 Task: Look for space in Requena, Spain from 4th June, 2023 to 15th June, 2023 for 2 adults in price range Rs.10000 to Rs.15000. Place can be entire place with 1  bedroom having 1 bed and 1 bathroom. Property type can be house, flat, guest house, hotel. Booking option can be shelf check-in. Required host language is English.
Action: Mouse moved to (367, 177)
Screenshot: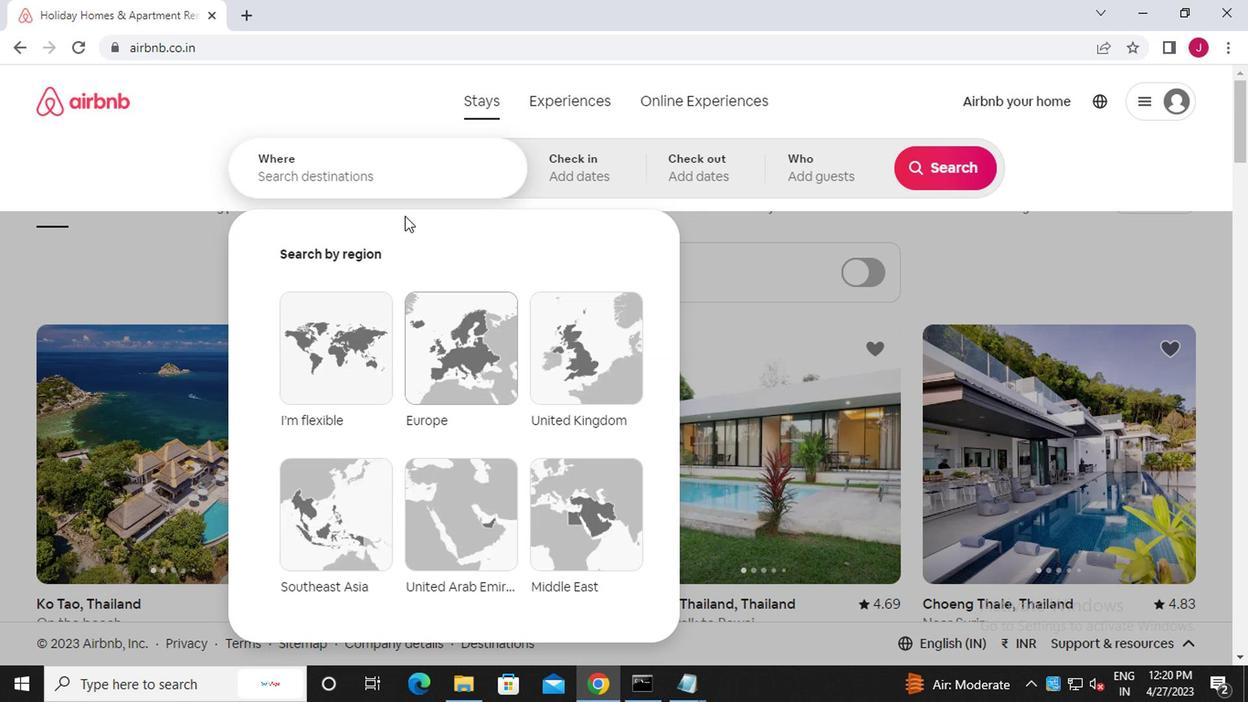 
Action: Mouse pressed left at (367, 177)
Screenshot: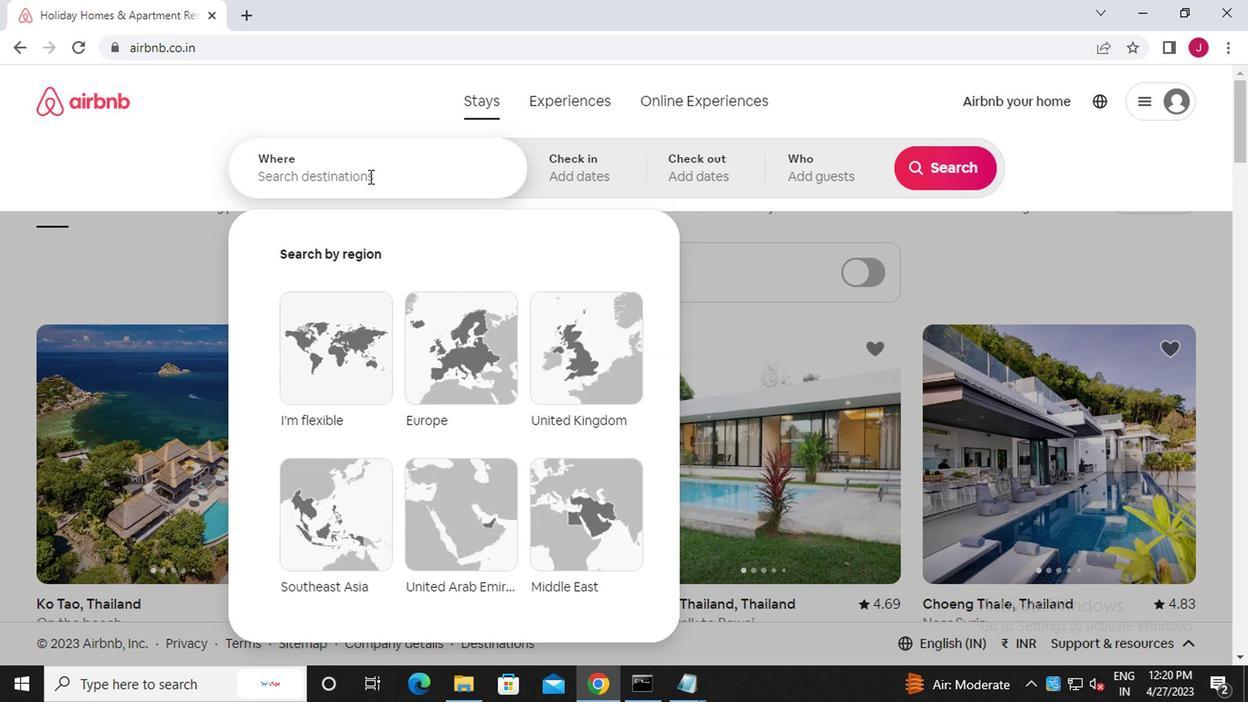 
Action: Mouse moved to (367, 177)
Screenshot: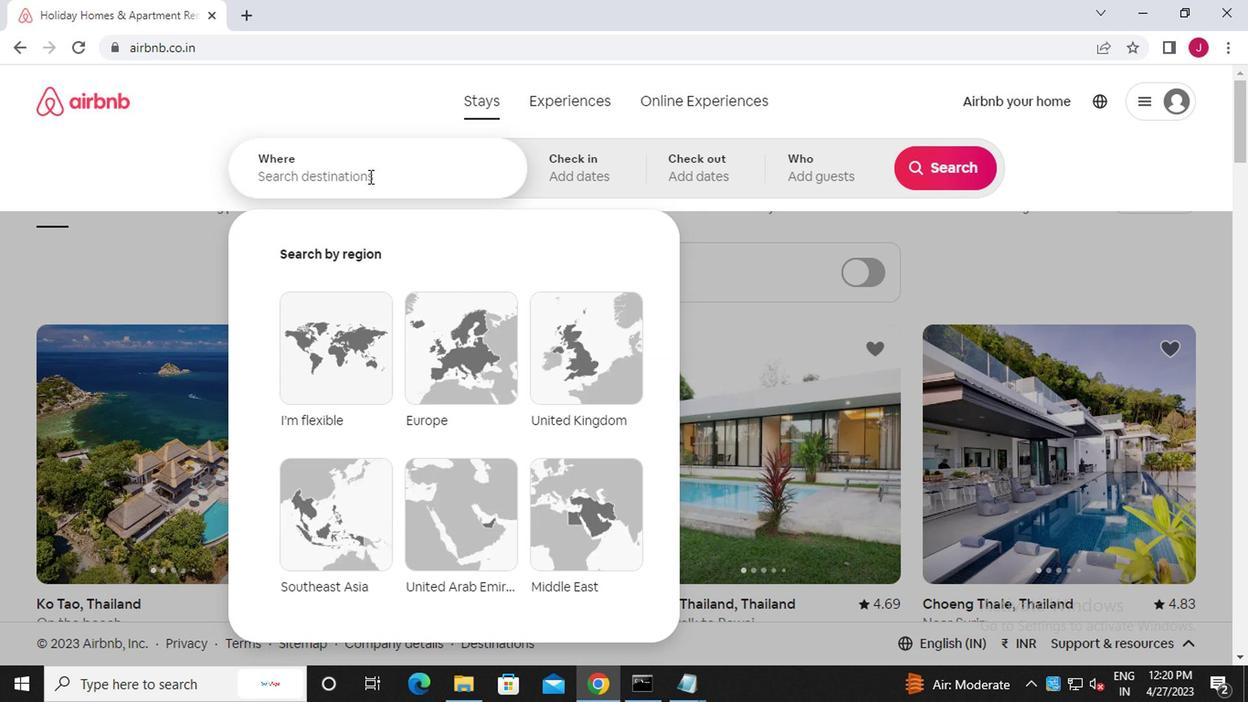 
Action: Key pressed r<Key.caps_lock>equens
Screenshot: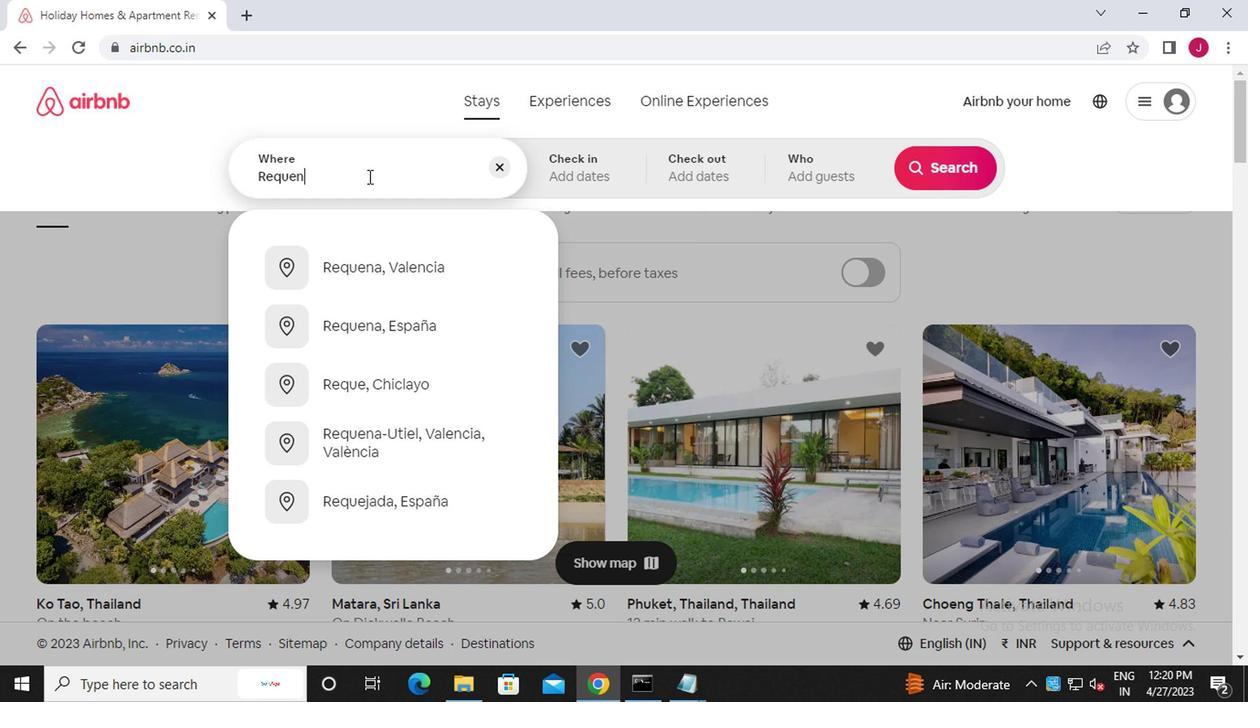 
Action: Mouse moved to (368, 181)
Screenshot: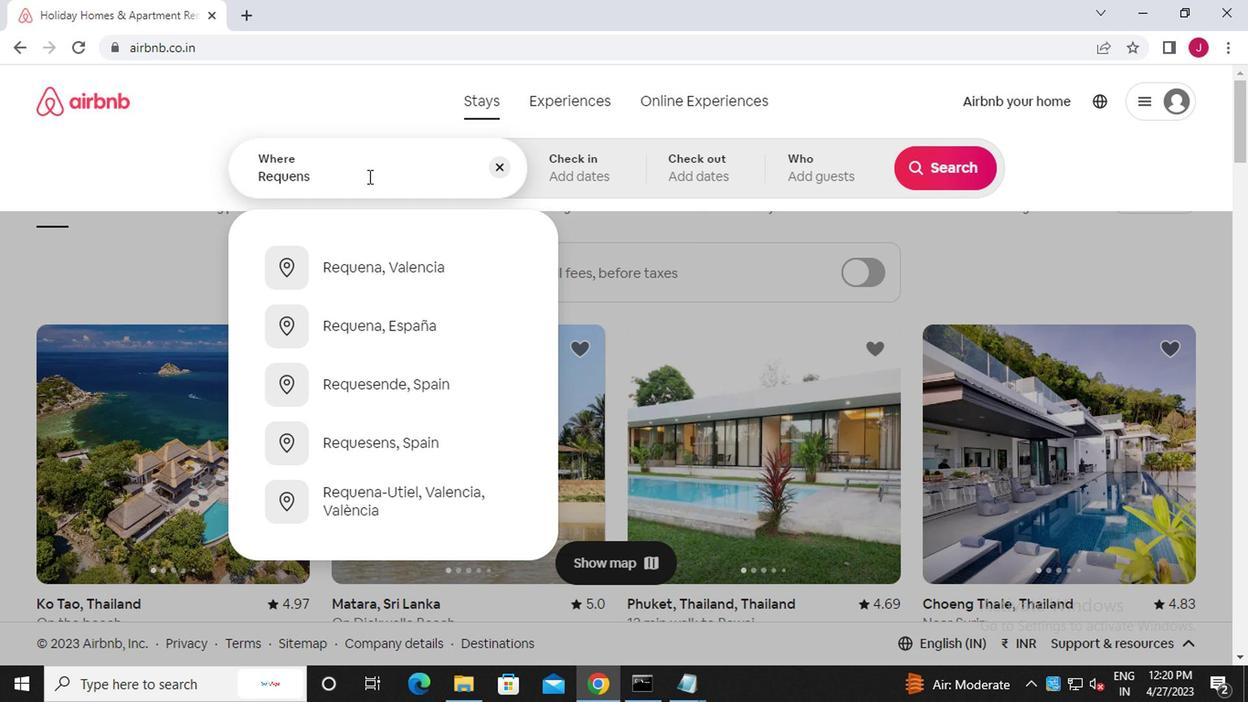 
Action: Key pressed ,spain
Screenshot: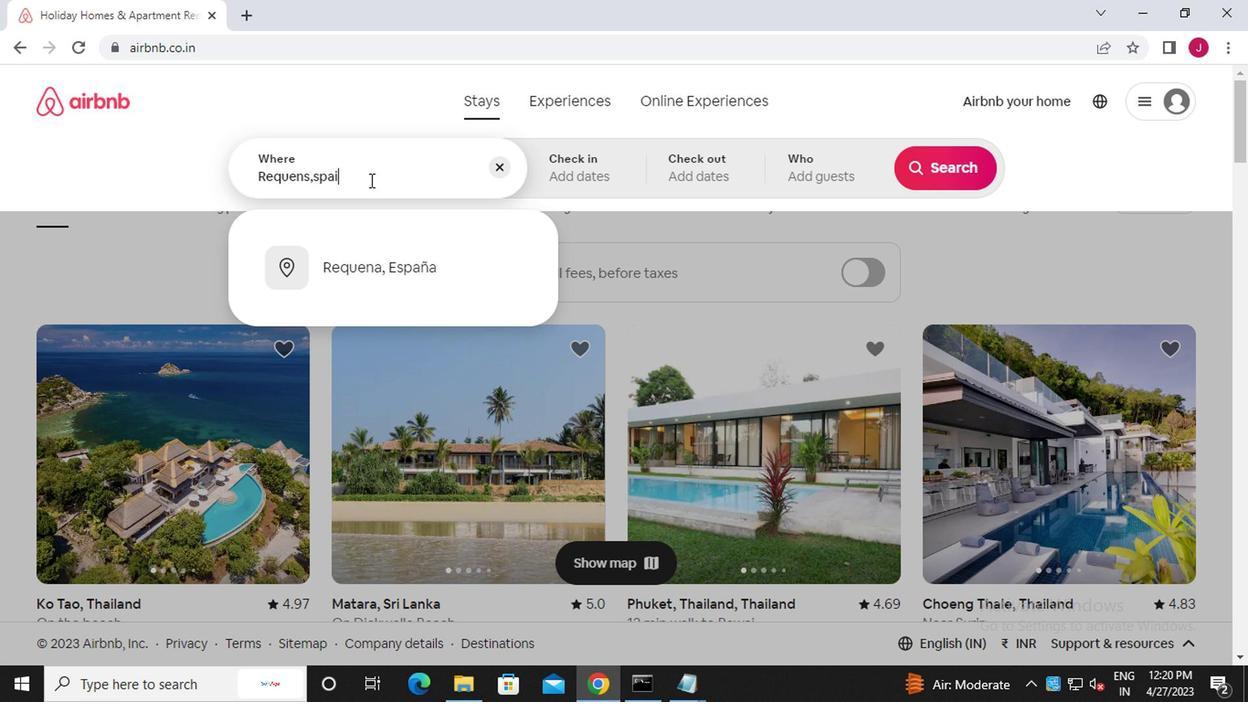 
Action: Mouse moved to (393, 269)
Screenshot: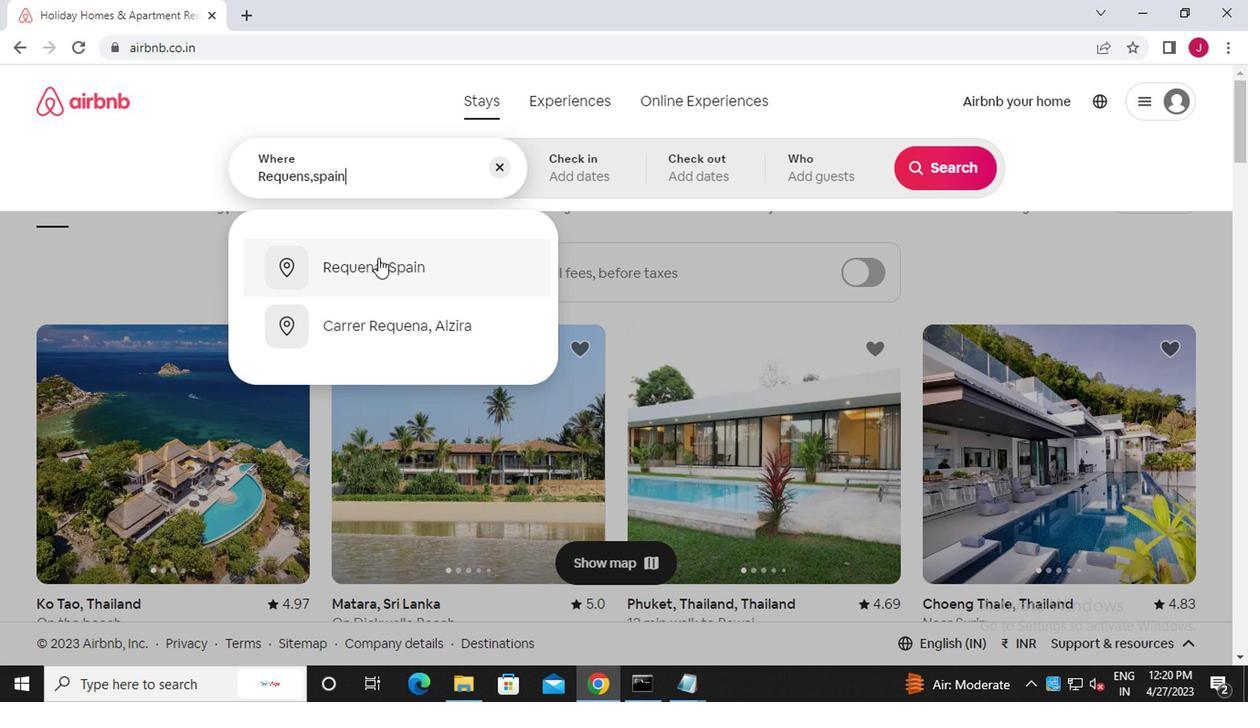 
Action: Mouse pressed left at (393, 269)
Screenshot: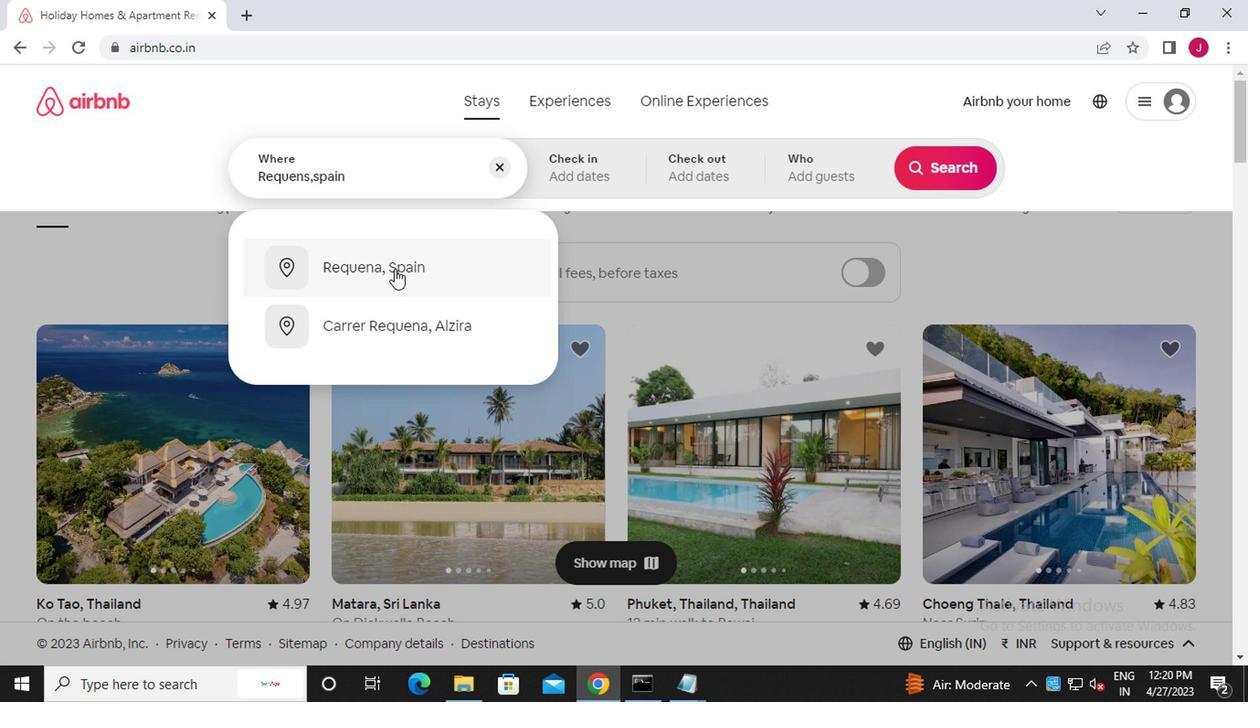 
Action: Mouse moved to (923, 306)
Screenshot: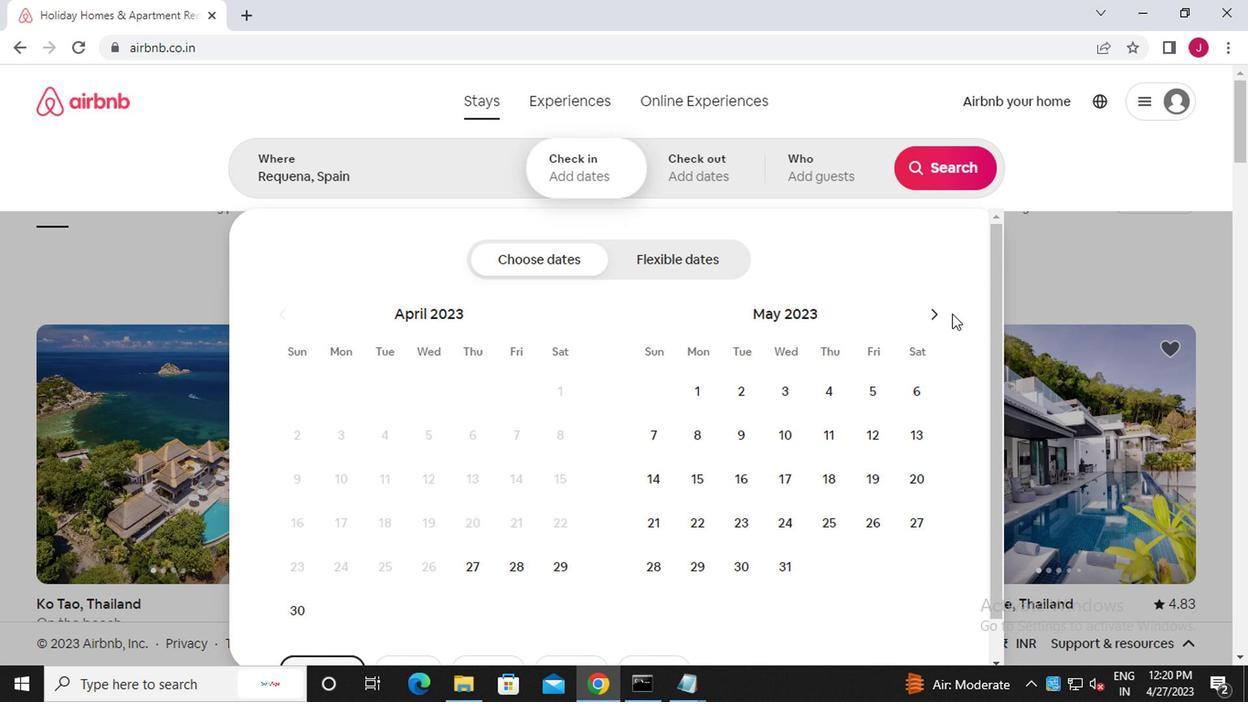 
Action: Mouse pressed left at (923, 306)
Screenshot: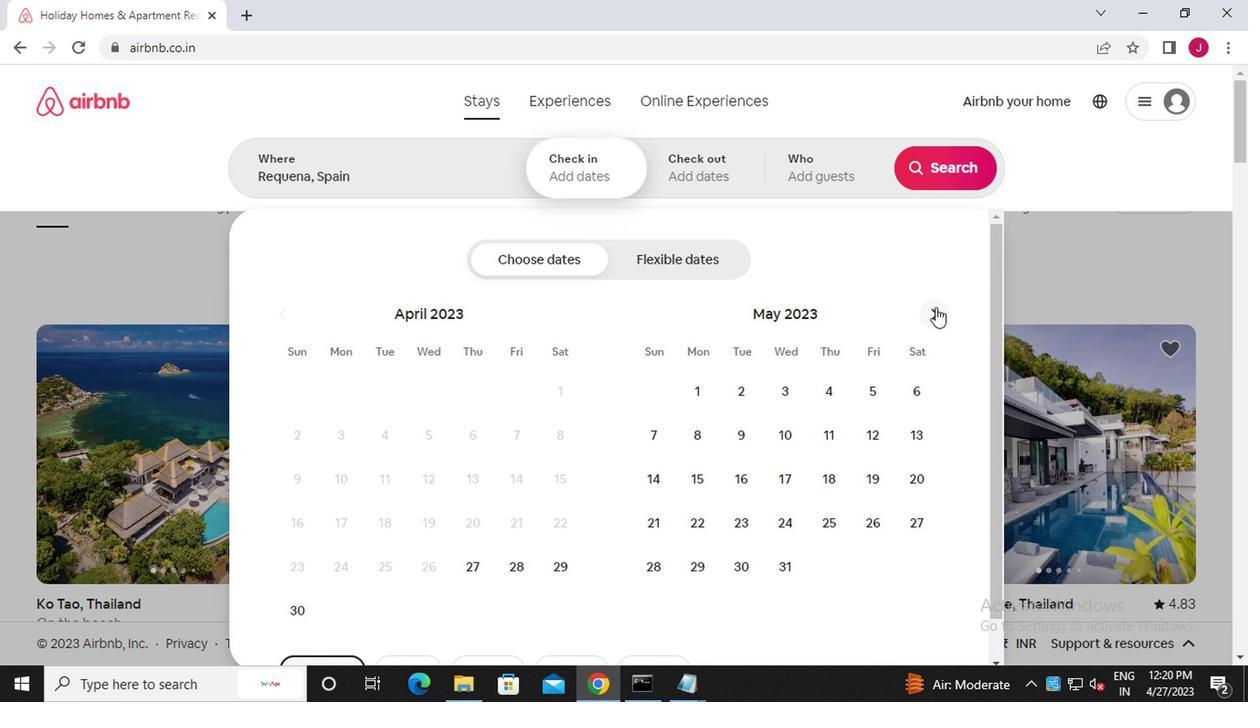 
Action: Mouse moved to (647, 431)
Screenshot: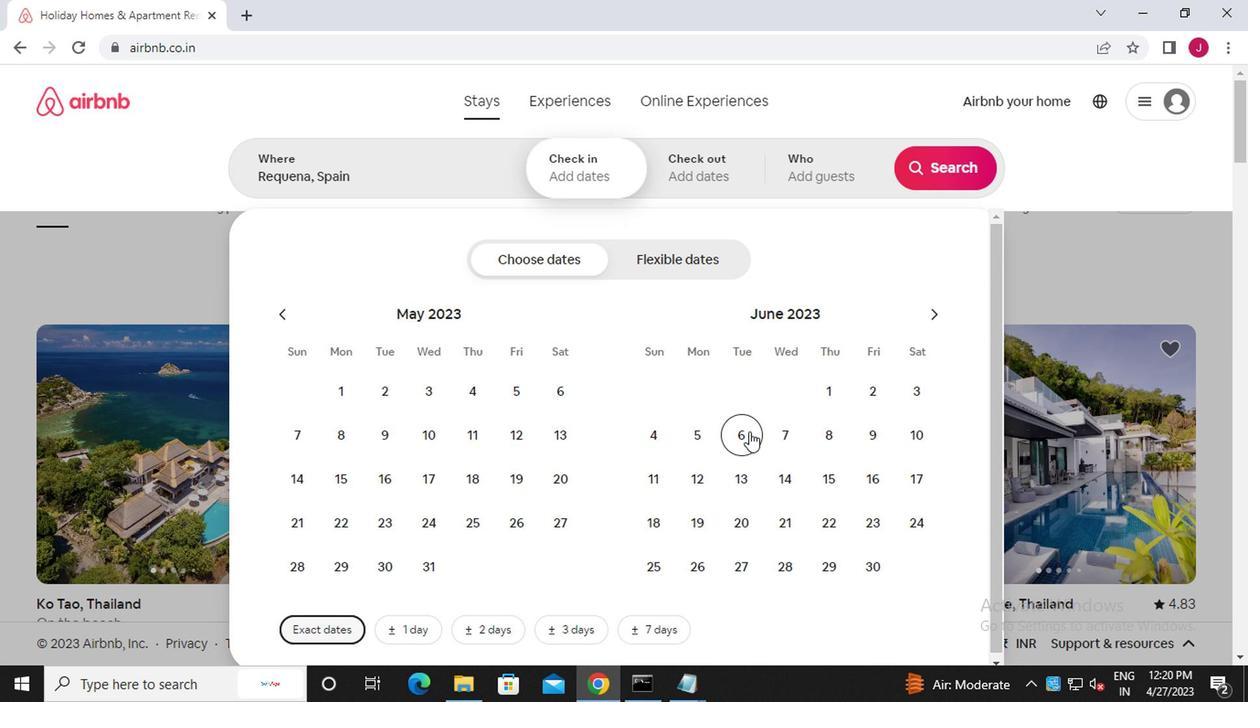 
Action: Mouse pressed left at (647, 431)
Screenshot: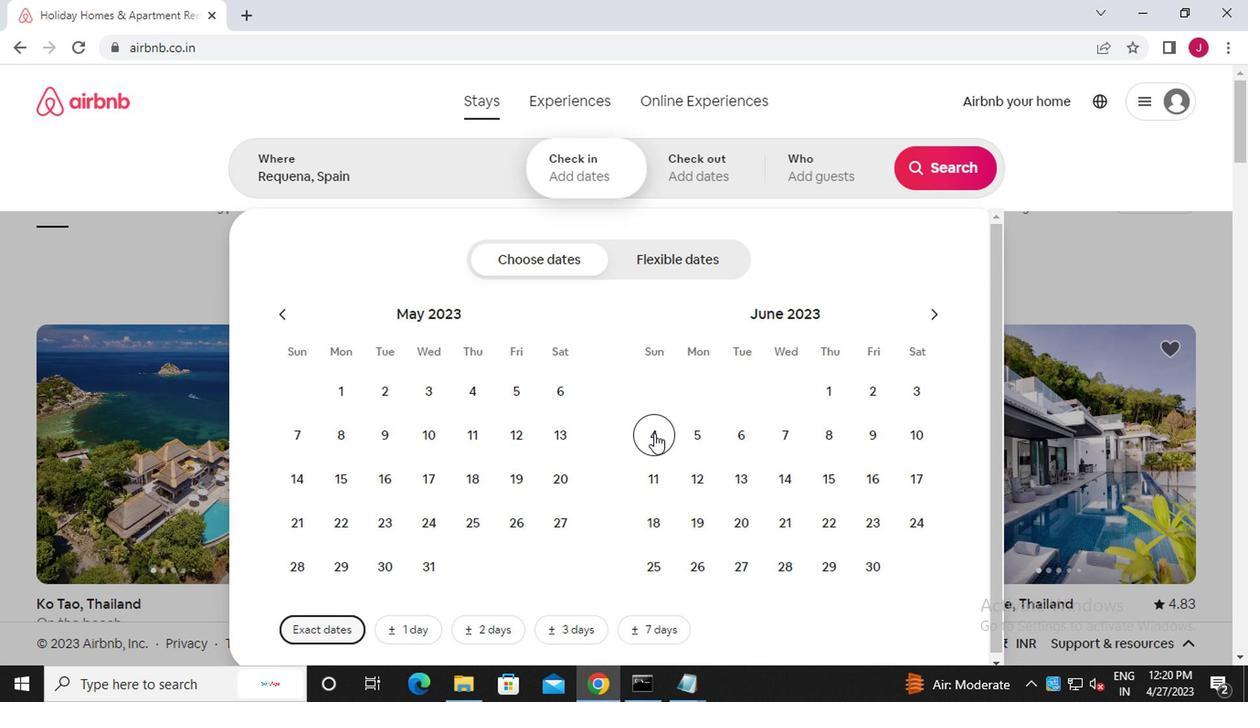
Action: Mouse moved to (821, 481)
Screenshot: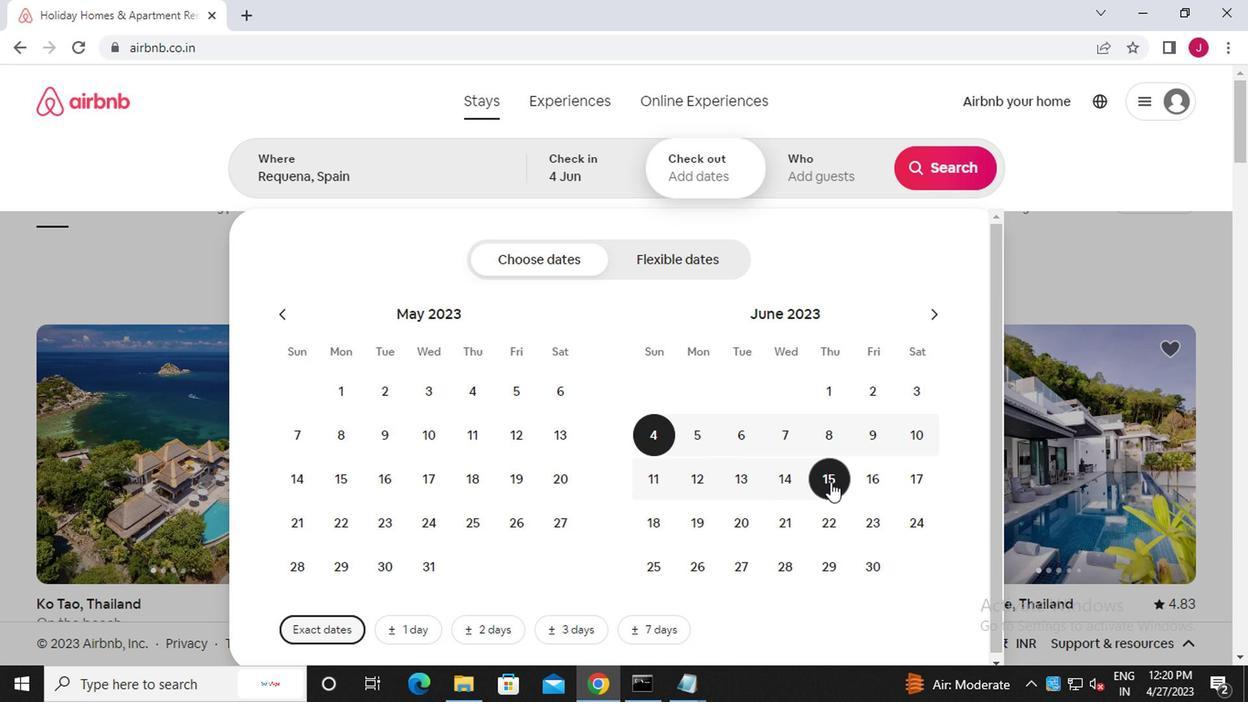 
Action: Mouse pressed left at (821, 481)
Screenshot: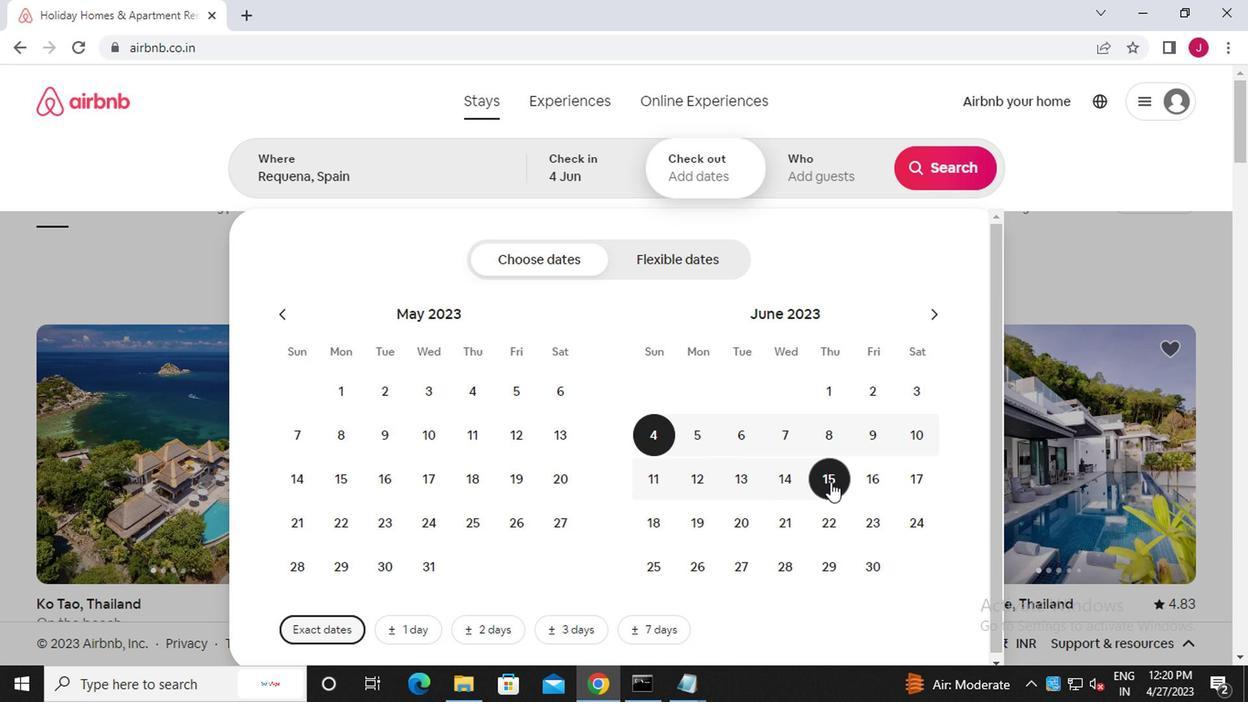 
Action: Mouse moved to (831, 165)
Screenshot: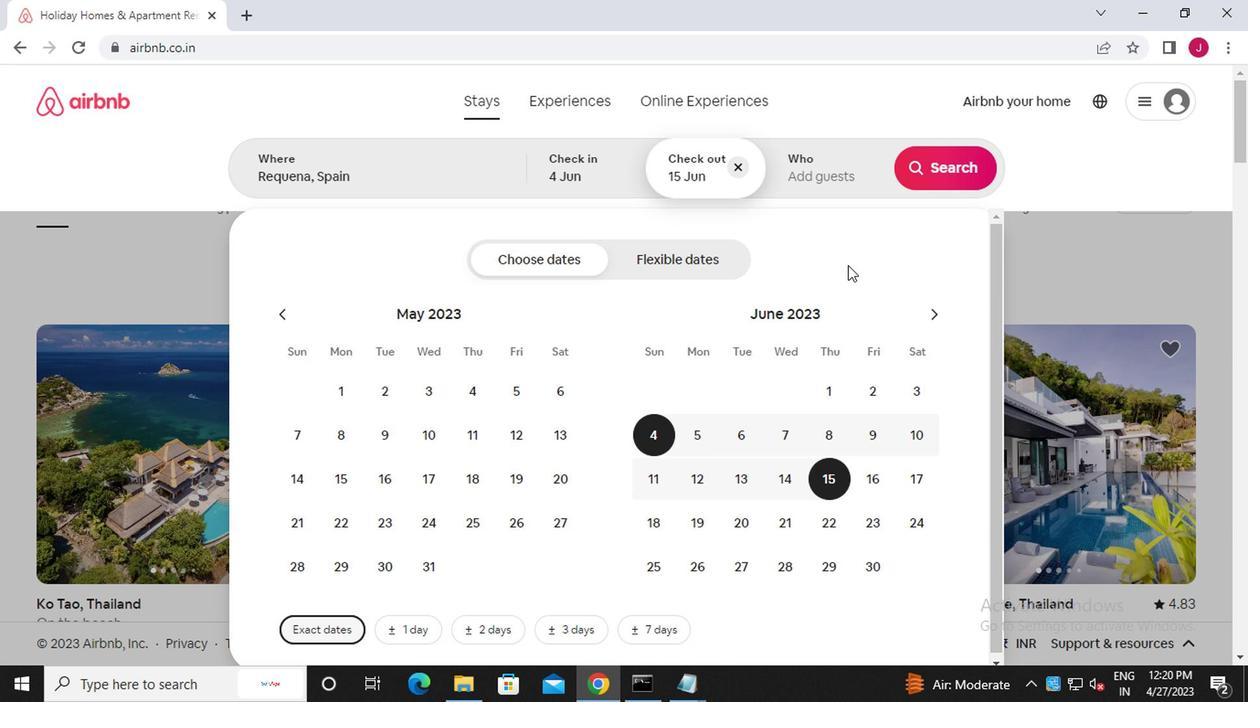 
Action: Mouse pressed left at (831, 165)
Screenshot: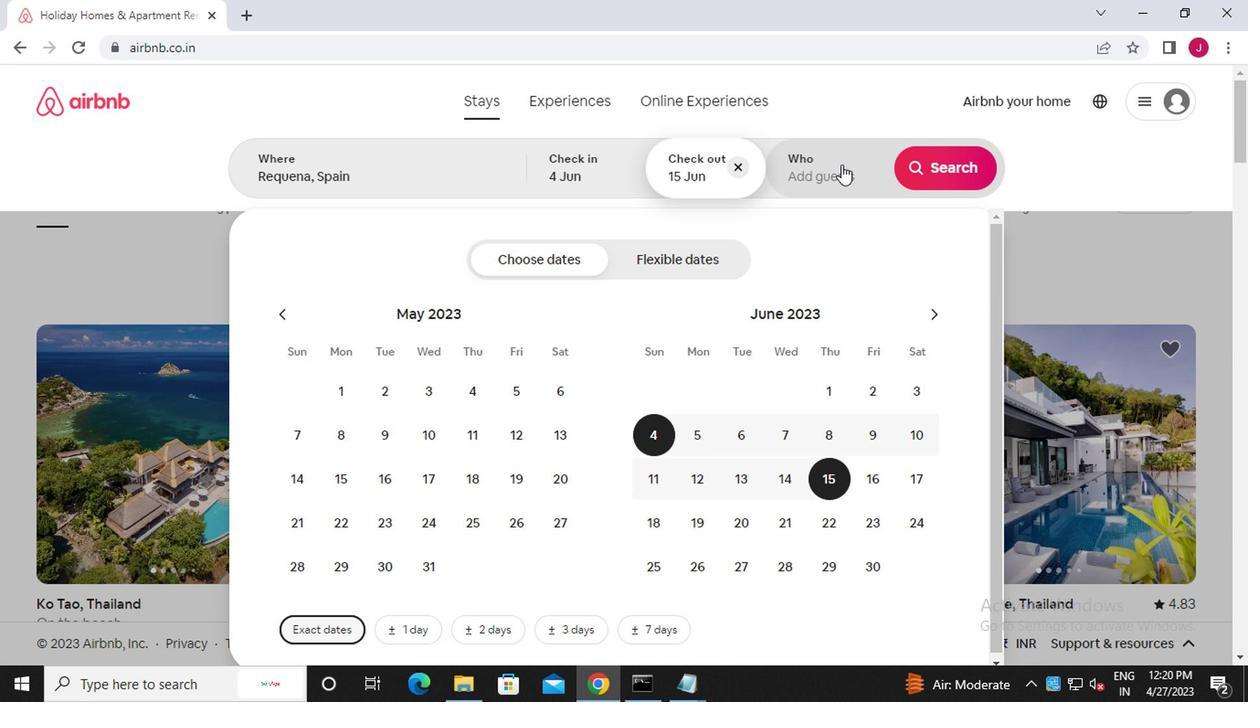 
Action: Mouse moved to (940, 267)
Screenshot: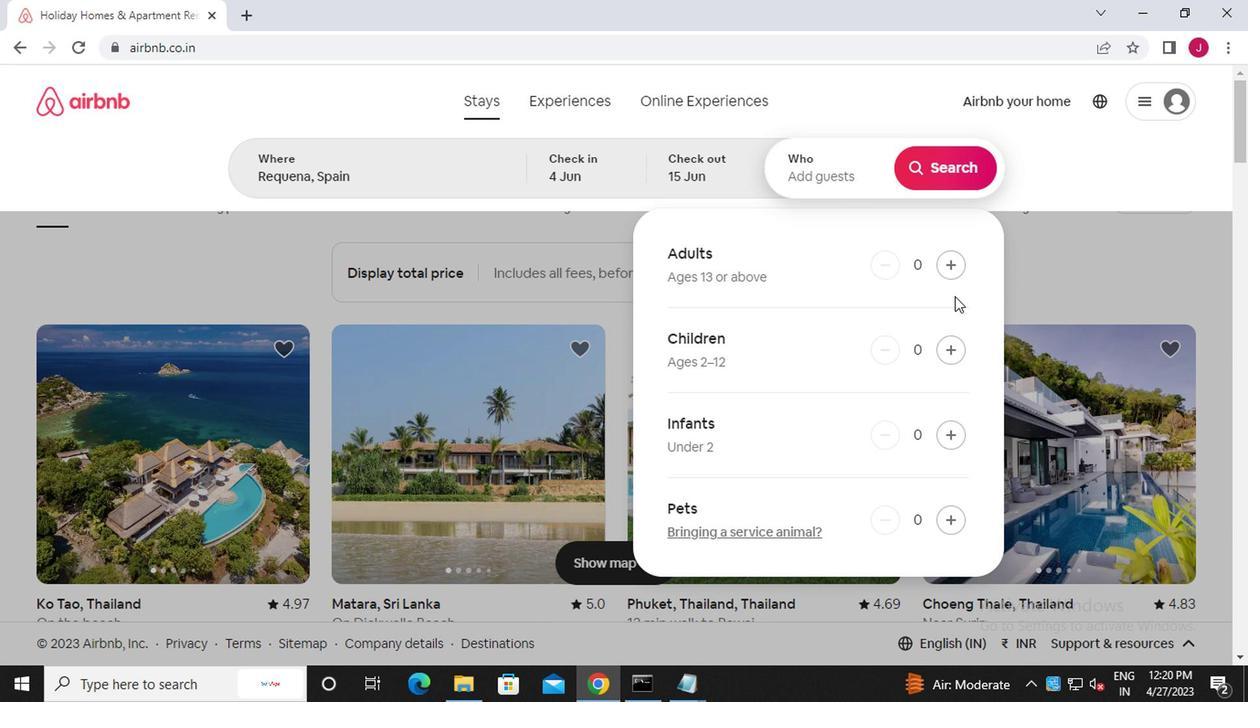
Action: Mouse pressed left at (940, 267)
Screenshot: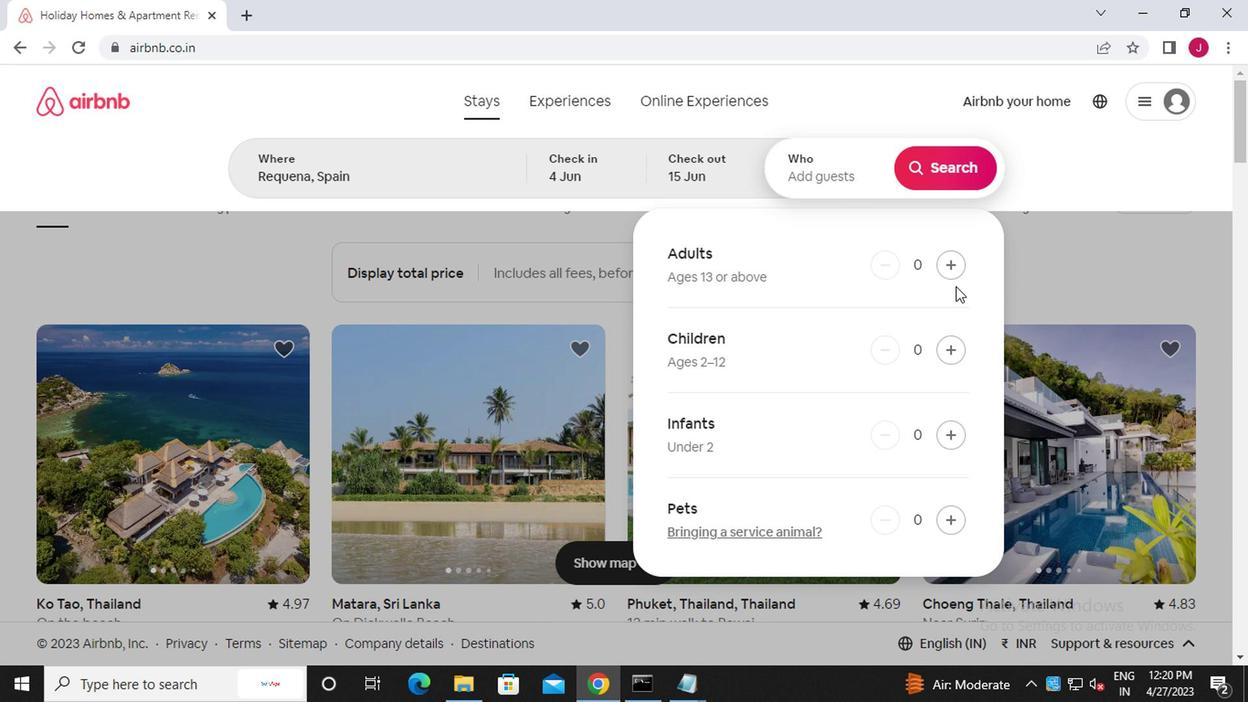 
Action: Mouse pressed left at (940, 267)
Screenshot: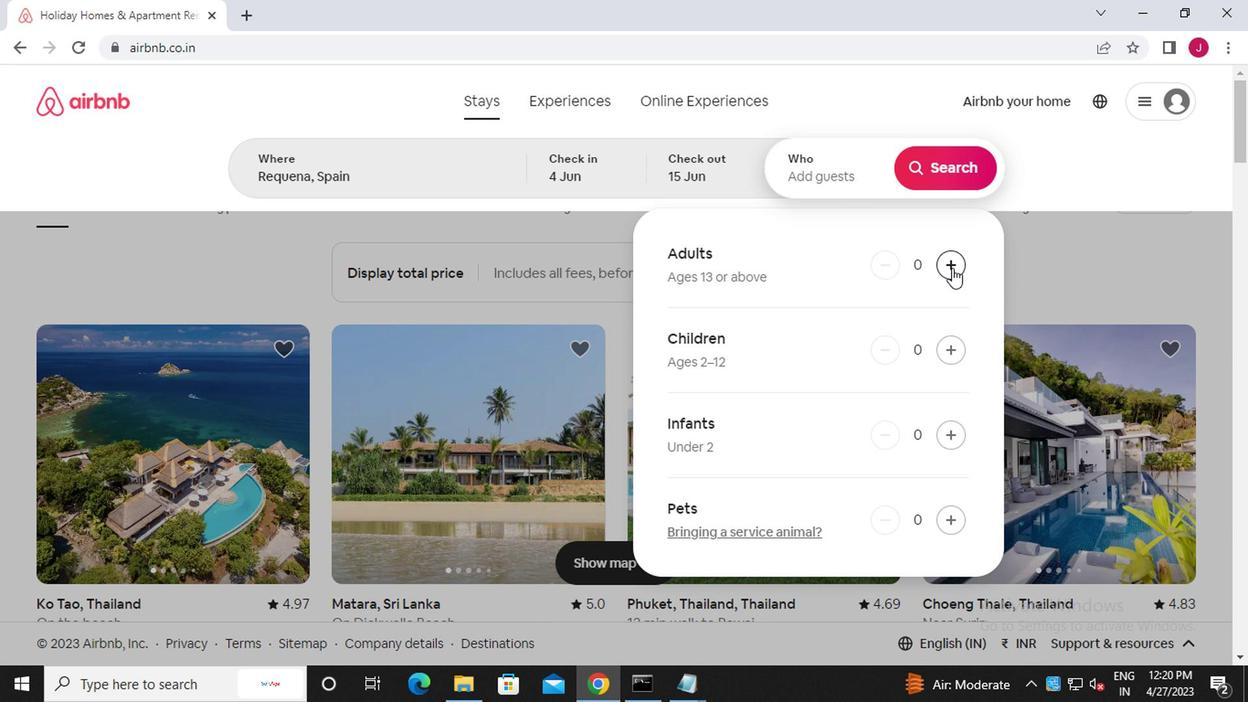 
Action: Mouse moved to (934, 161)
Screenshot: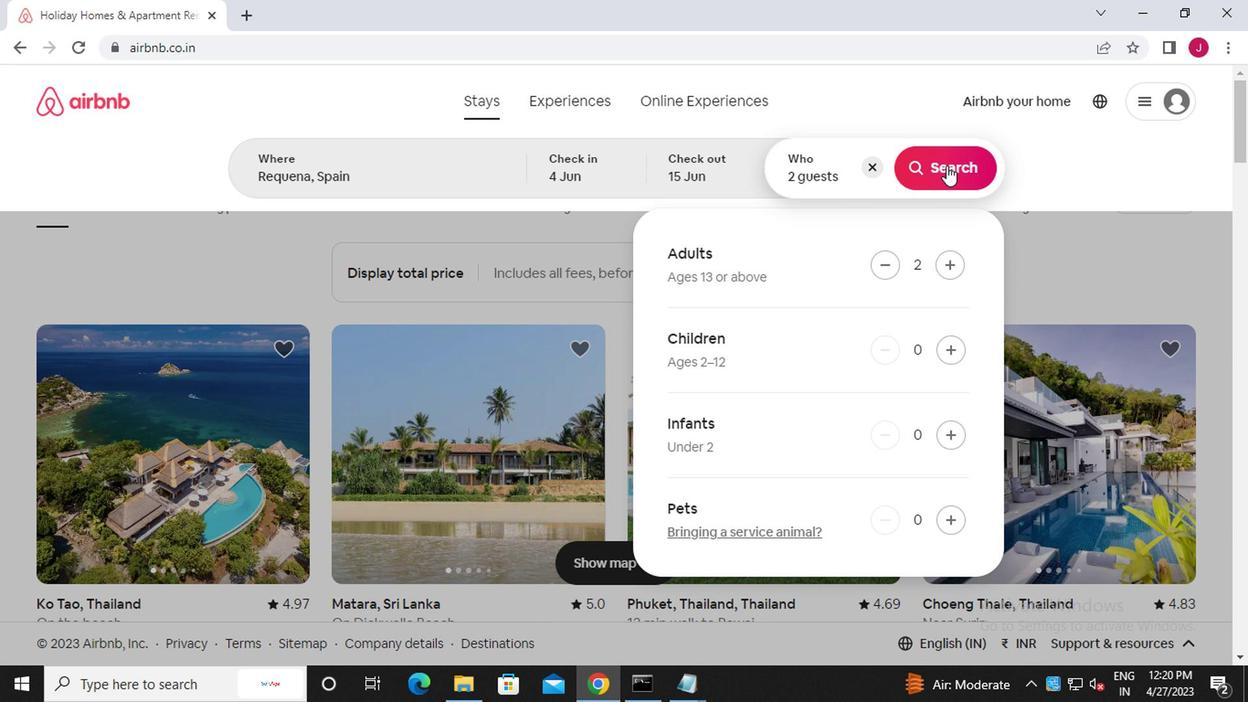 
Action: Mouse pressed left at (934, 161)
Screenshot: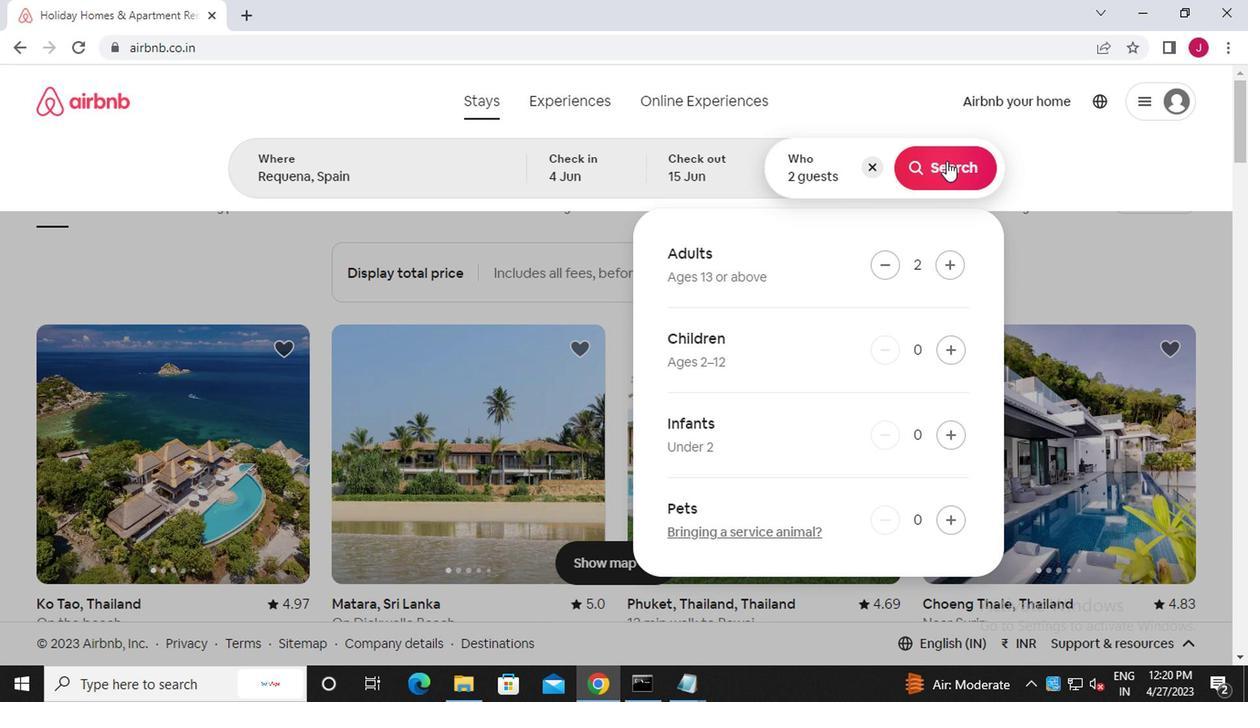 
Action: Mouse moved to (1162, 177)
Screenshot: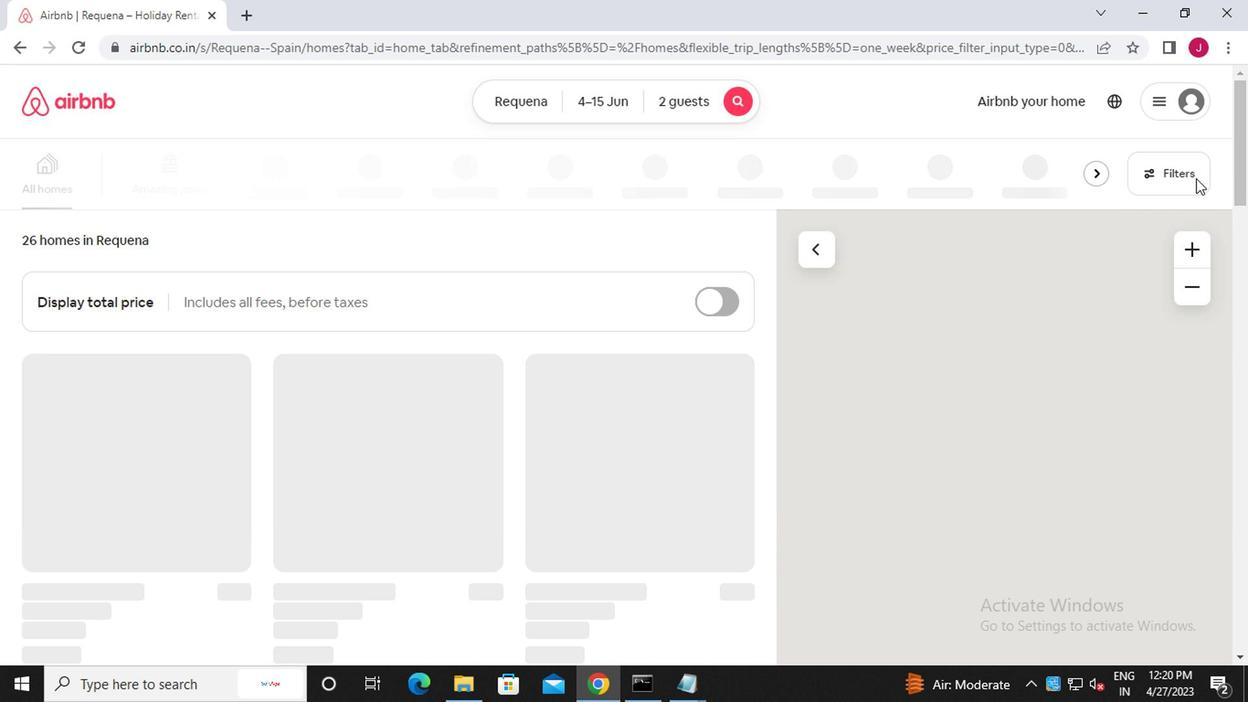 
Action: Mouse pressed left at (1162, 177)
Screenshot: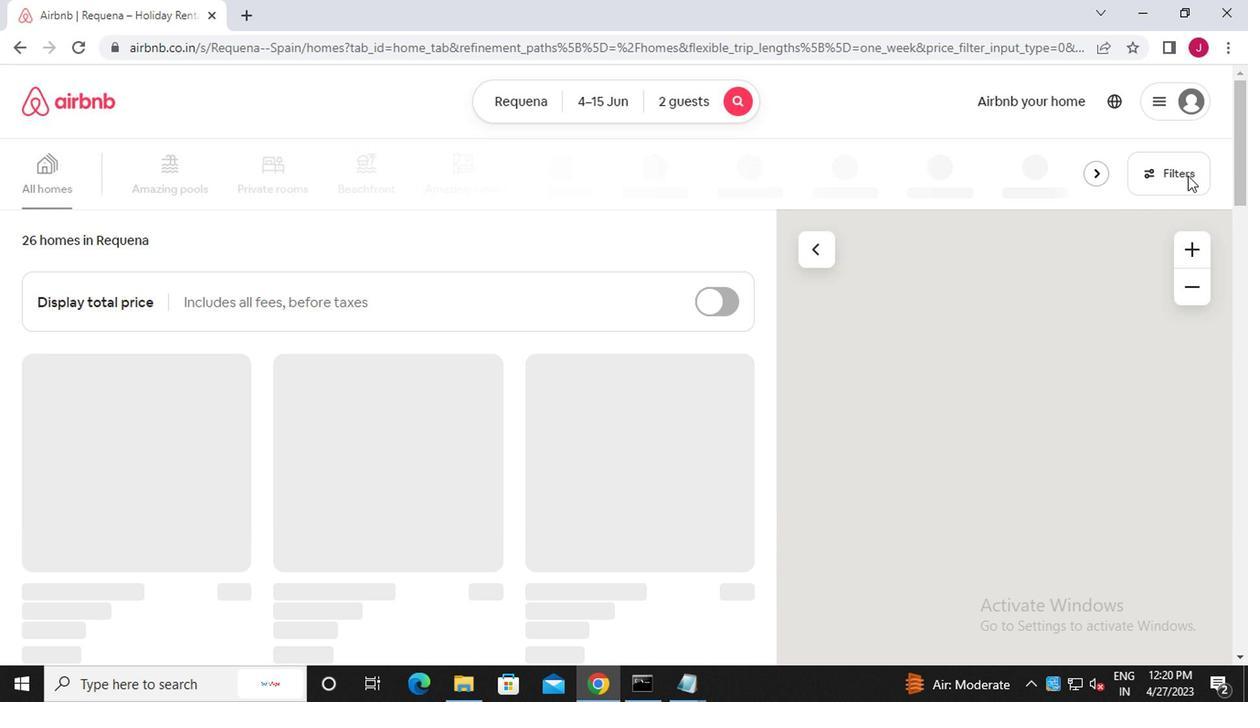 
Action: Mouse moved to (418, 408)
Screenshot: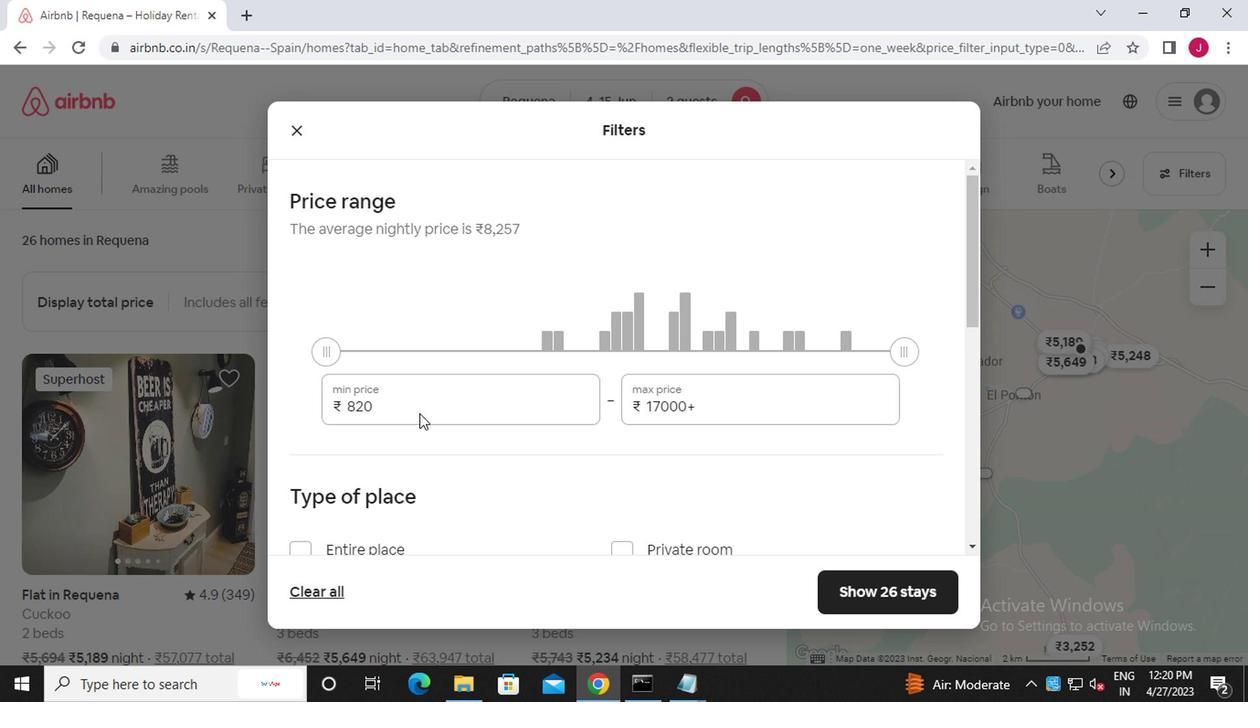 
Action: Mouse pressed left at (418, 408)
Screenshot: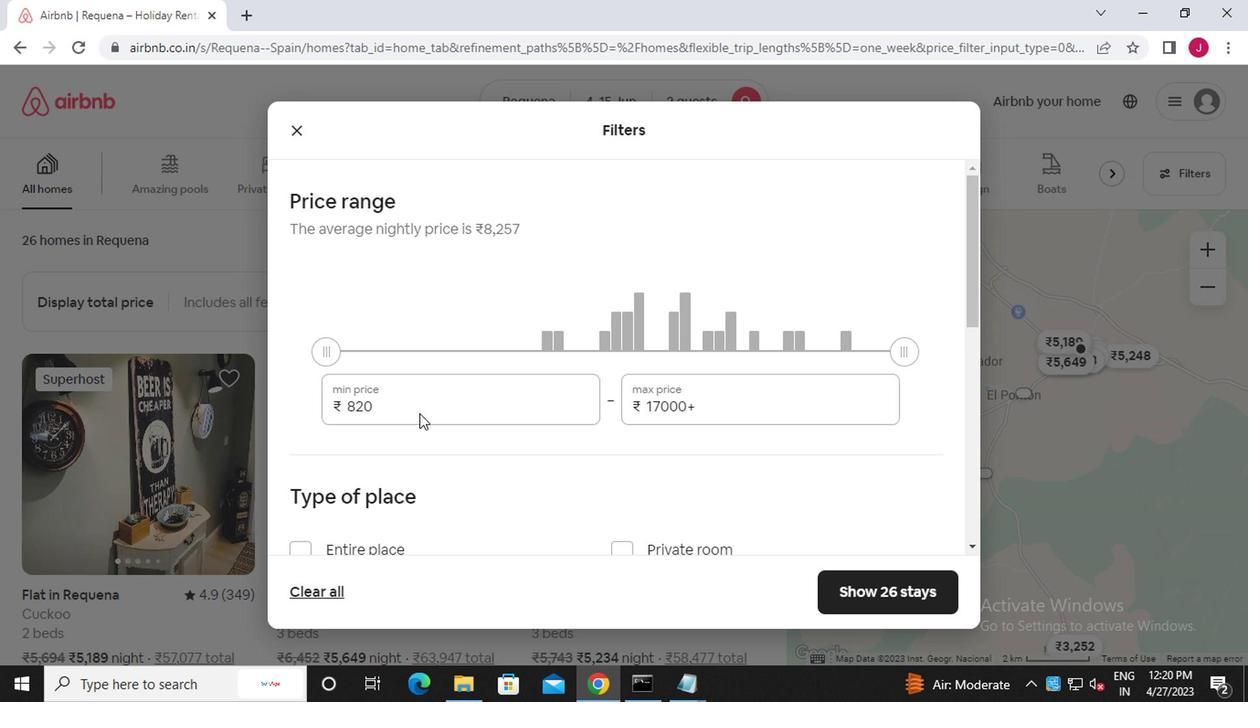 
Action: Mouse moved to (417, 405)
Screenshot: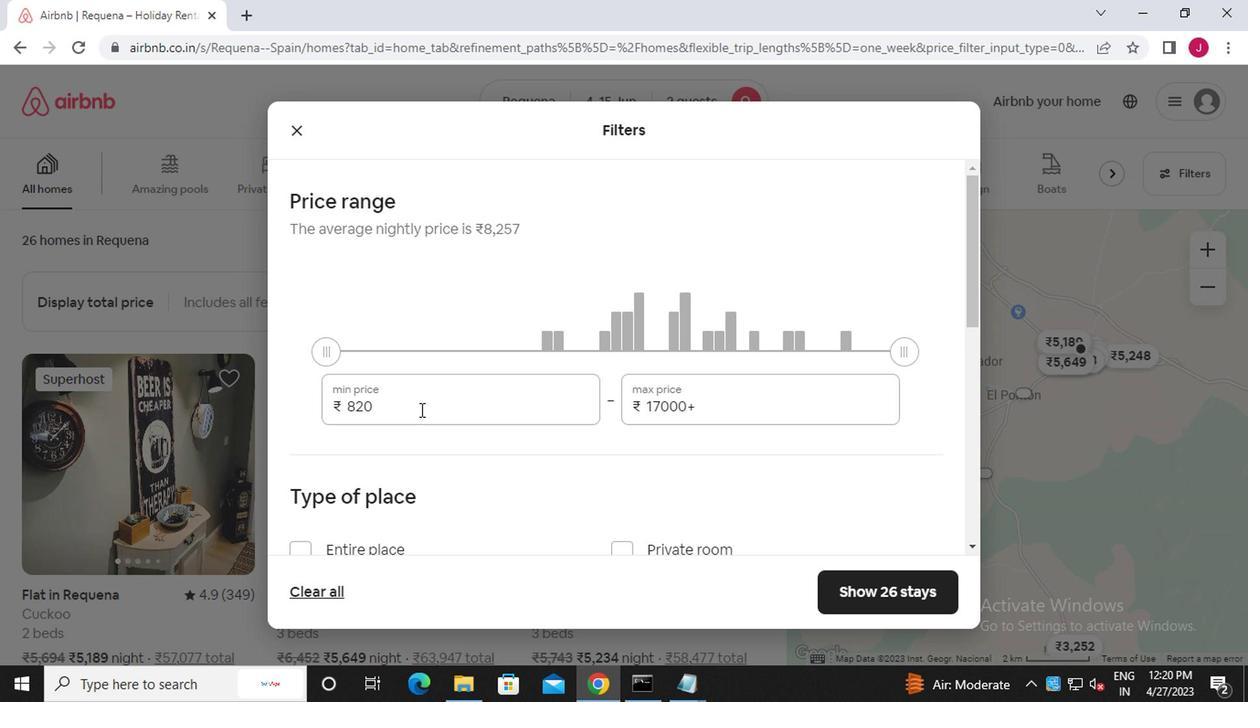 
Action: Key pressed <Key.backspace><Key.backspace><Key.backspace><<97>><<96>><<96>><<96>><<96>>
Screenshot: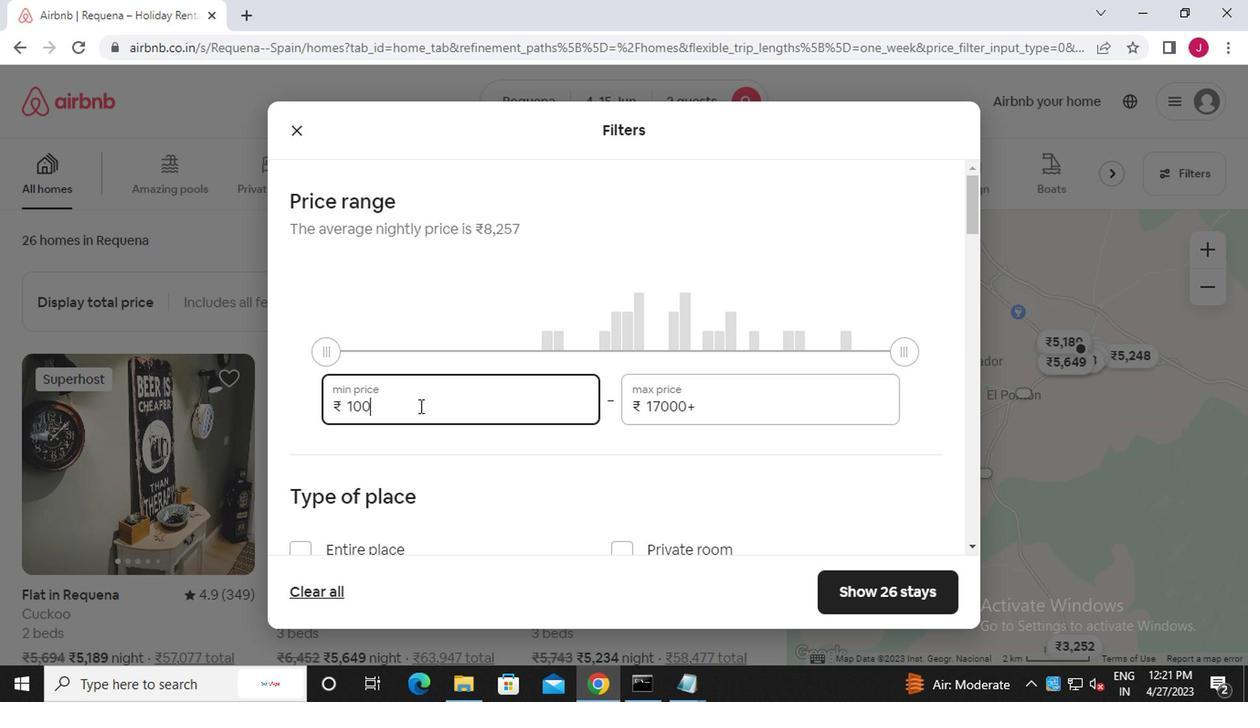 
Action: Mouse moved to (782, 409)
Screenshot: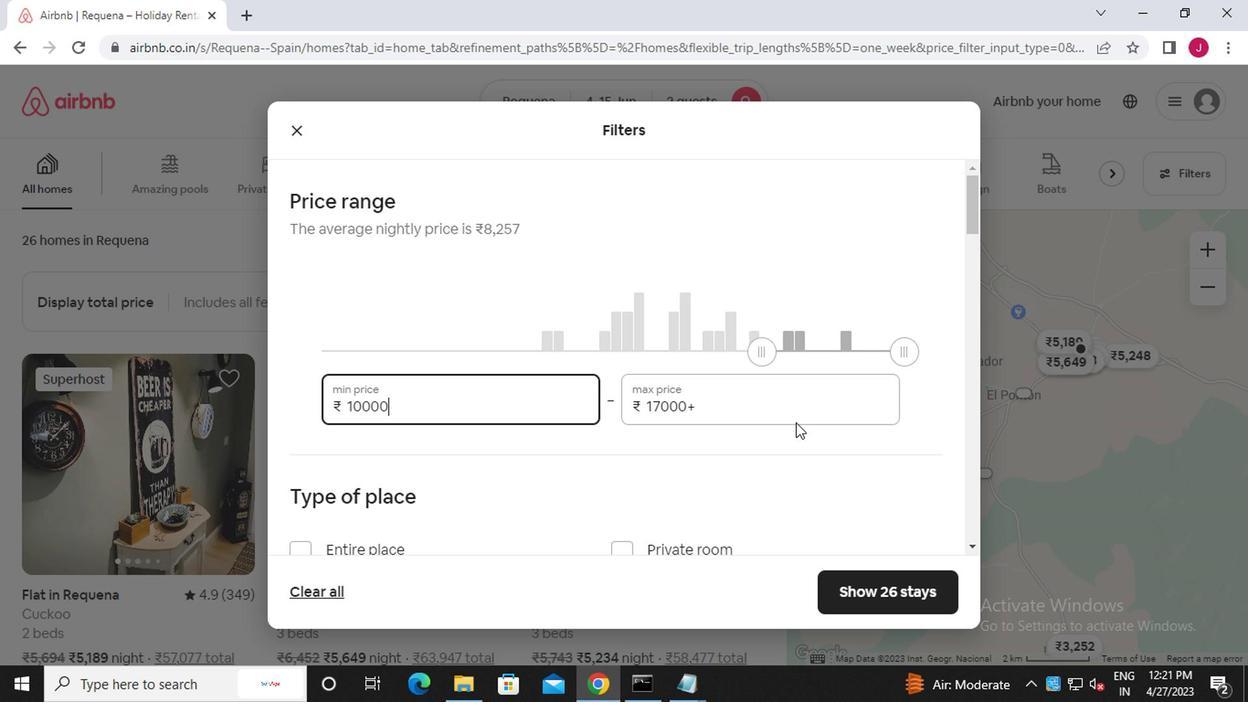 
Action: Mouse pressed left at (782, 409)
Screenshot: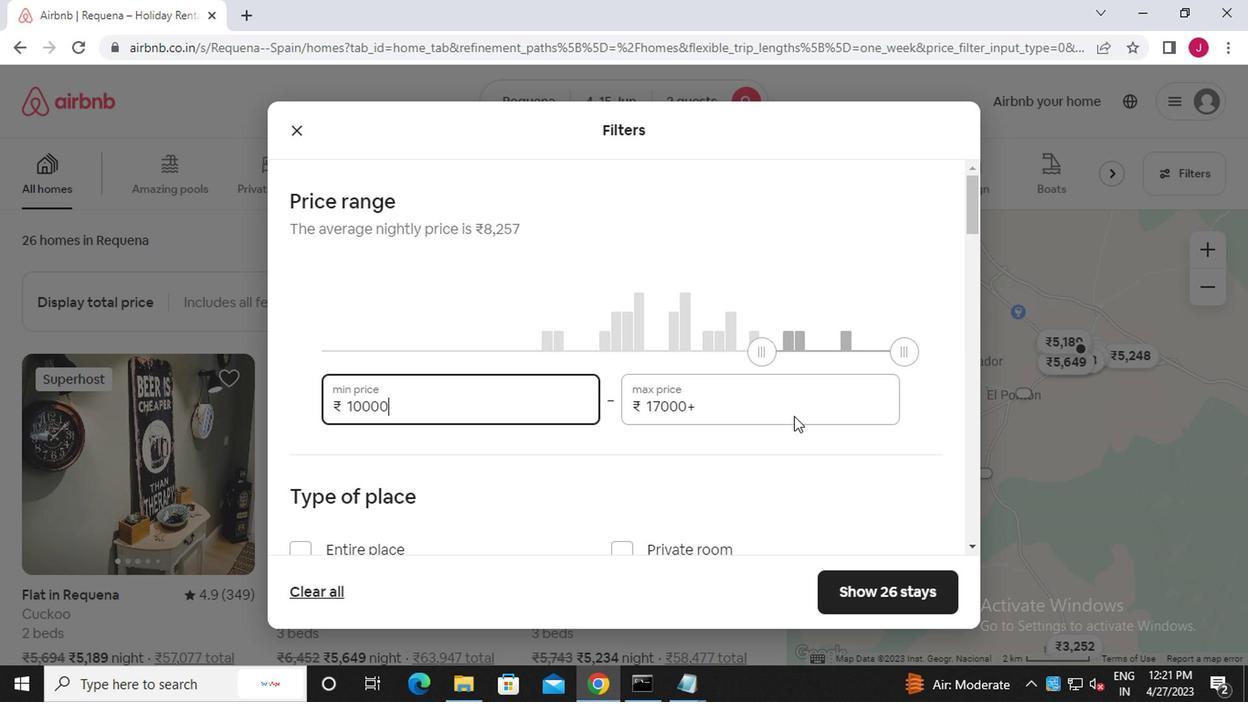 
Action: Mouse moved to (782, 409)
Screenshot: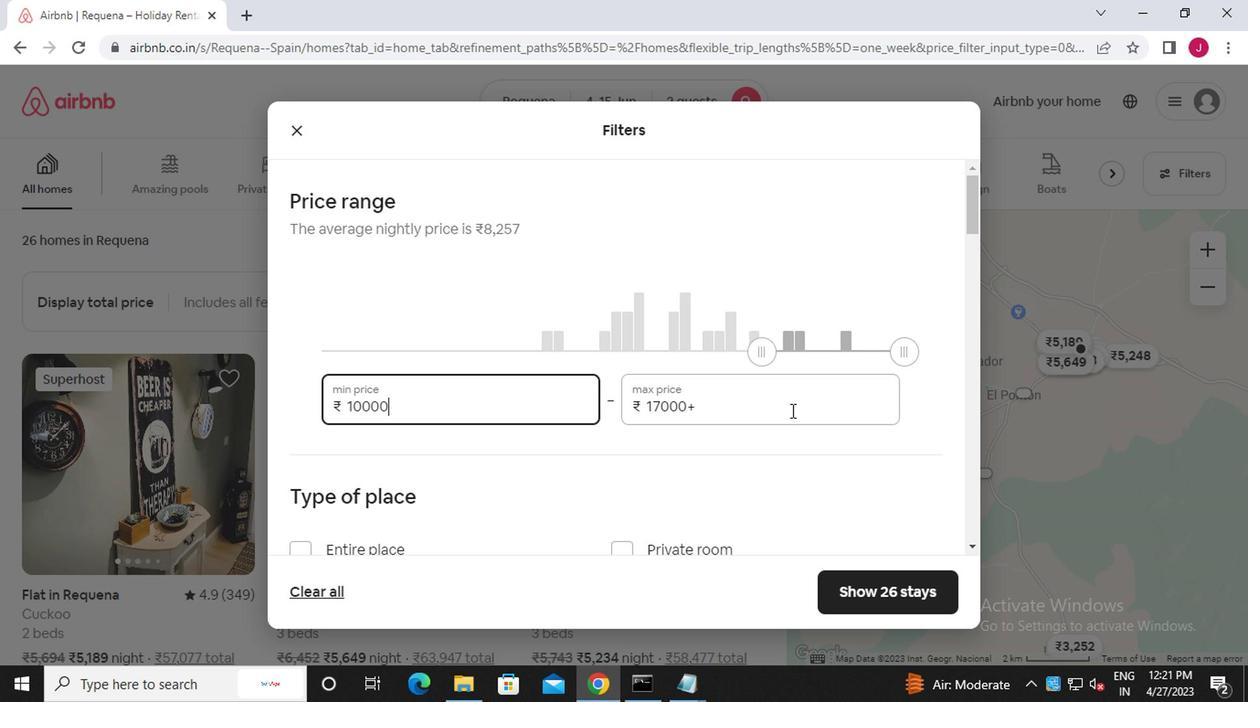 
Action: Key pressed <Key.backspace><Key.backspace><Key.backspace><Key.backspace><Key.backspace><Key.backspace><Key.backspace><Key.backspace><Key.backspace><Key.backspace><Key.backspace><<97>><<101>><<96>><<96>><<96>>
Screenshot: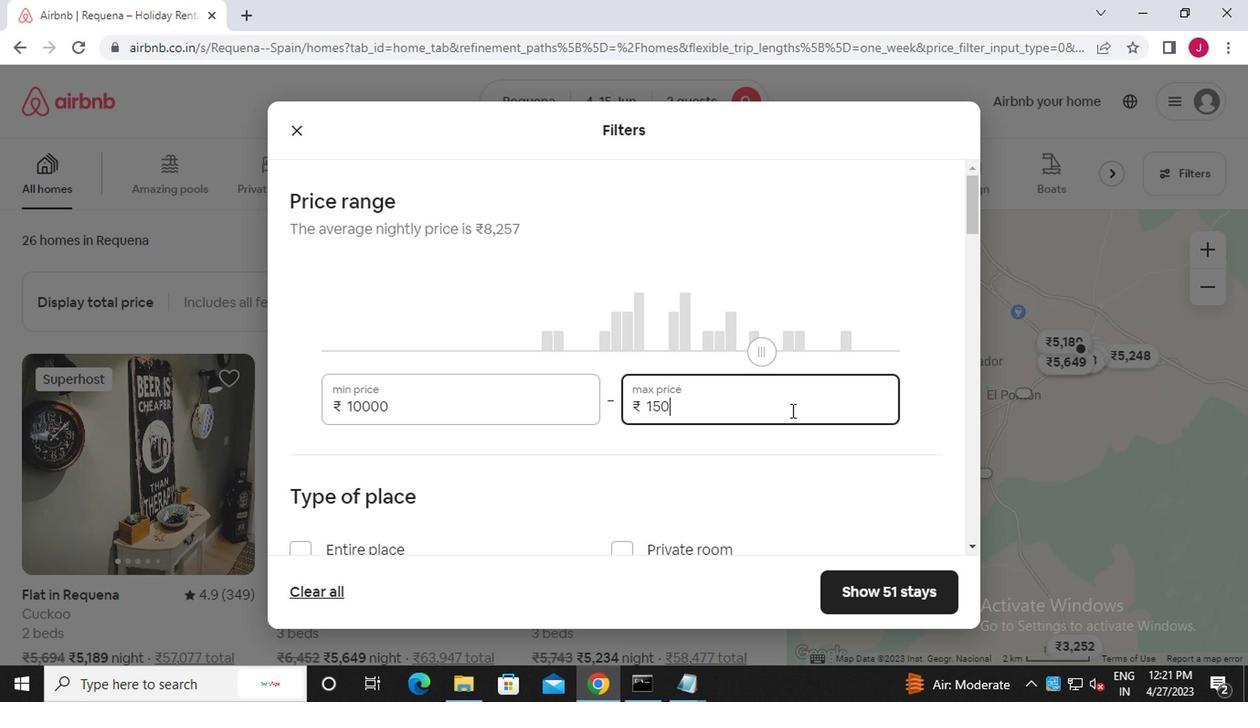 
Action: Mouse scrolled (782, 408) with delta (0, -1)
Screenshot: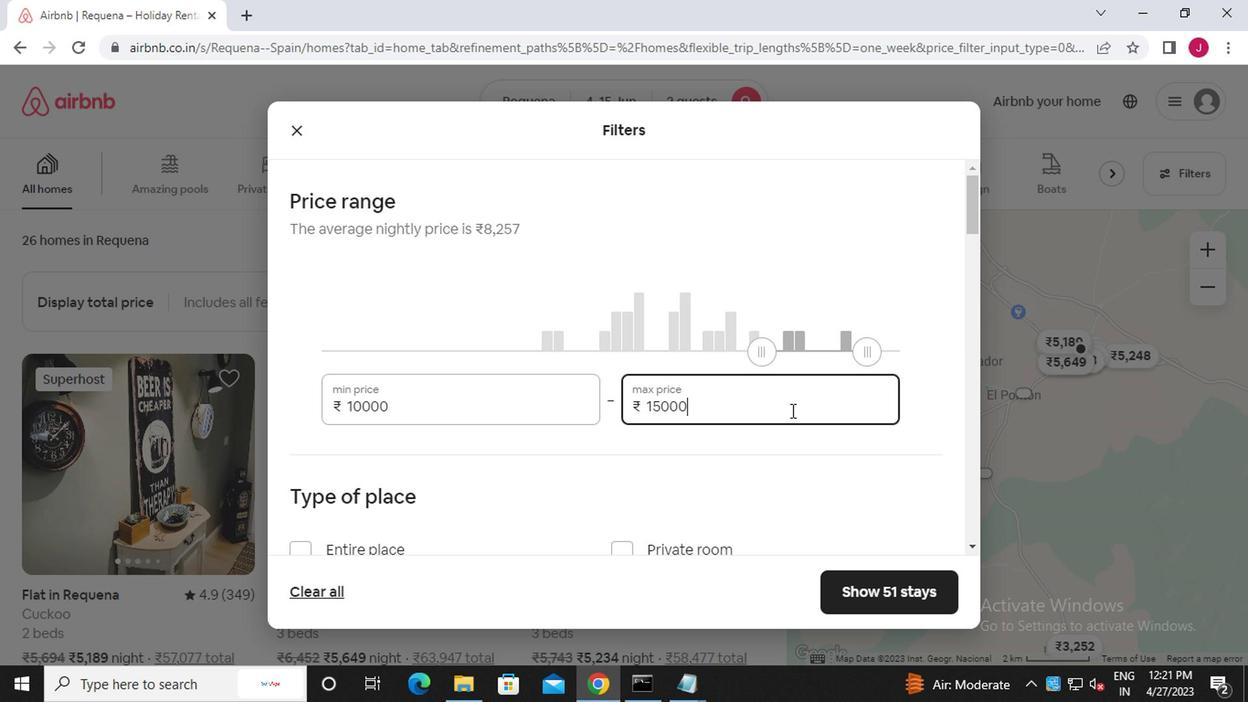 
Action: Mouse scrolled (782, 408) with delta (0, -1)
Screenshot: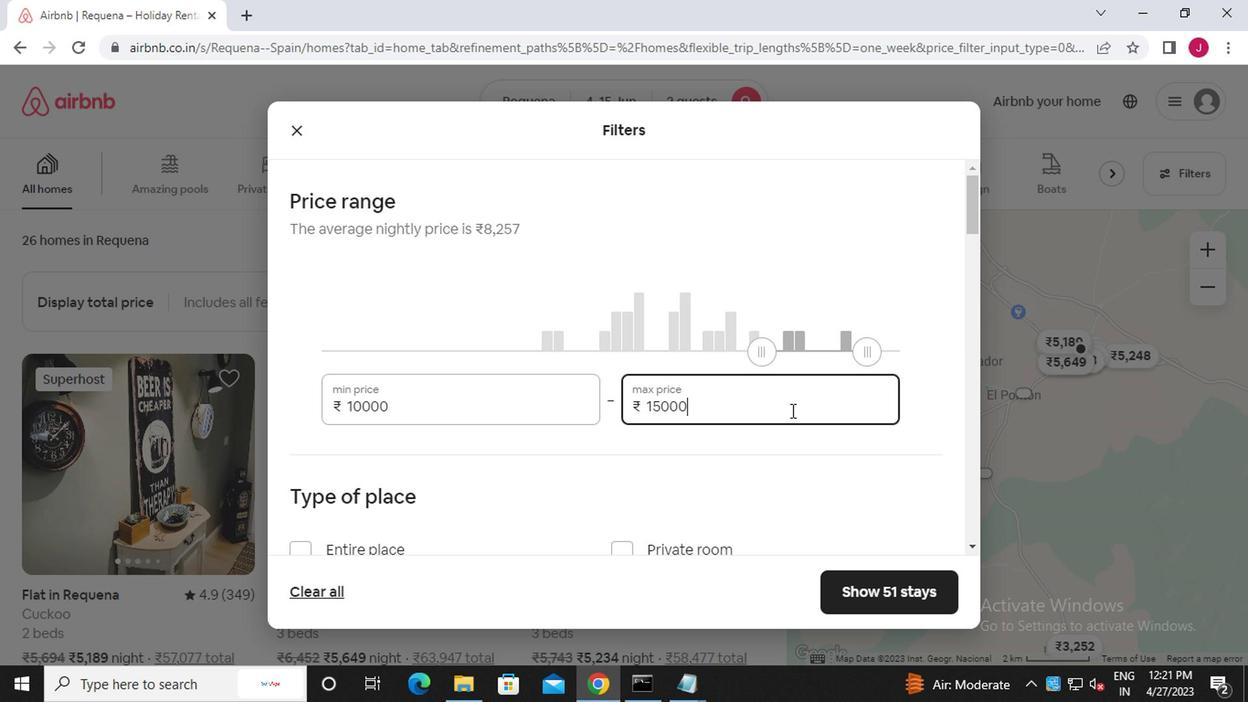 
Action: Mouse moved to (295, 366)
Screenshot: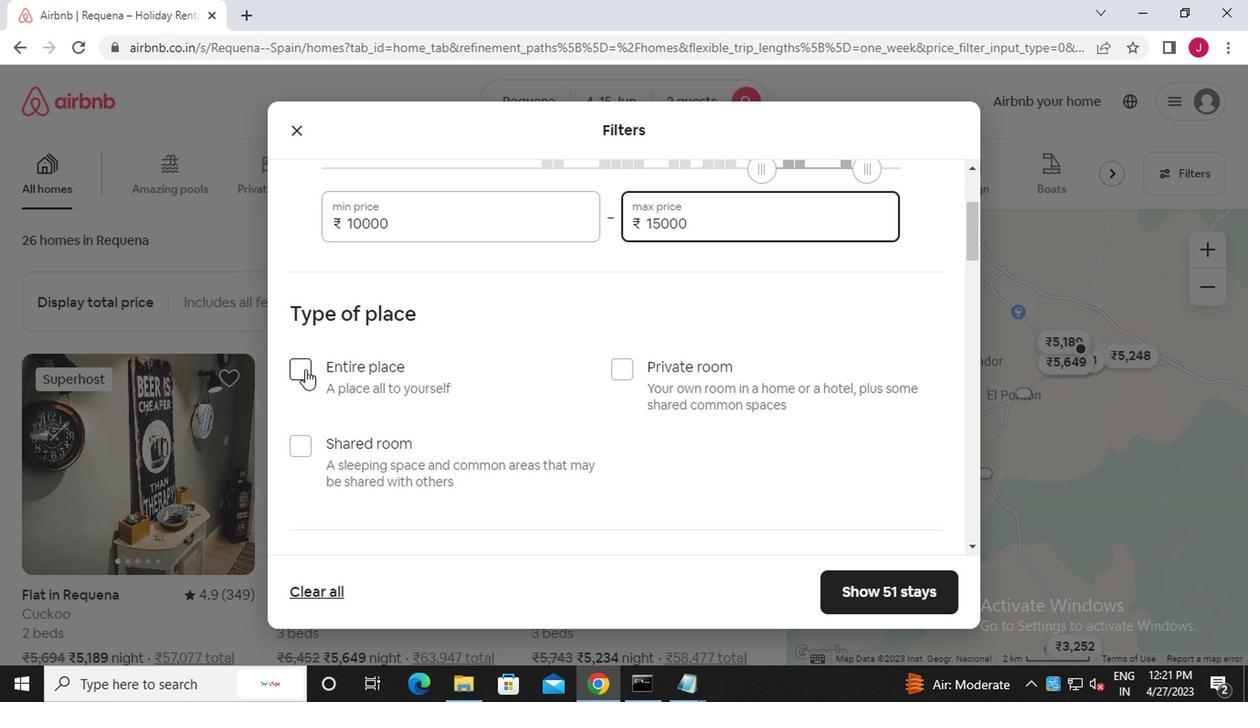 
Action: Mouse pressed left at (295, 366)
Screenshot: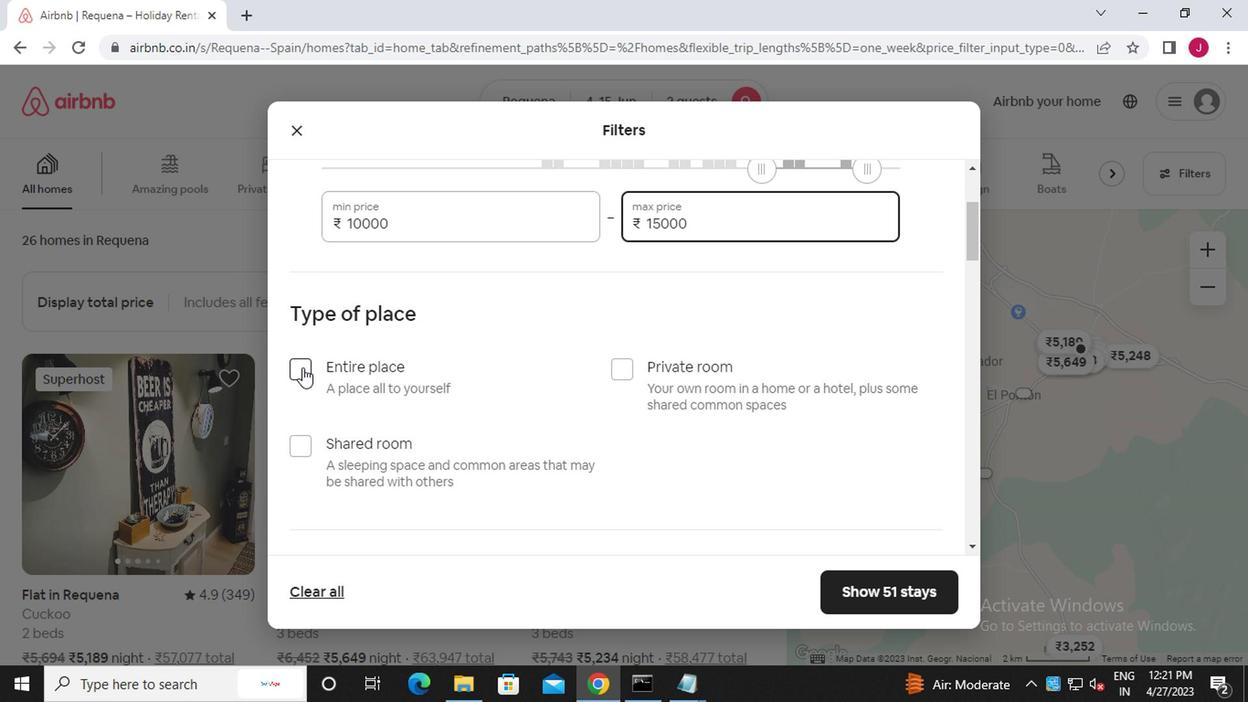 
Action: Mouse moved to (420, 397)
Screenshot: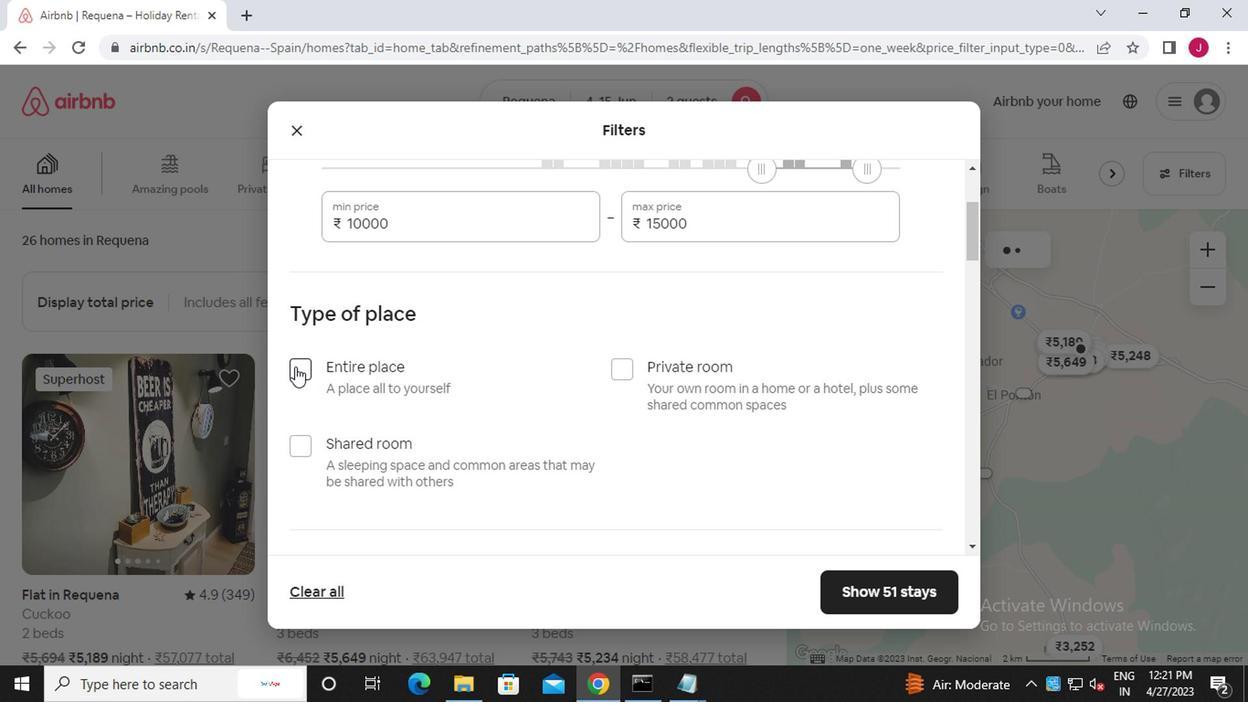 
Action: Mouse scrolled (420, 396) with delta (0, 0)
Screenshot: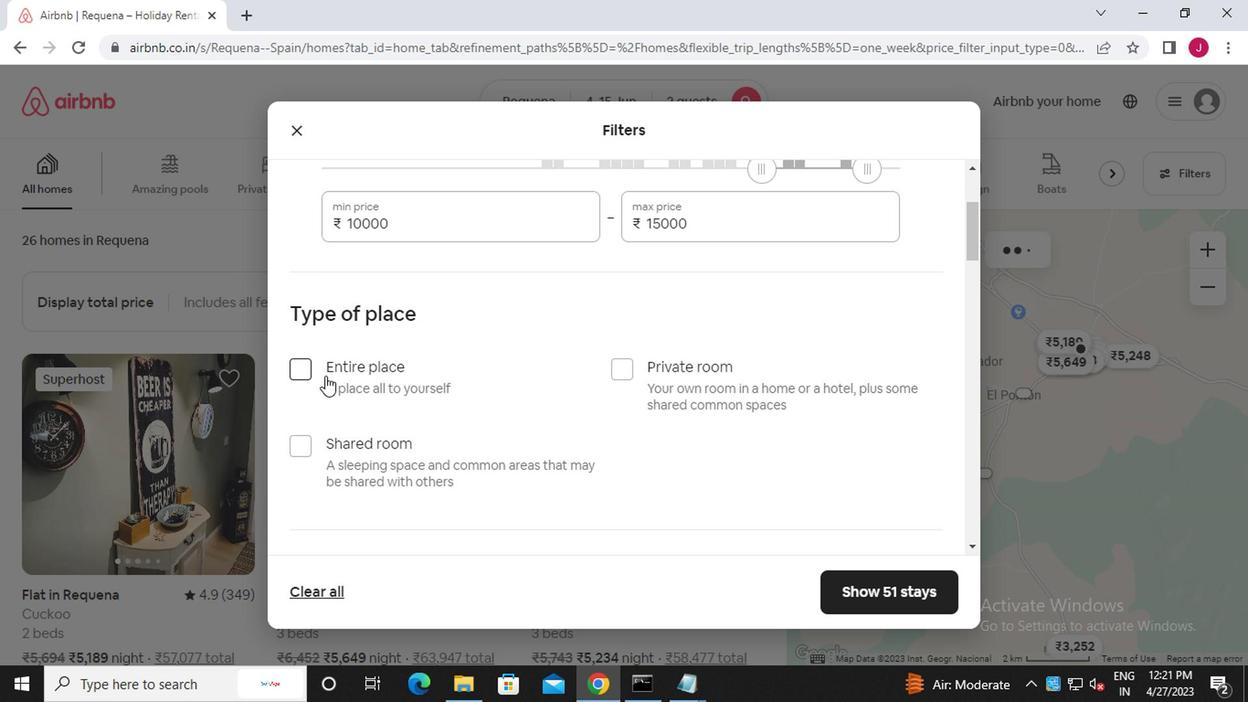 
Action: Mouse moved to (420, 397)
Screenshot: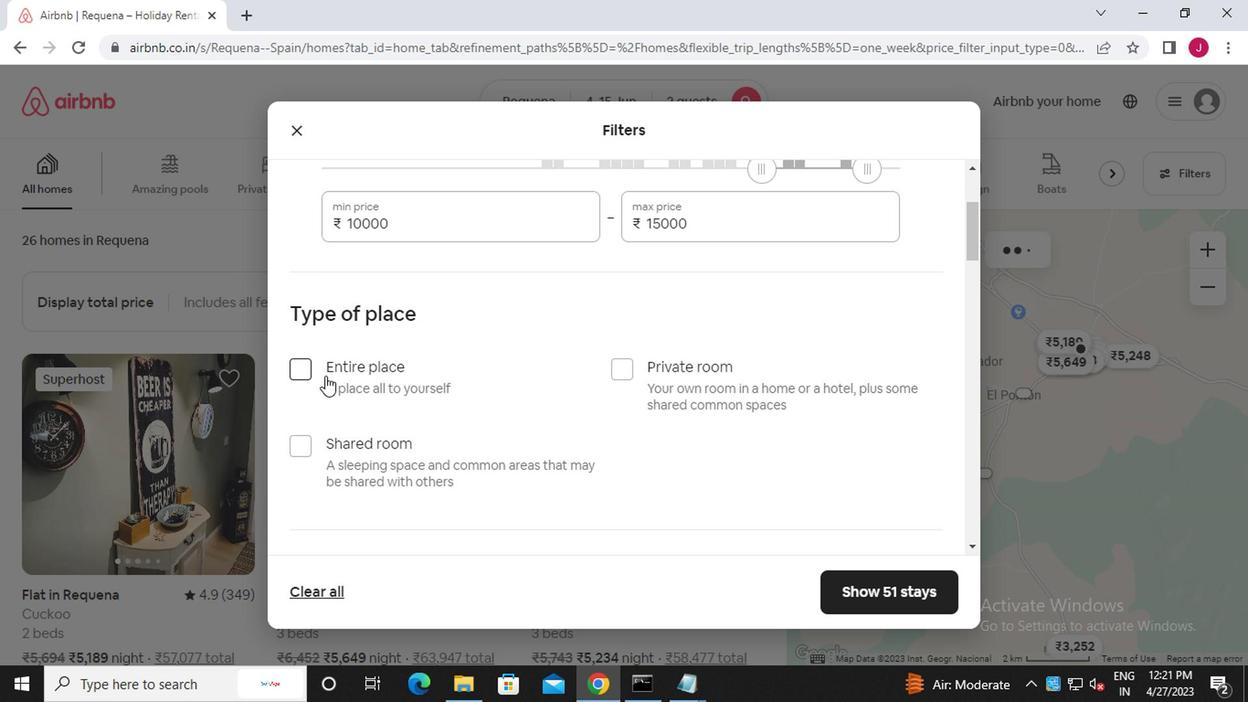 
Action: Mouse scrolled (420, 396) with delta (0, 0)
Screenshot: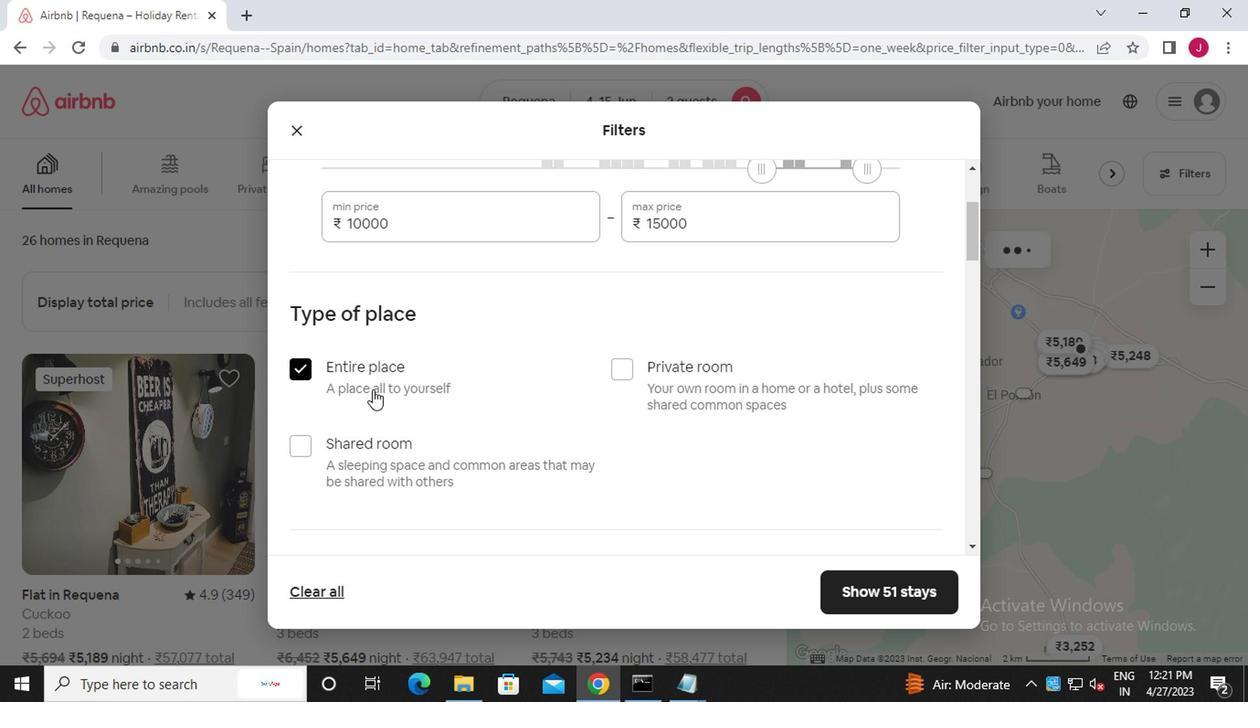
Action: Mouse scrolled (420, 396) with delta (0, 0)
Screenshot: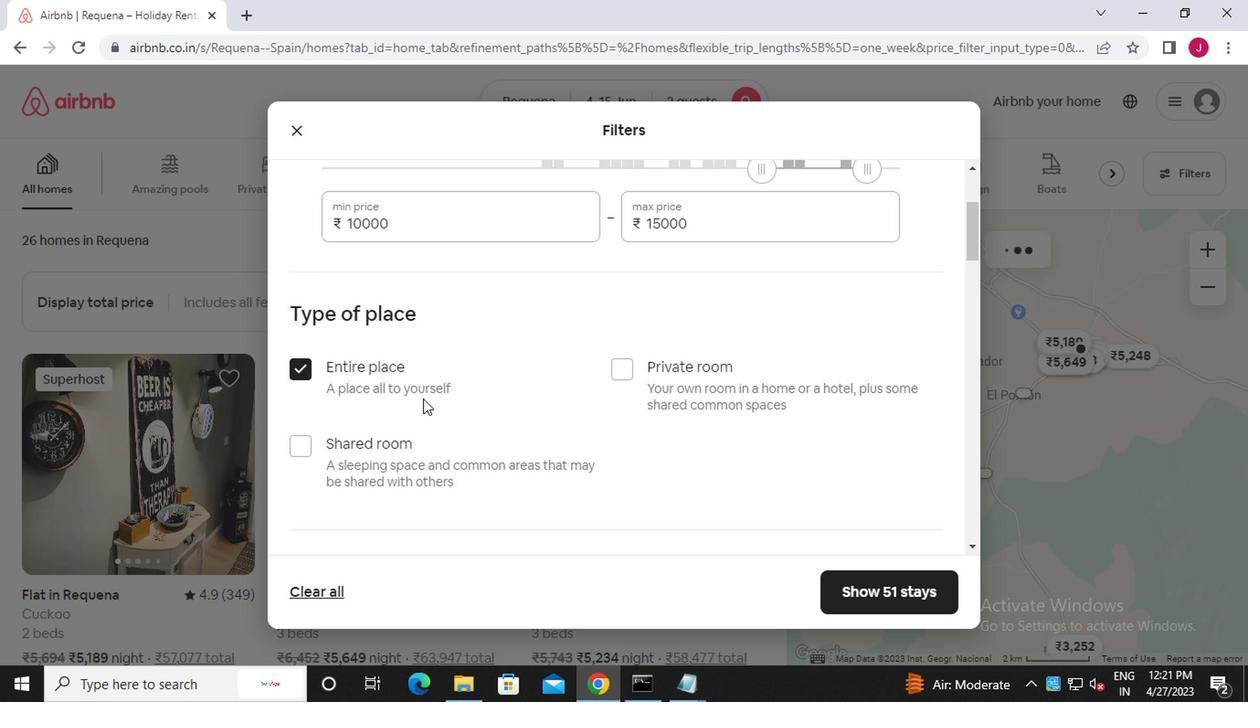 
Action: Mouse moved to (390, 393)
Screenshot: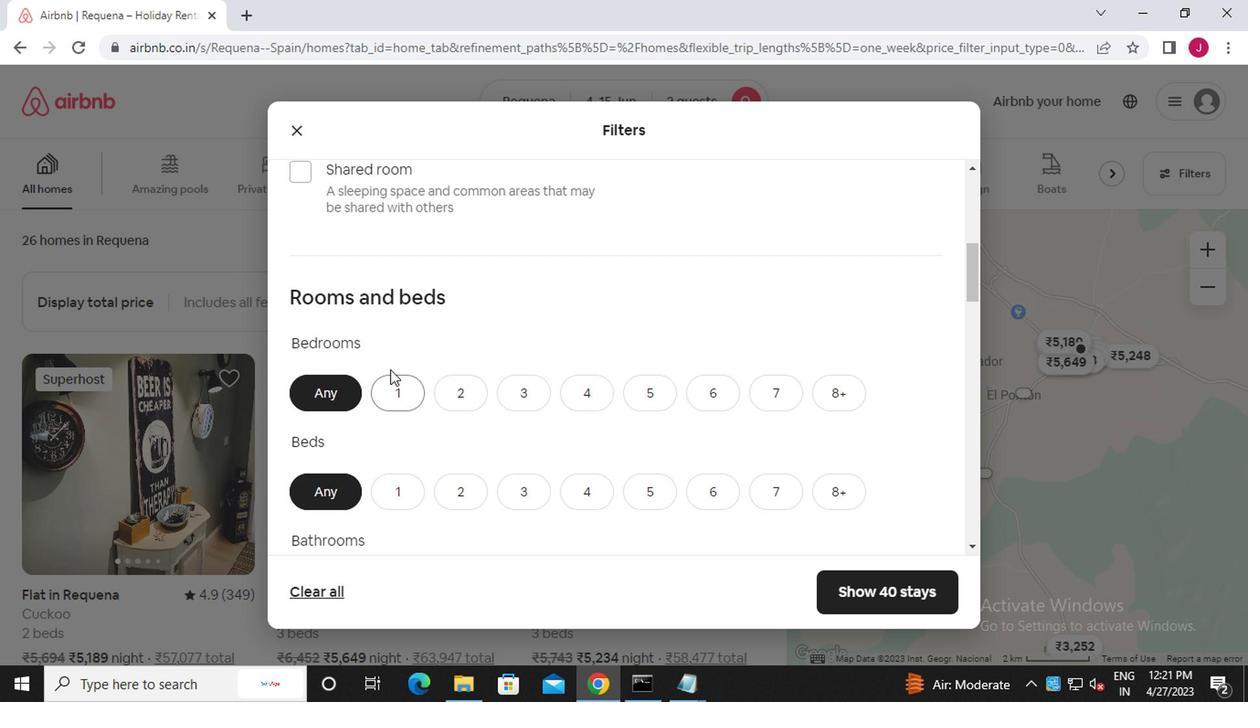
Action: Mouse pressed left at (390, 393)
Screenshot: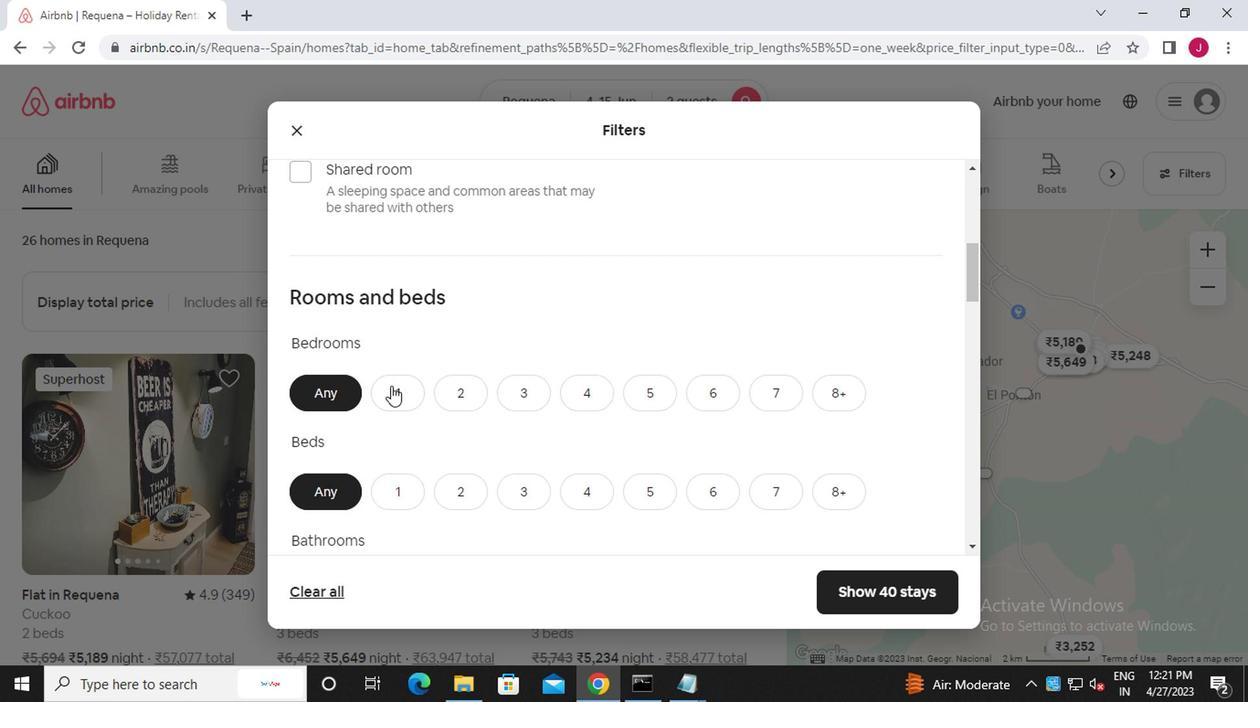 
Action: Mouse moved to (405, 484)
Screenshot: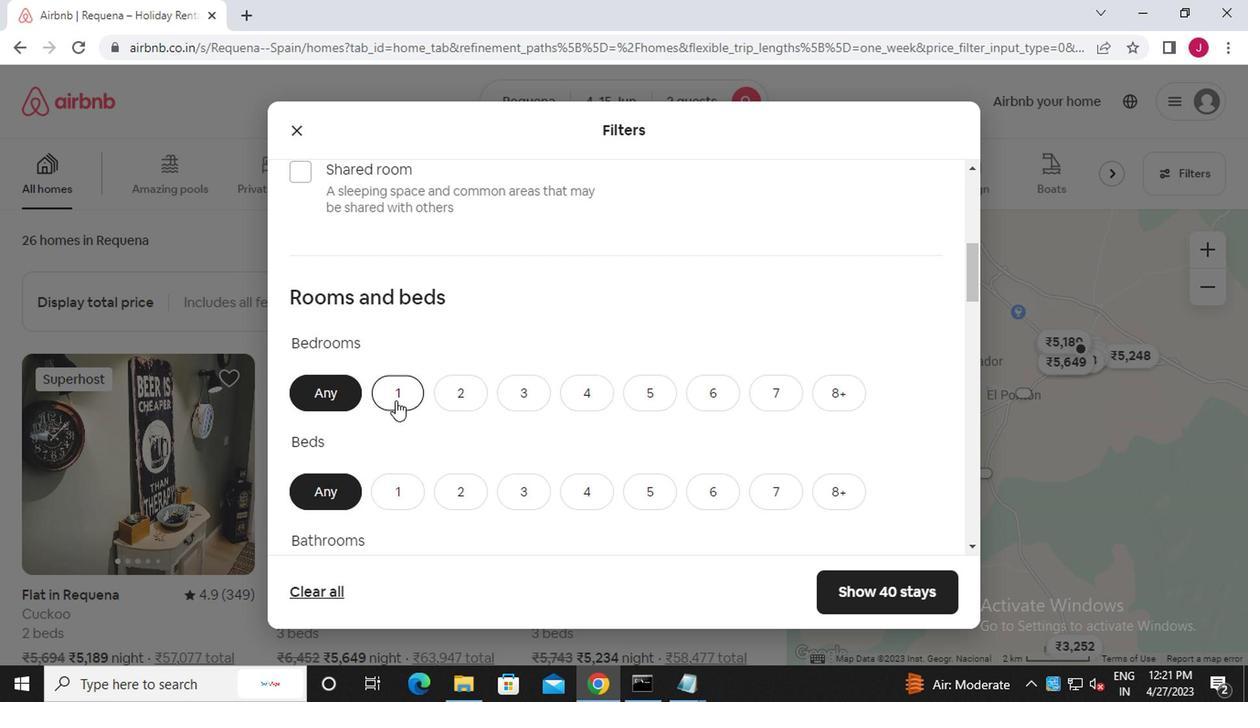 
Action: Mouse pressed left at (405, 484)
Screenshot: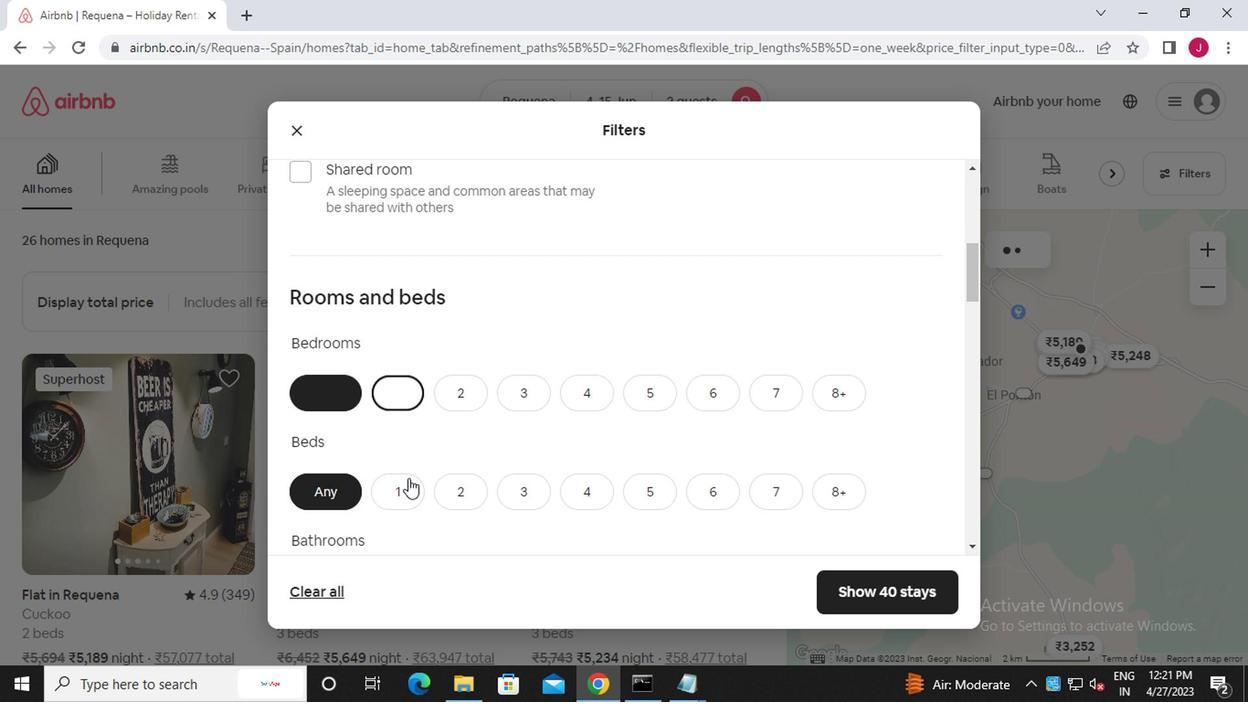 
Action: Mouse moved to (412, 483)
Screenshot: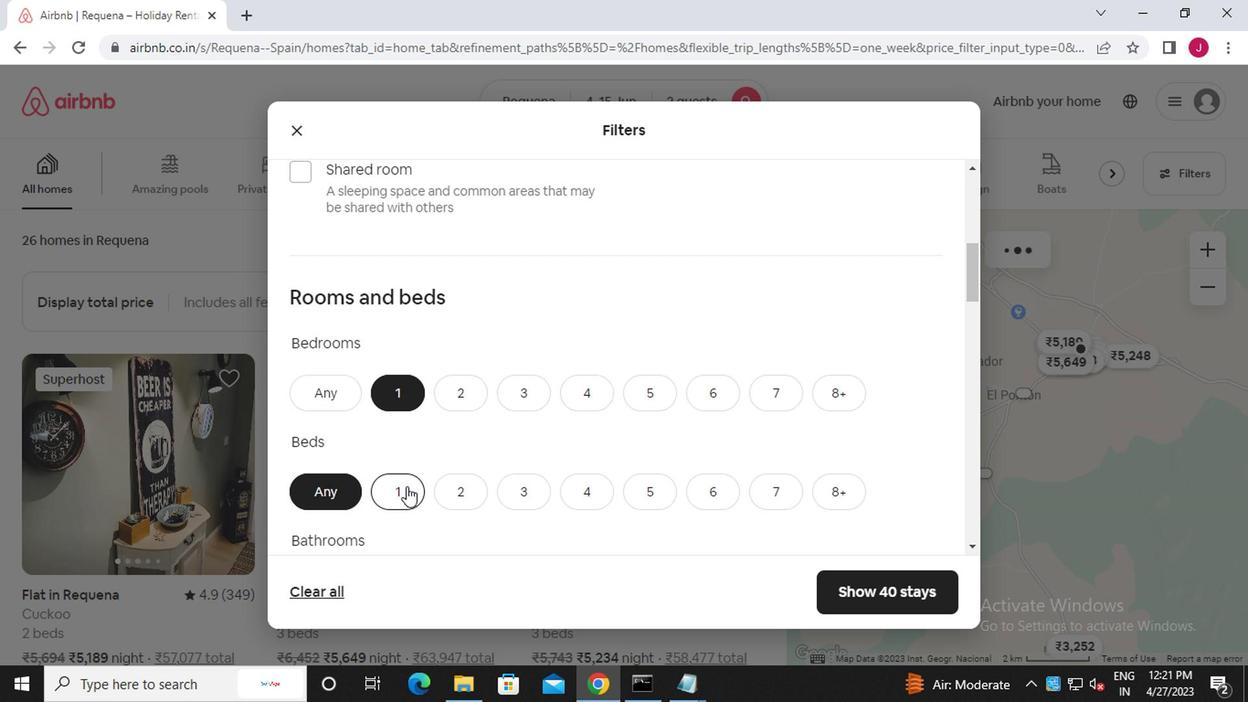 
Action: Mouse scrolled (412, 482) with delta (0, -1)
Screenshot: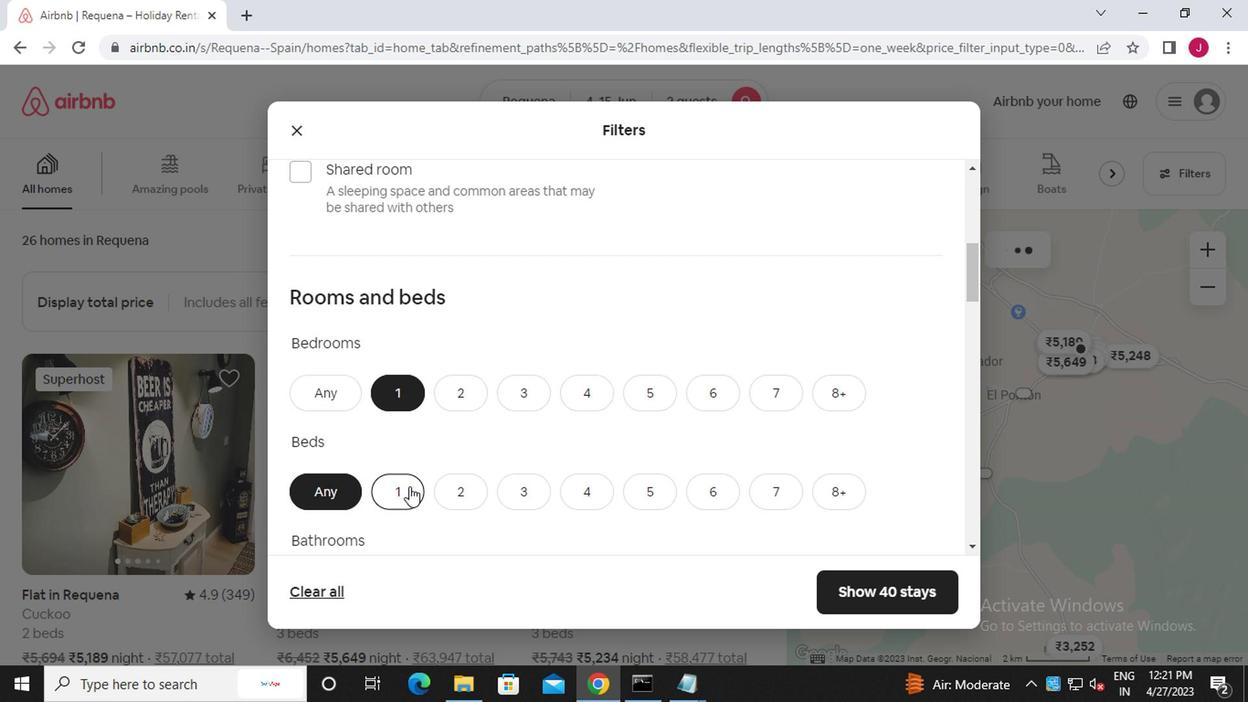 
Action: Mouse scrolled (412, 482) with delta (0, -1)
Screenshot: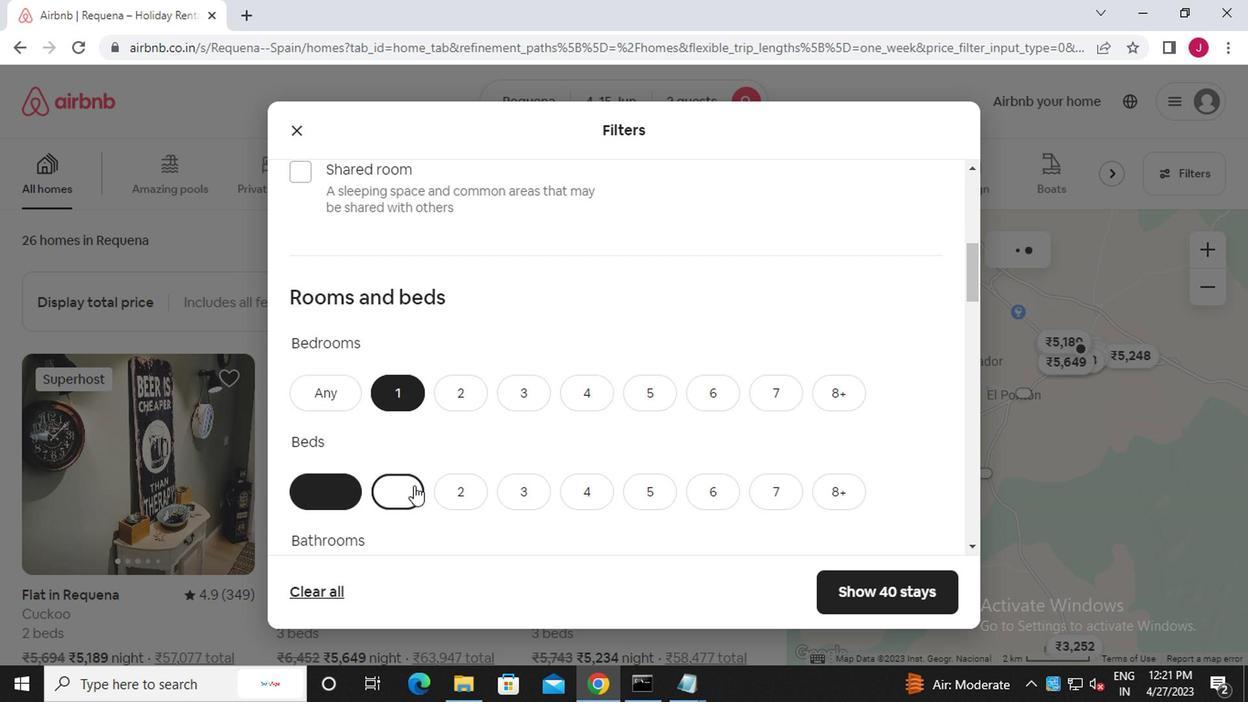 
Action: Mouse moved to (400, 409)
Screenshot: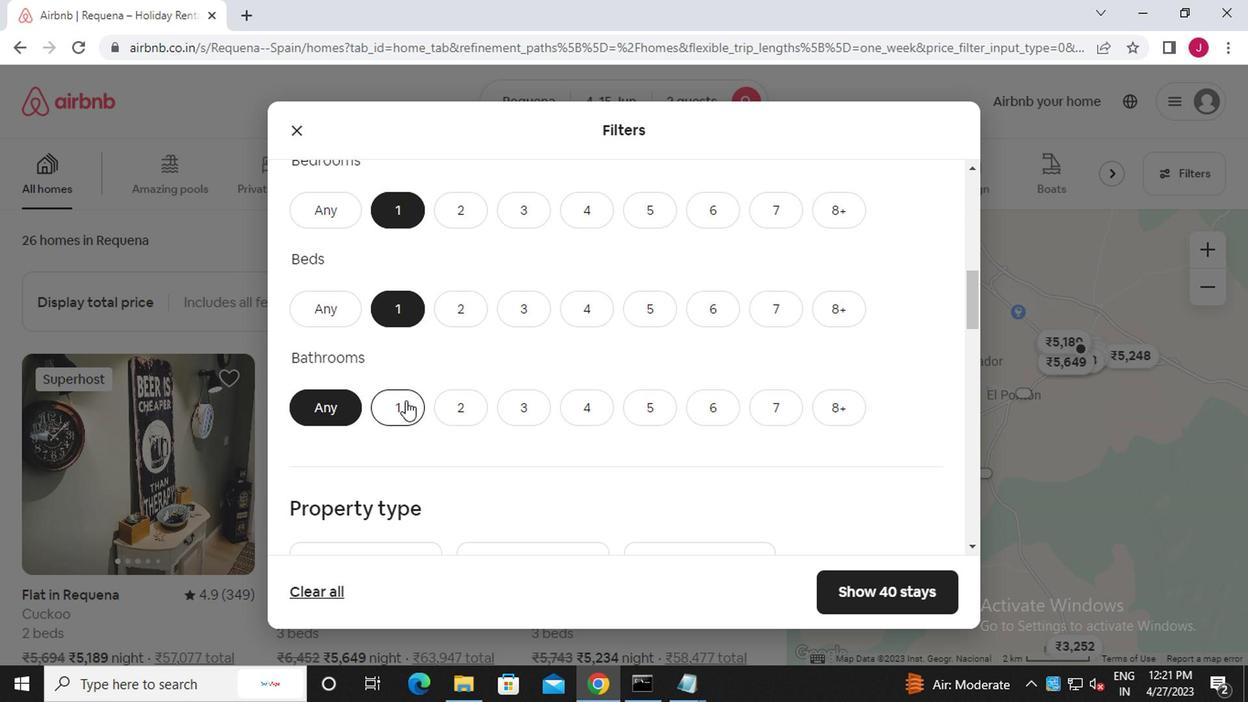 
Action: Mouse pressed left at (400, 409)
Screenshot: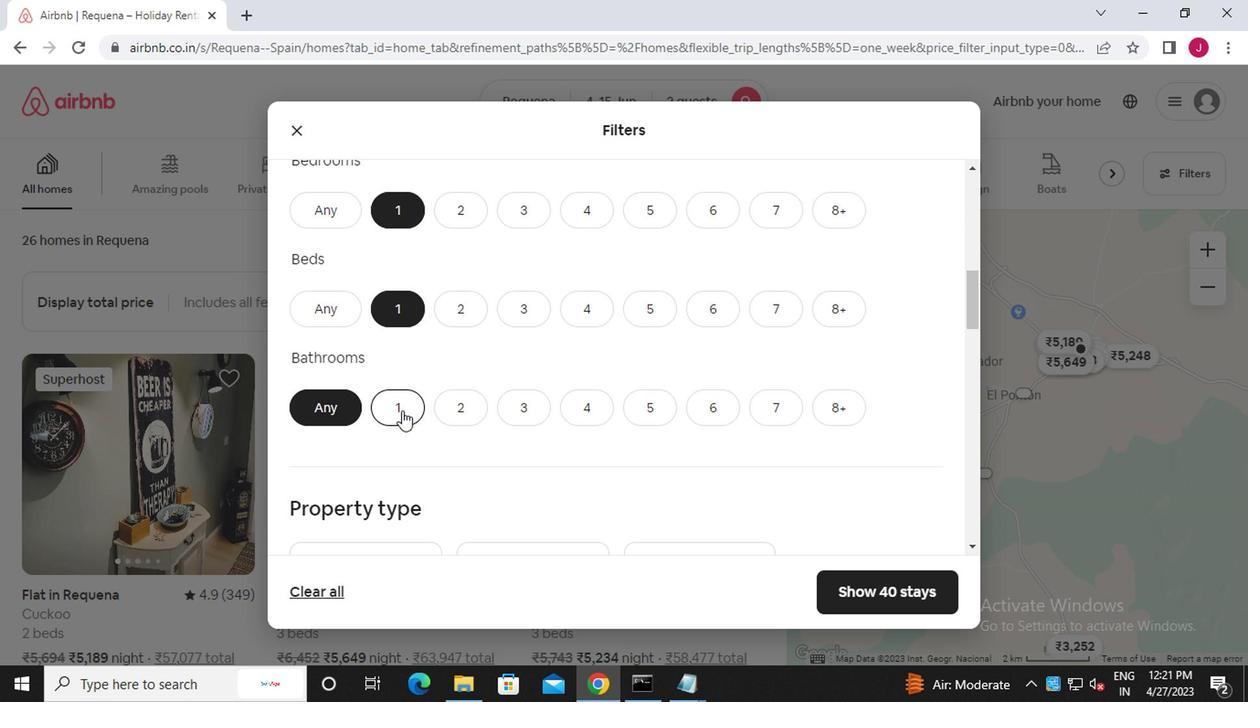 
Action: Mouse moved to (471, 431)
Screenshot: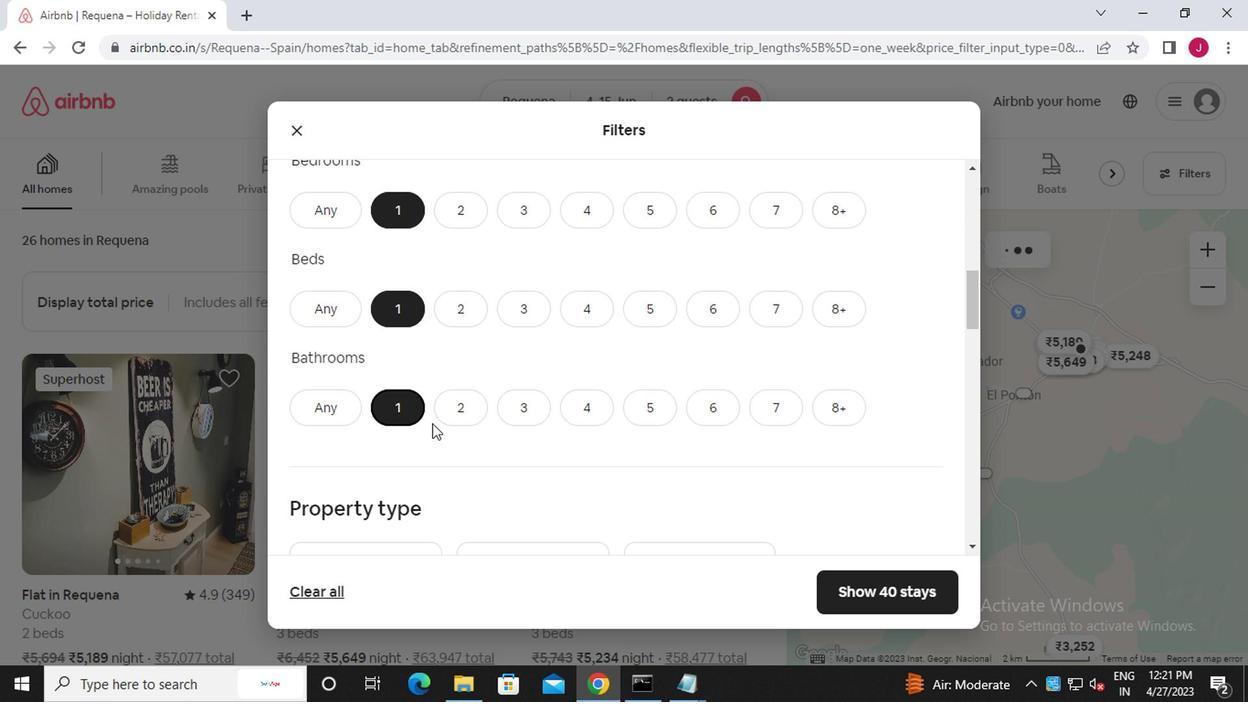 
Action: Mouse scrolled (471, 430) with delta (0, 0)
Screenshot: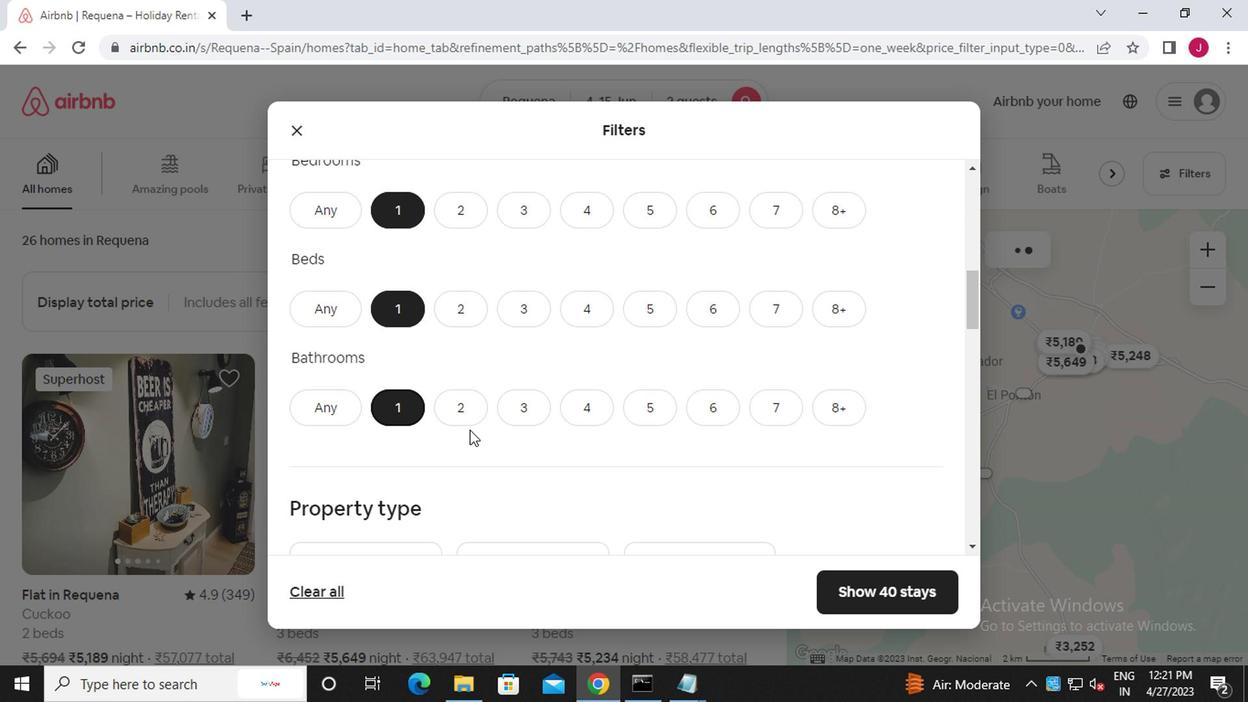 
Action: Mouse scrolled (471, 430) with delta (0, 0)
Screenshot: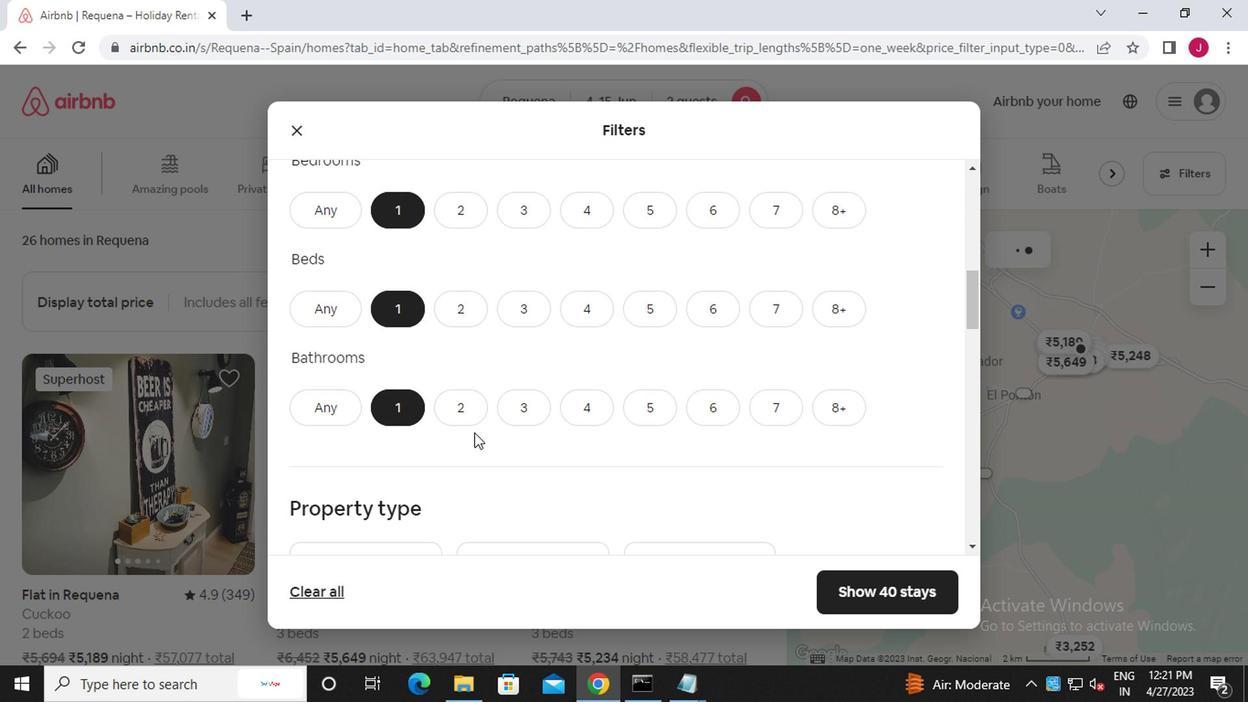 
Action: Mouse moved to (356, 416)
Screenshot: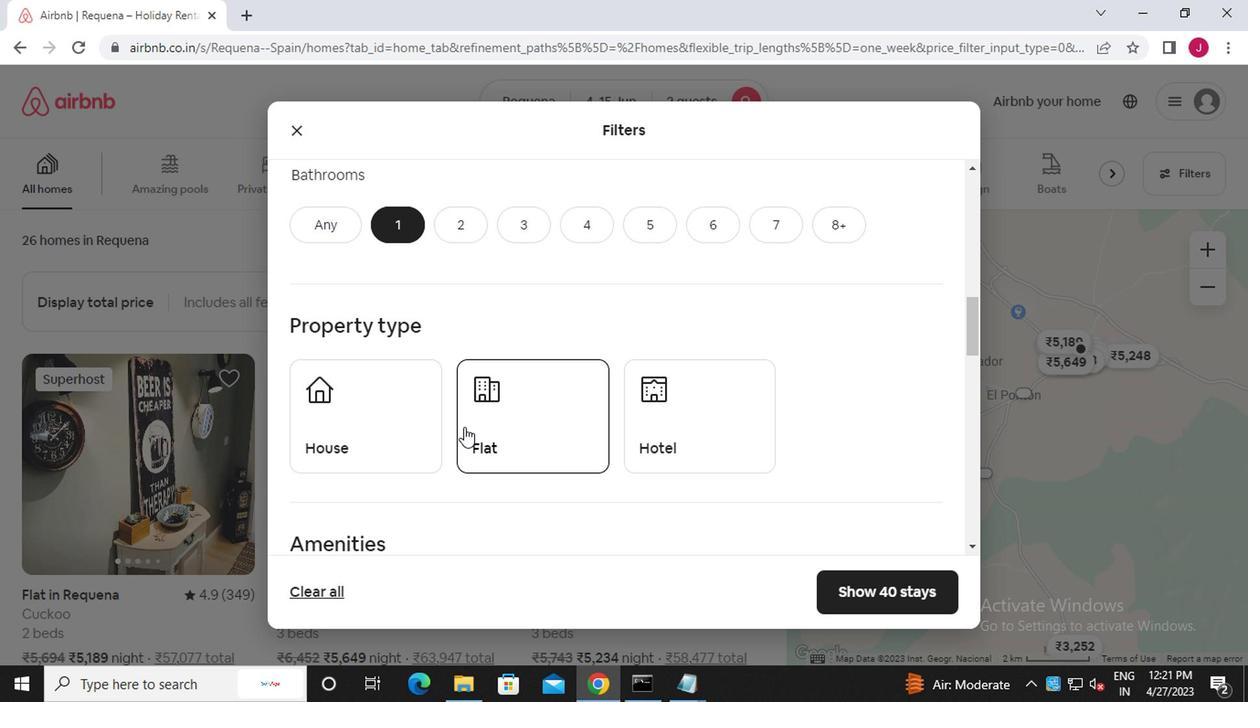 
Action: Mouse pressed left at (356, 416)
Screenshot: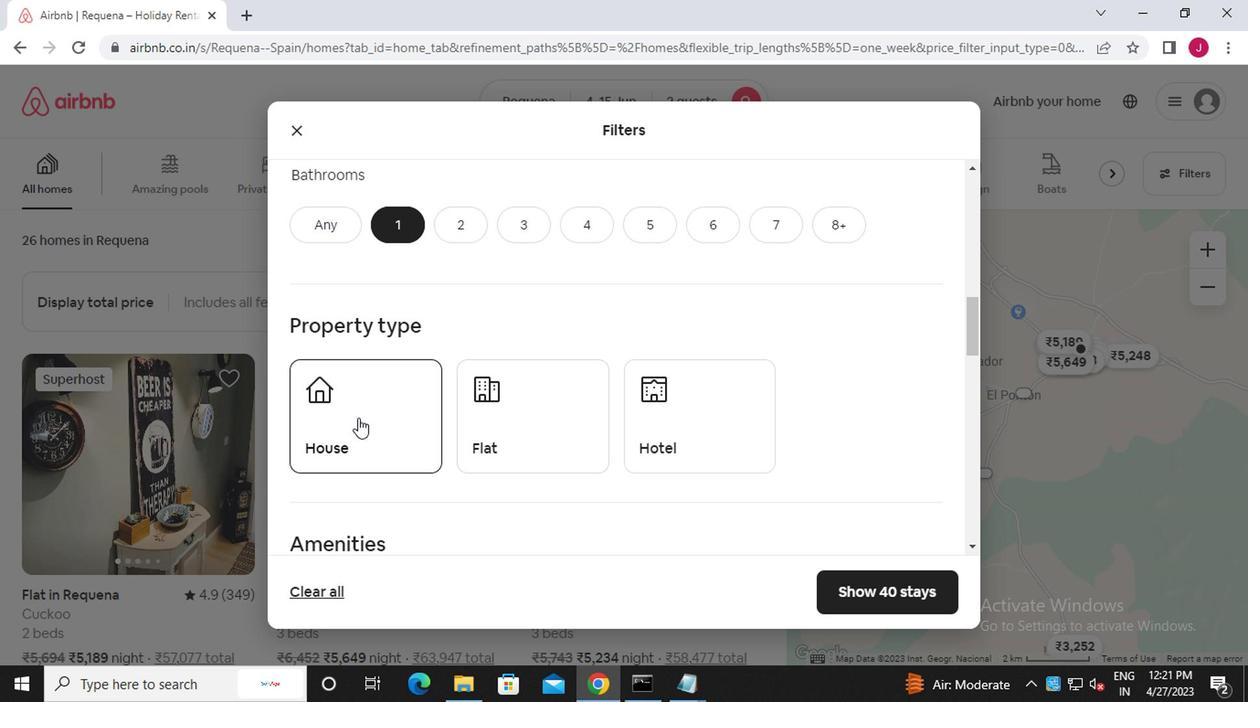 
Action: Mouse moved to (496, 434)
Screenshot: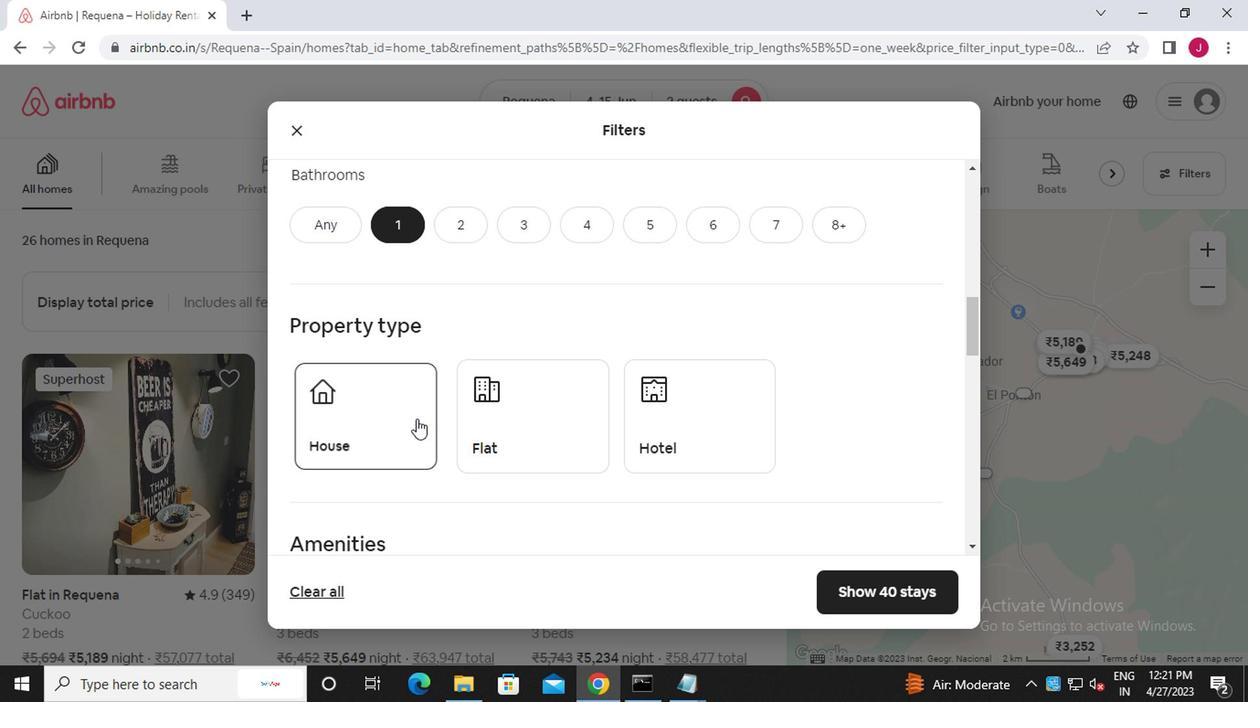 
Action: Mouse pressed left at (496, 434)
Screenshot: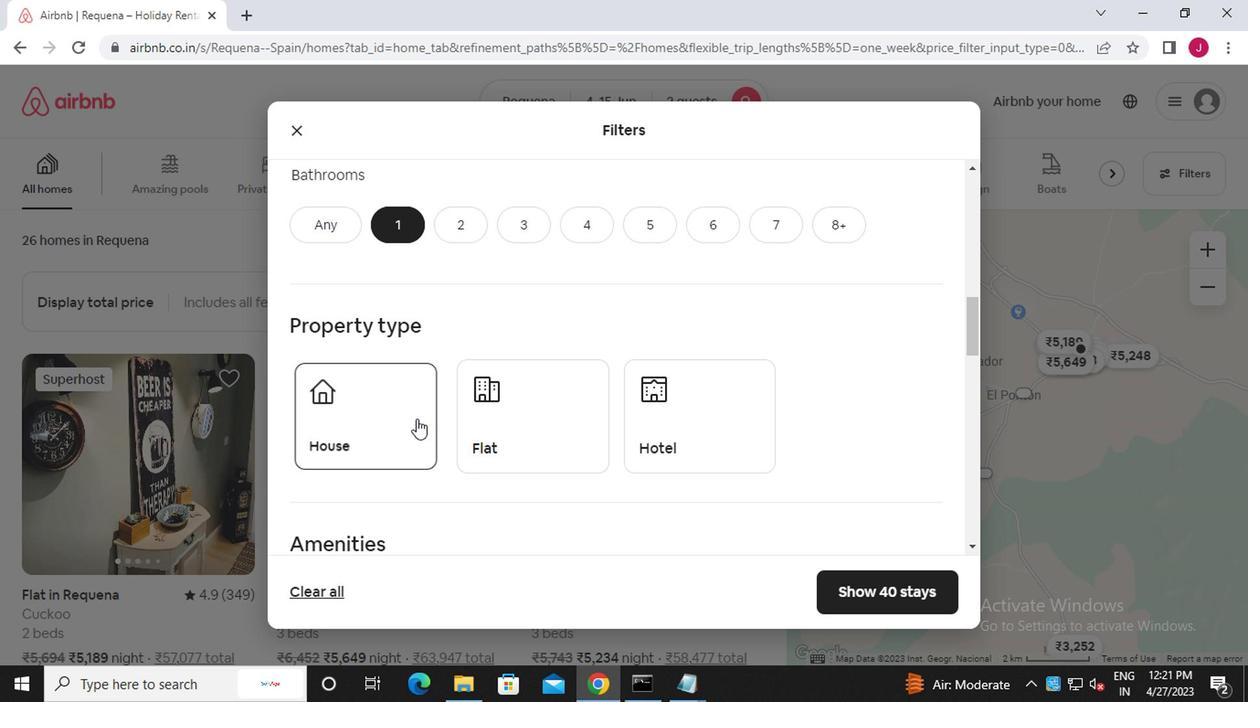 
Action: Mouse moved to (655, 434)
Screenshot: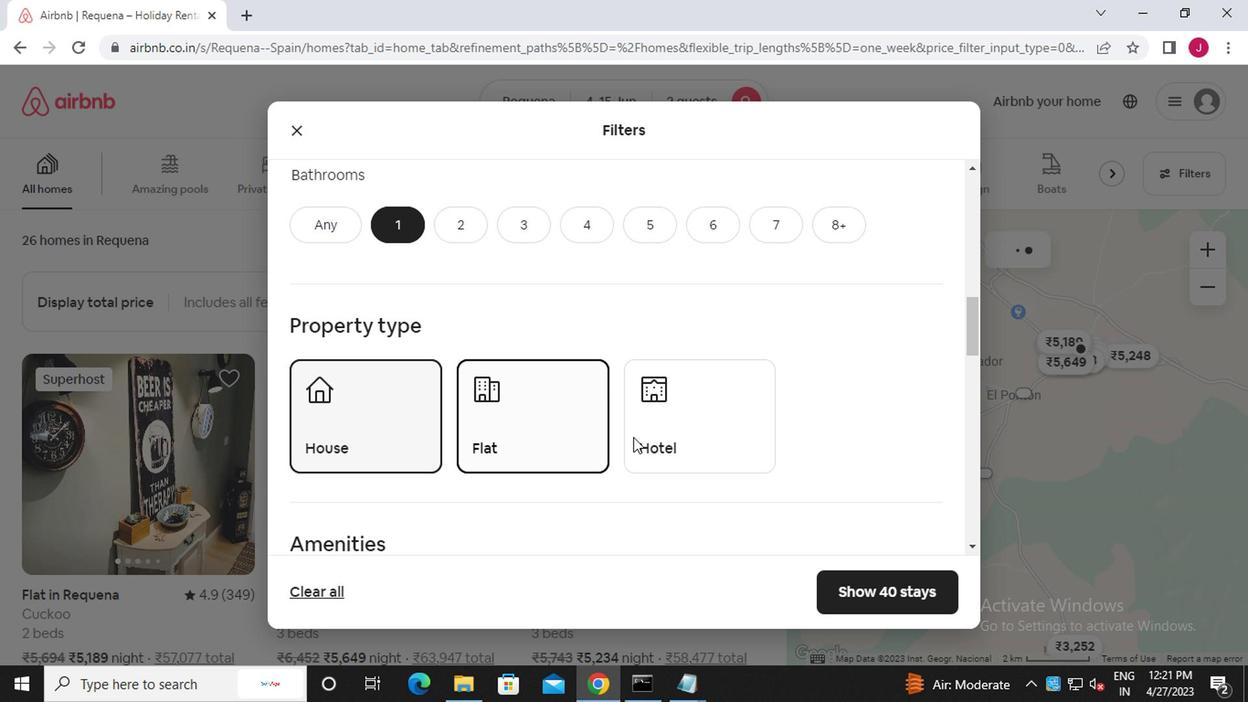 
Action: Mouse pressed left at (655, 434)
Screenshot: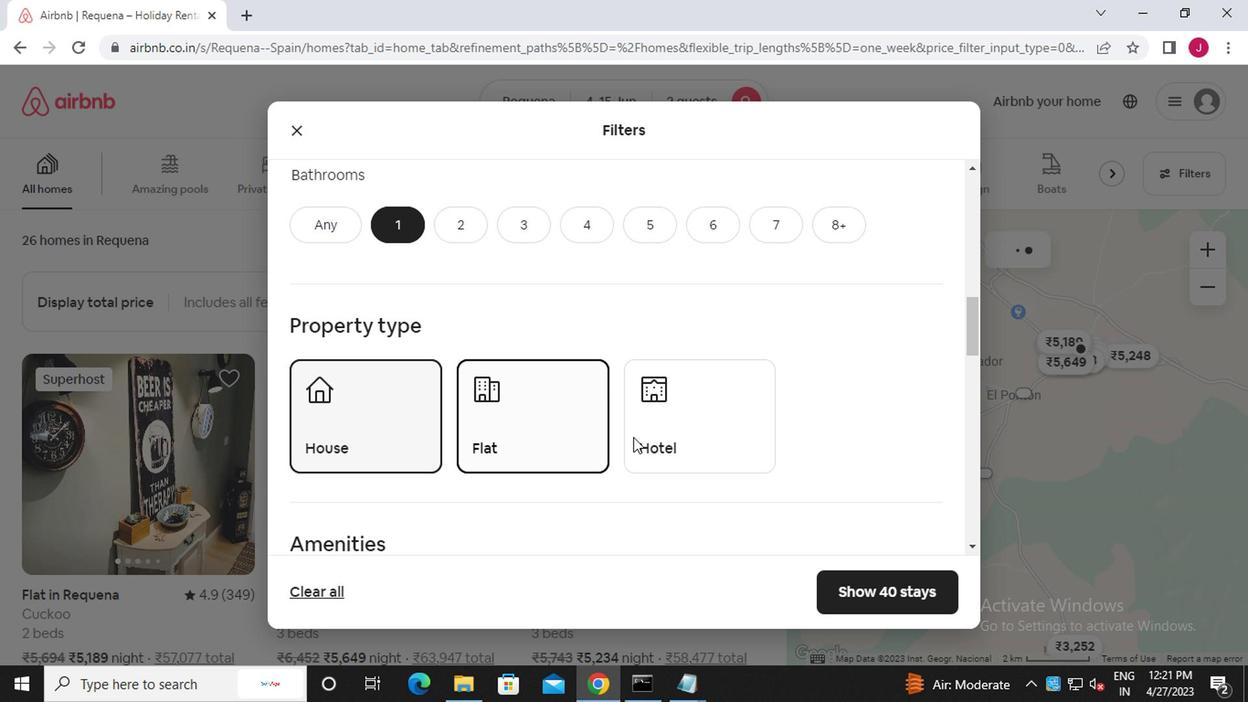 
Action: Mouse moved to (657, 440)
Screenshot: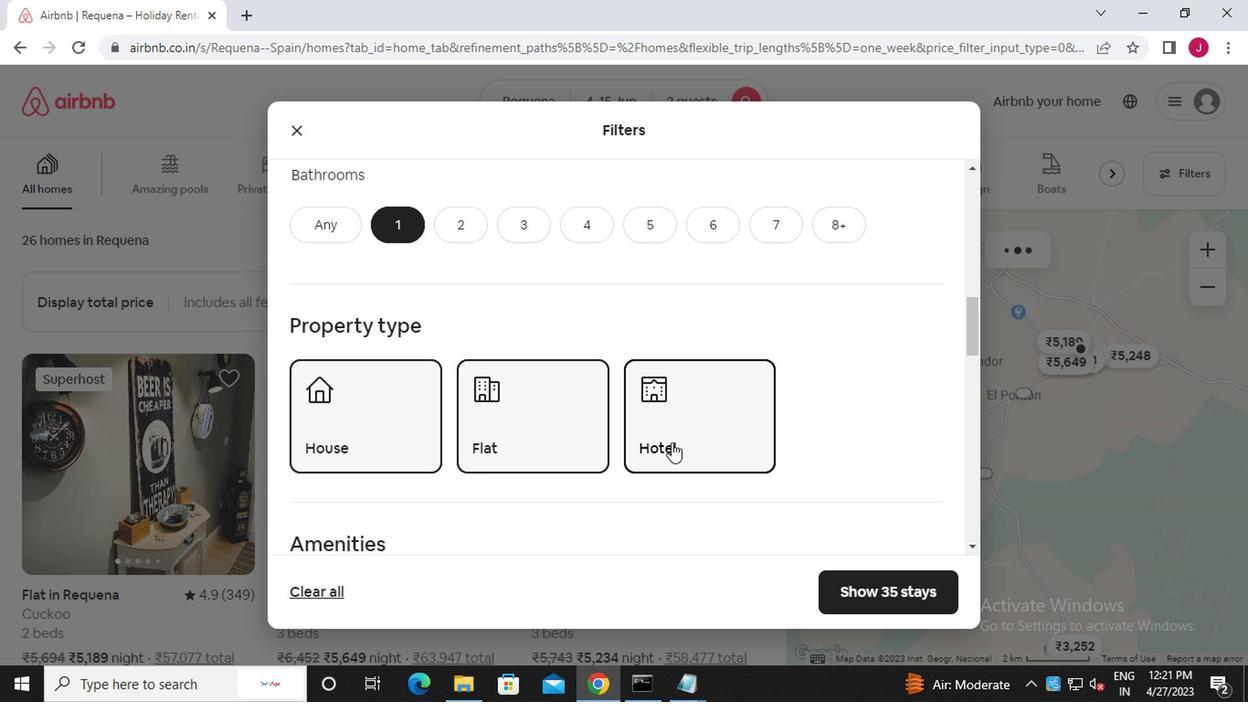 
Action: Mouse scrolled (657, 440) with delta (0, 0)
Screenshot: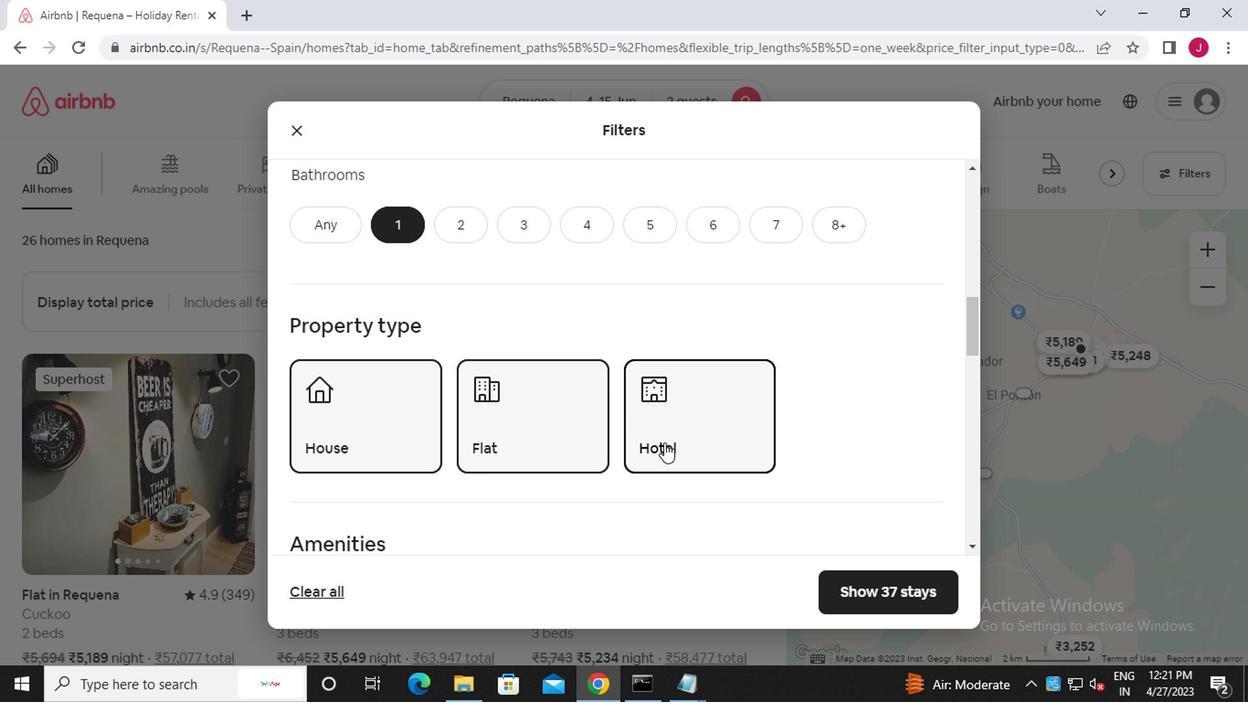 
Action: Mouse scrolled (657, 440) with delta (0, 0)
Screenshot: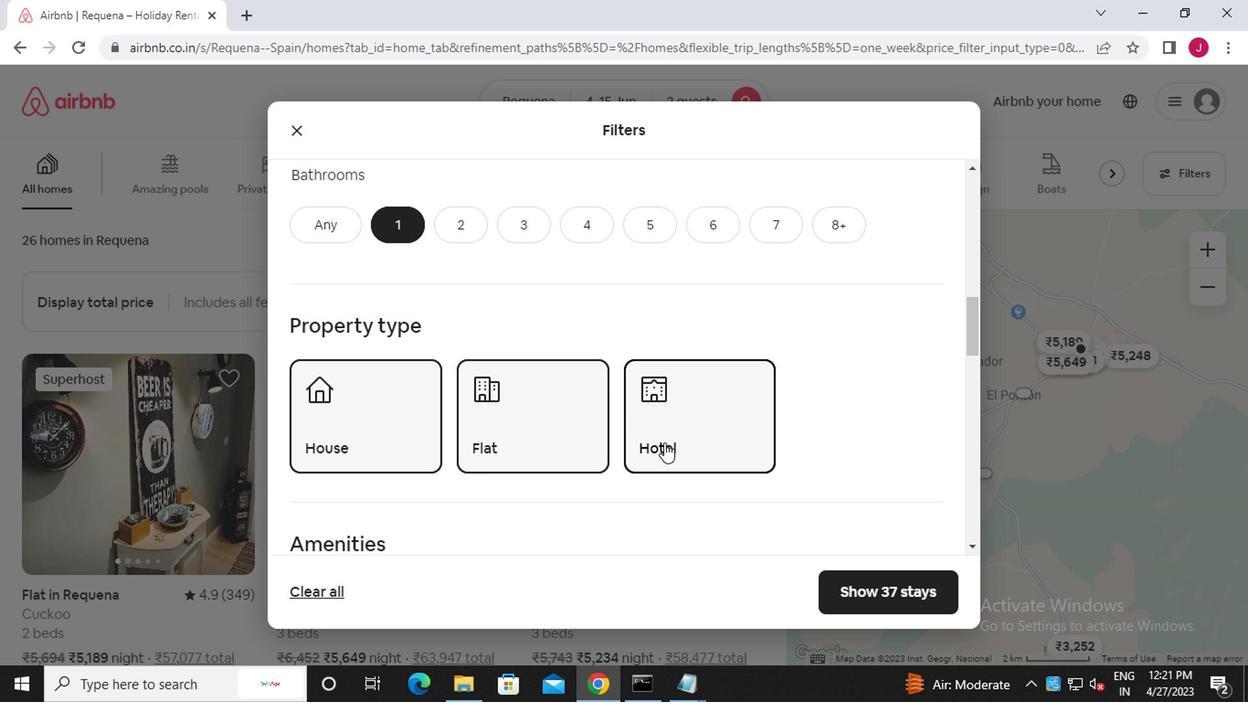 
Action: Mouse scrolled (657, 440) with delta (0, 0)
Screenshot: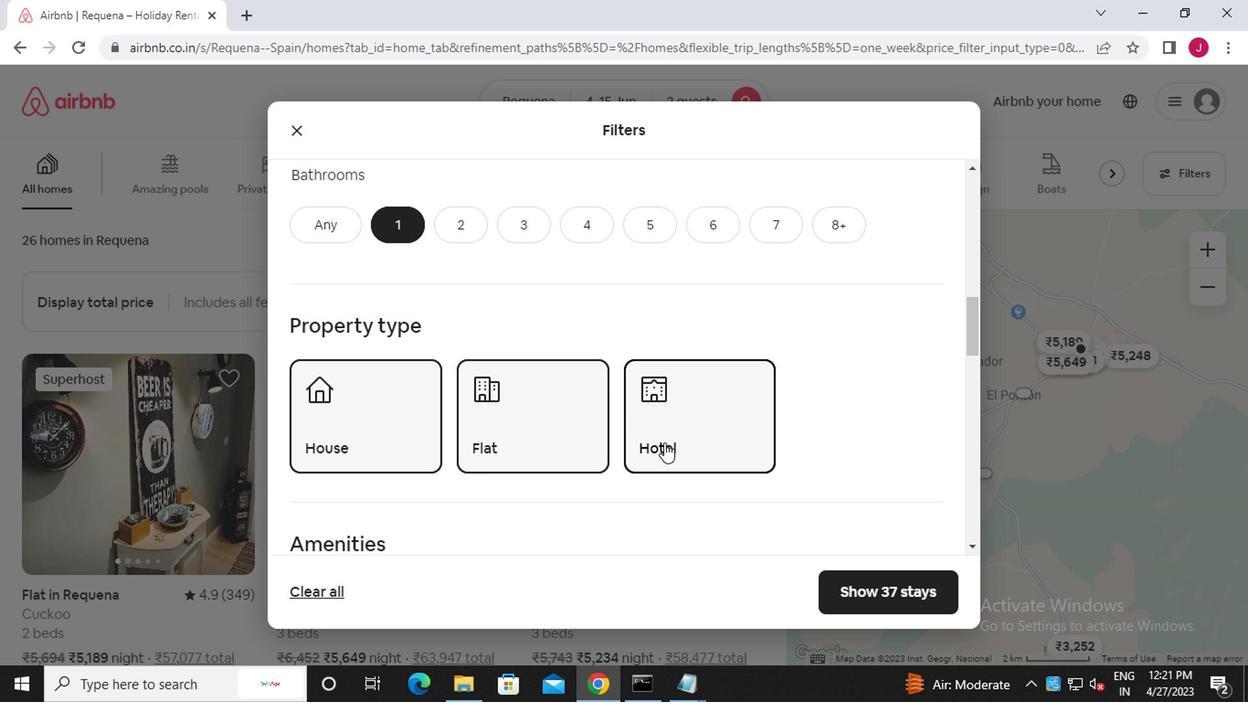 
Action: Mouse scrolled (657, 440) with delta (0, 0)
Screenshot: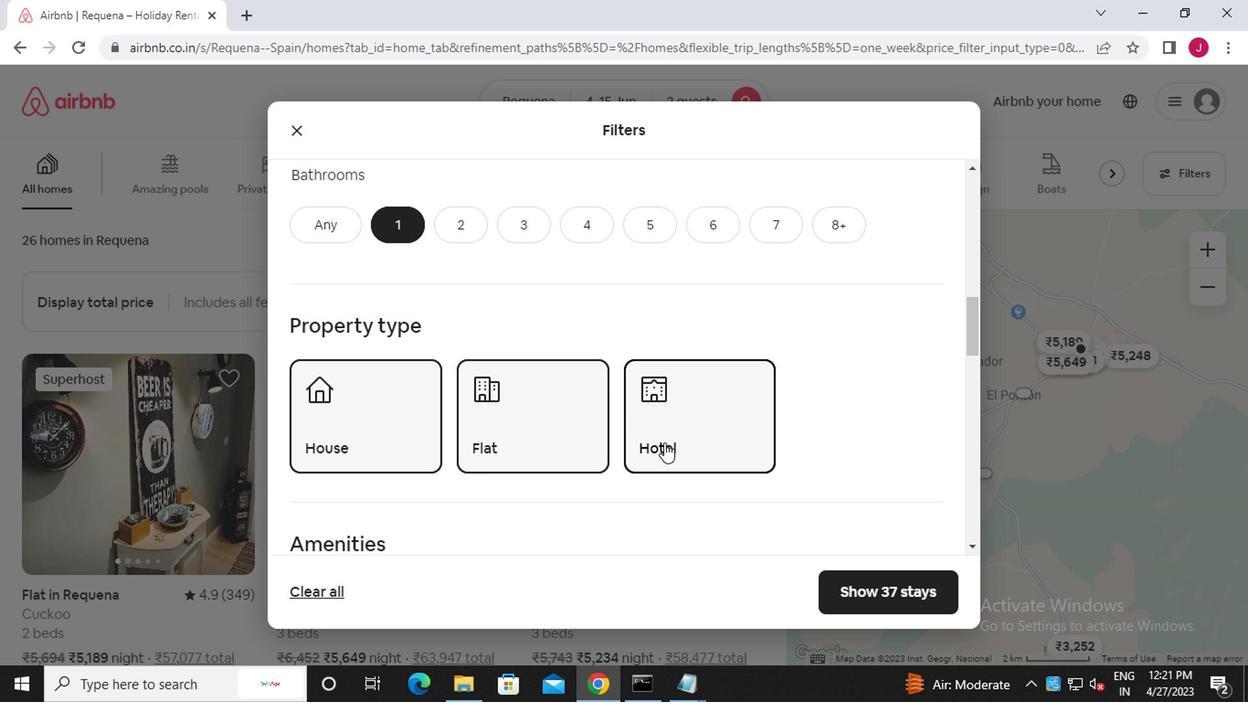 
Action: Mouse moved to (648, 435)
Screenshot: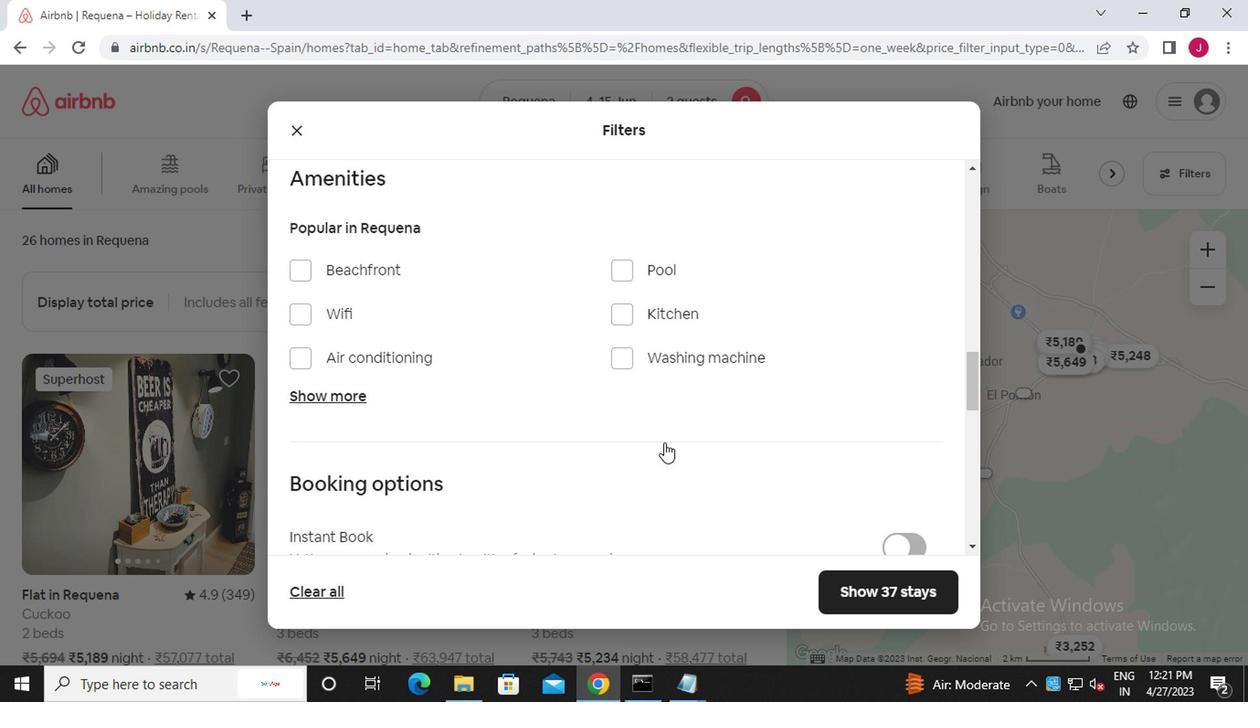 
Action: Mouse scrolled (648, 434) with delta (0, 0)
Screenshot: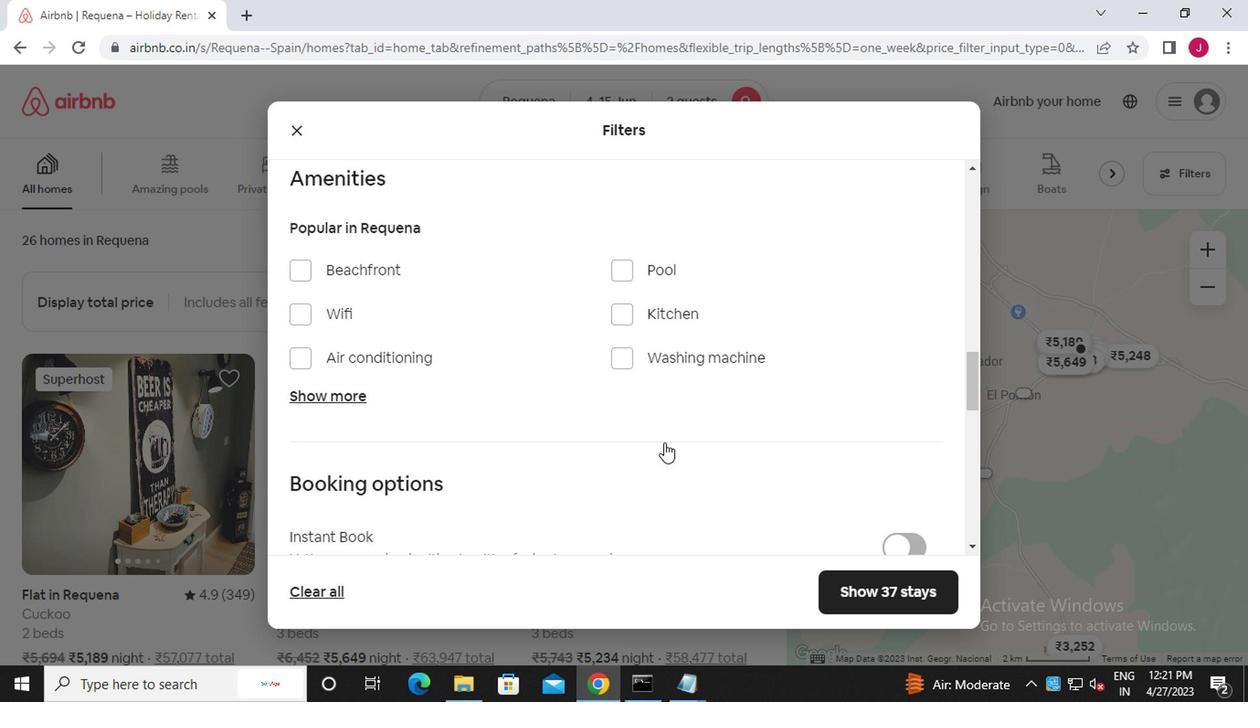 
Action: Mouse scrolled (648, 434) with delta (0, 0)
Screenshot: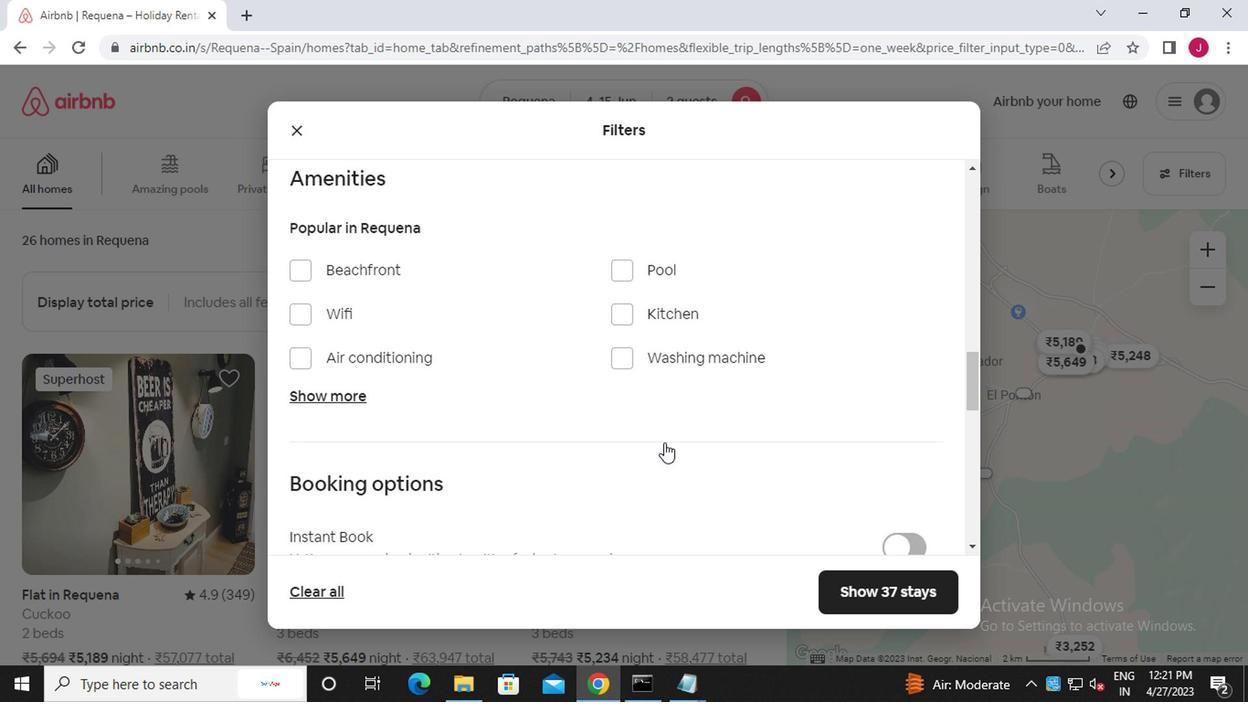 
Action: Mouse scrolled (648, 434) with delta (0, 0)
Screenshot: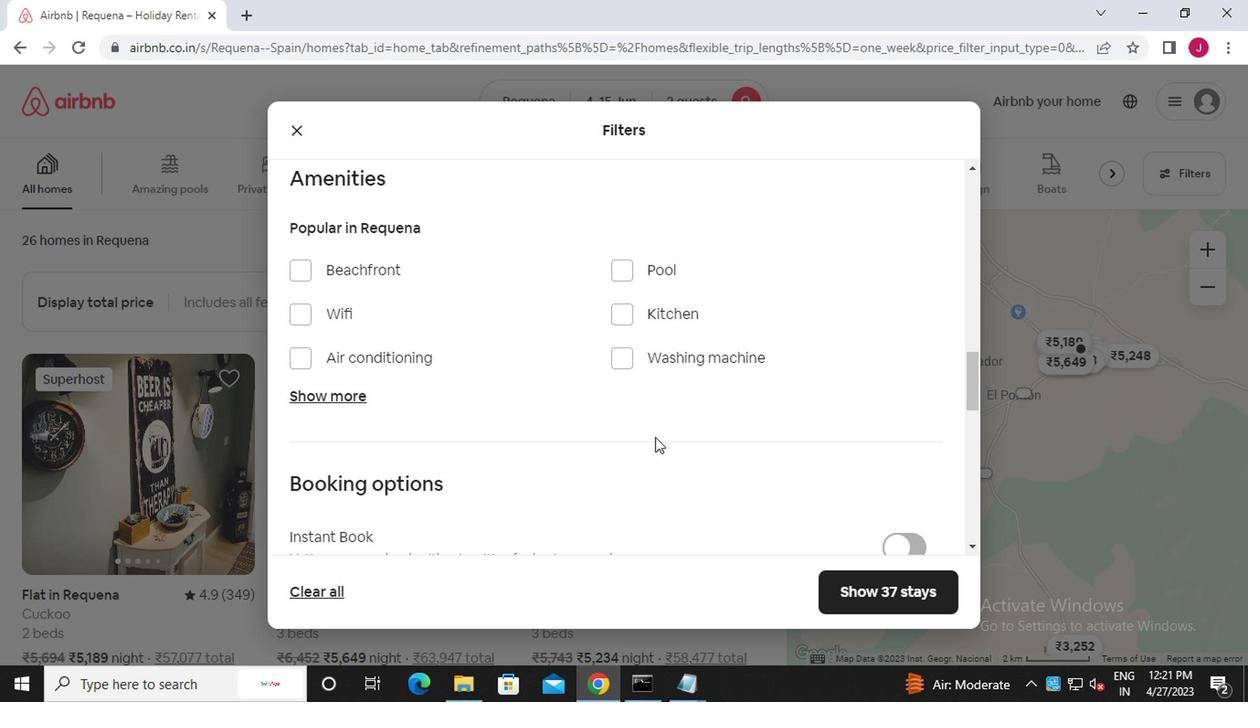 
Action: Mouse moved to (892, 330)
Screenshot: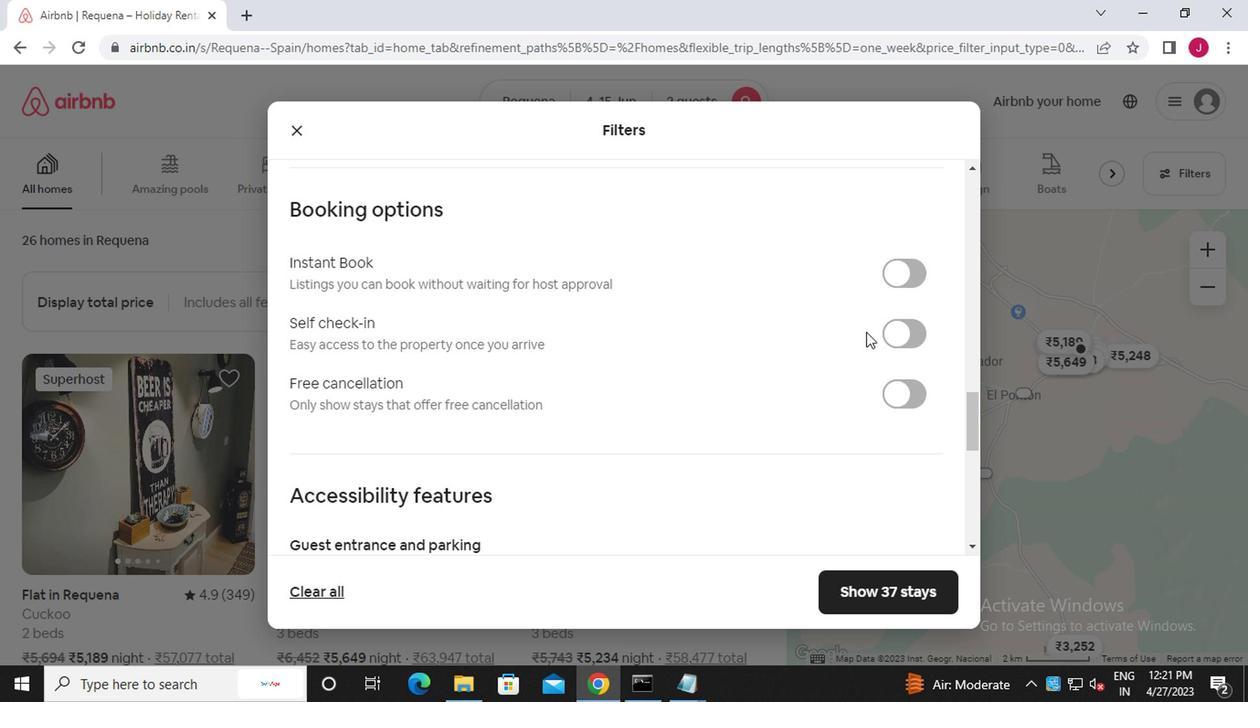 
Action: Mouse pressed left at (892, 330)
Screenshot: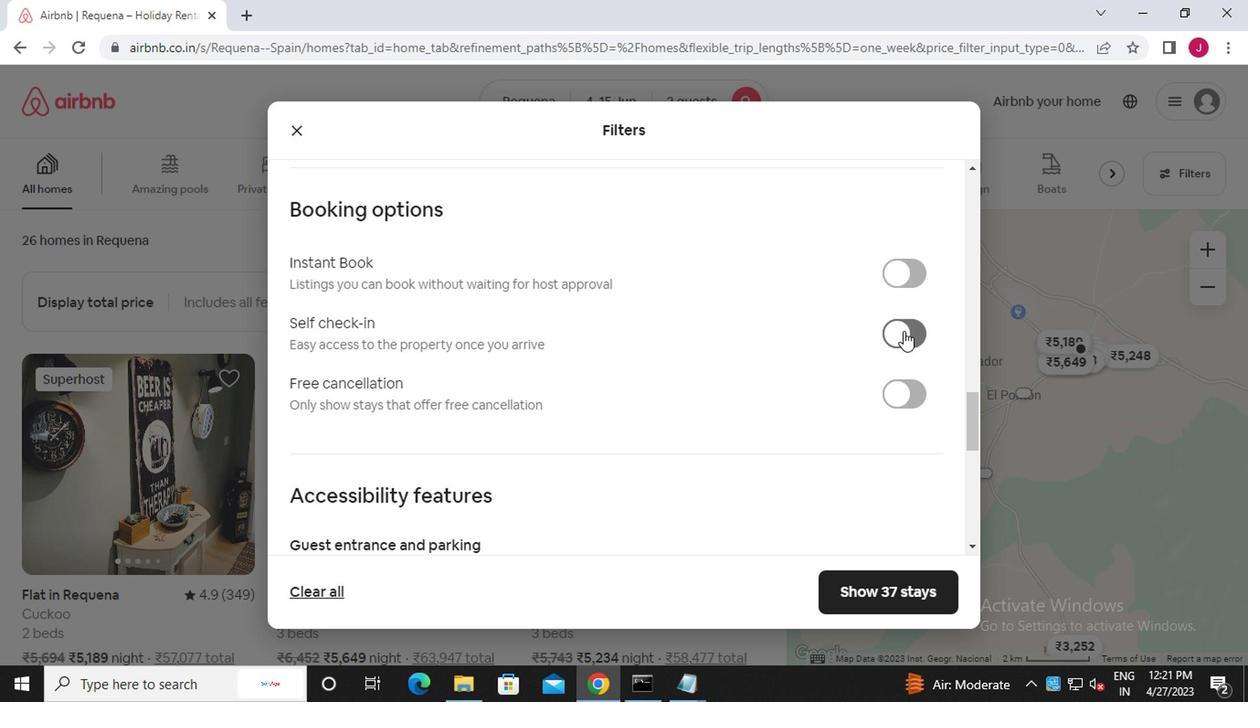 
Action: Mouse moved to (538, 425)
Screenshot: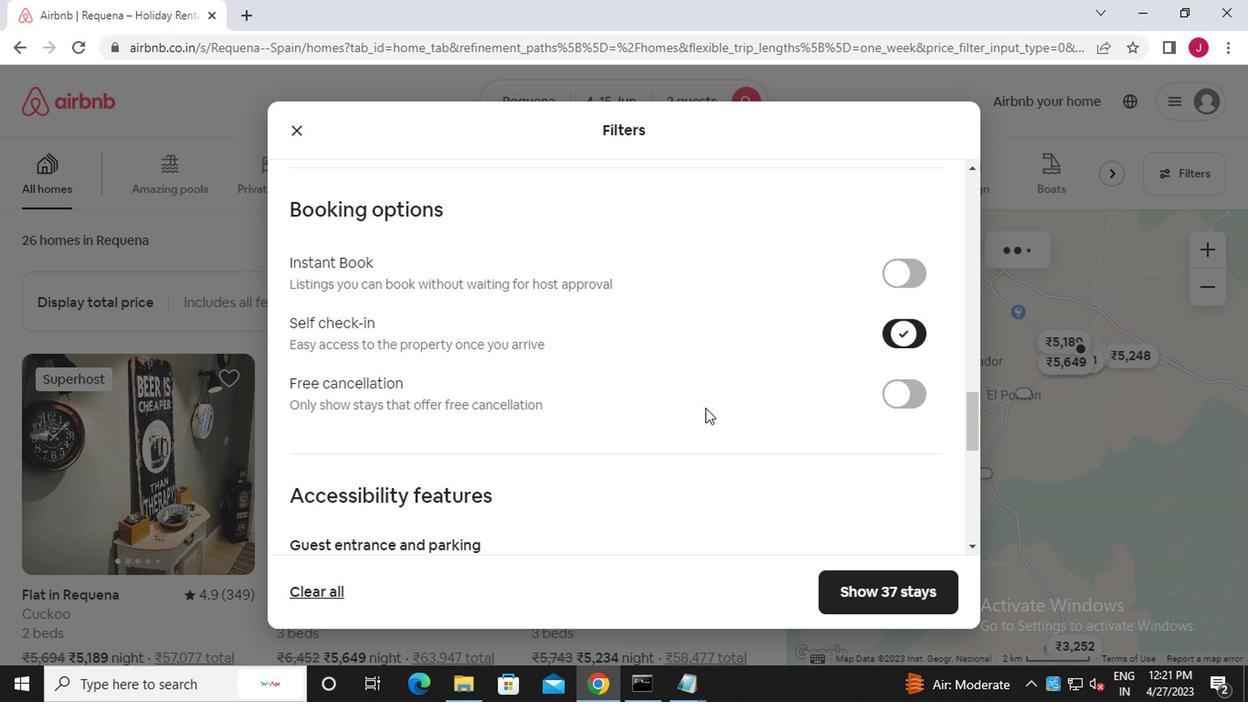 
Action: Mouse scrolled (538, 424) with delta (0, -1)
Screenshot: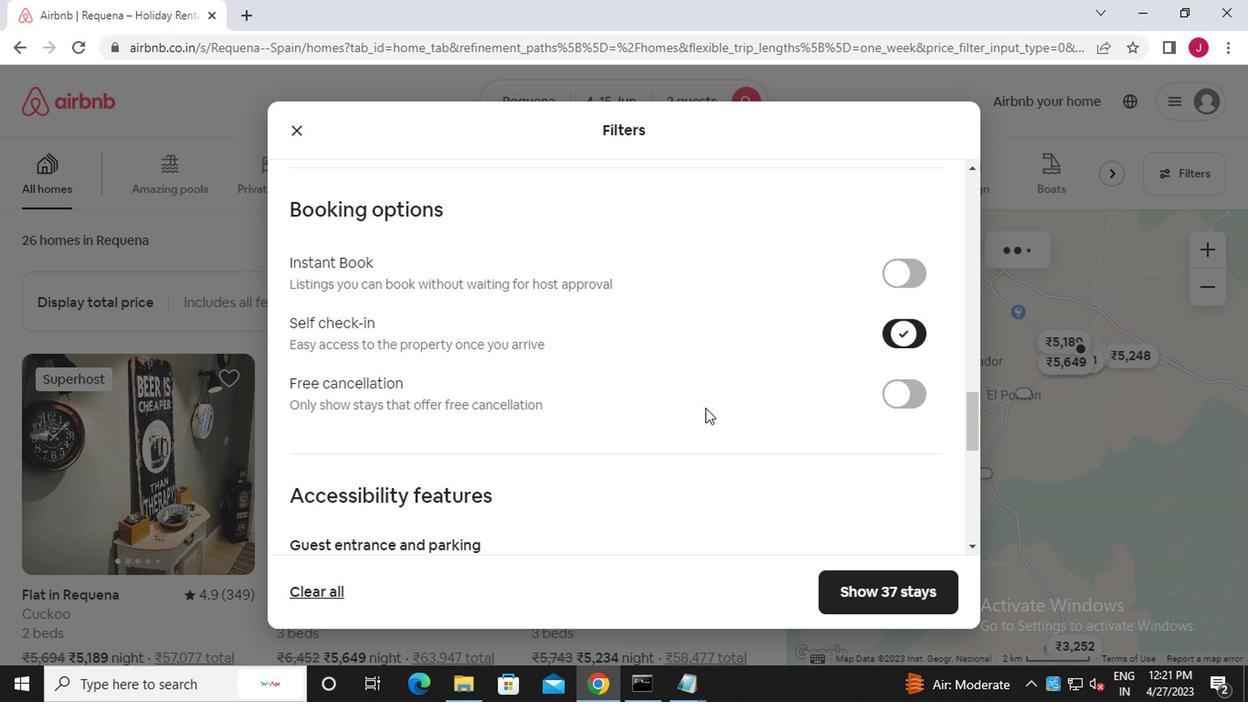 
Action: Mouse moved to (531, 427)
Screenshot: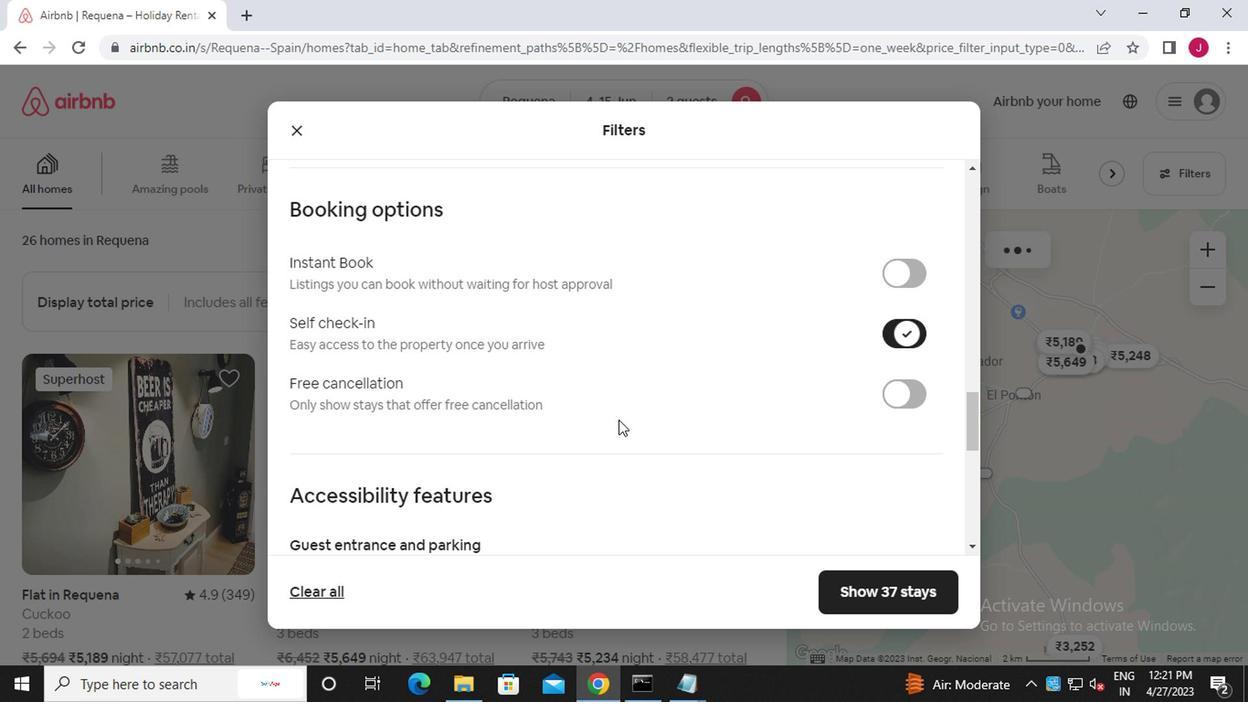 
Action: Mouse scrolled (531, 426) with delta (0, 0)
Screenshot: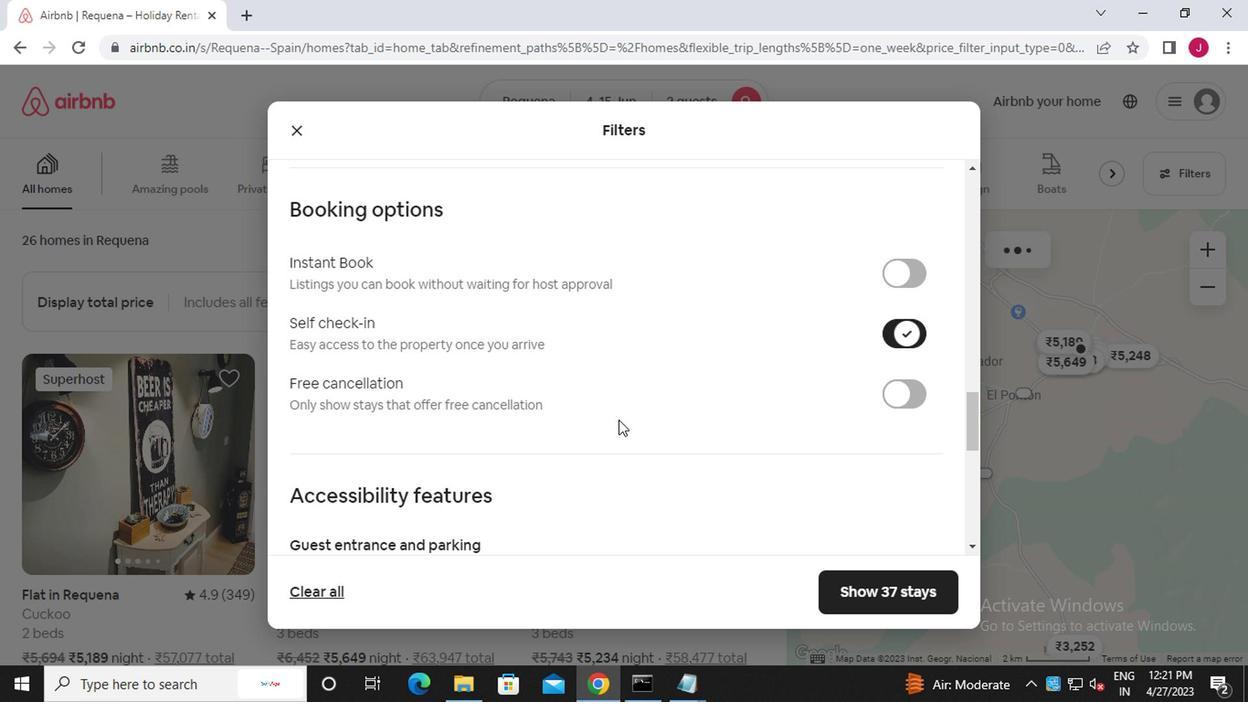
Action: Mouse moved to (528, 428)
Screenshot: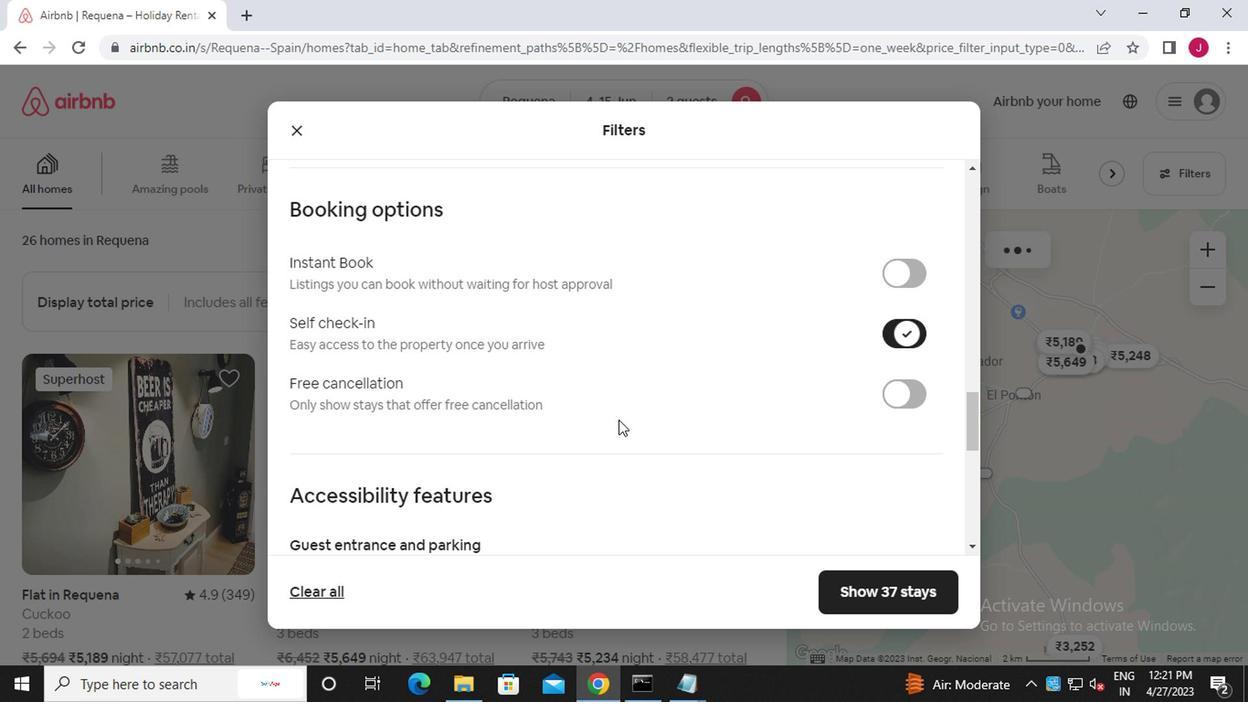 
Action: Mouse scrolled (528, 427) with delta (0, -1)
Screenshot: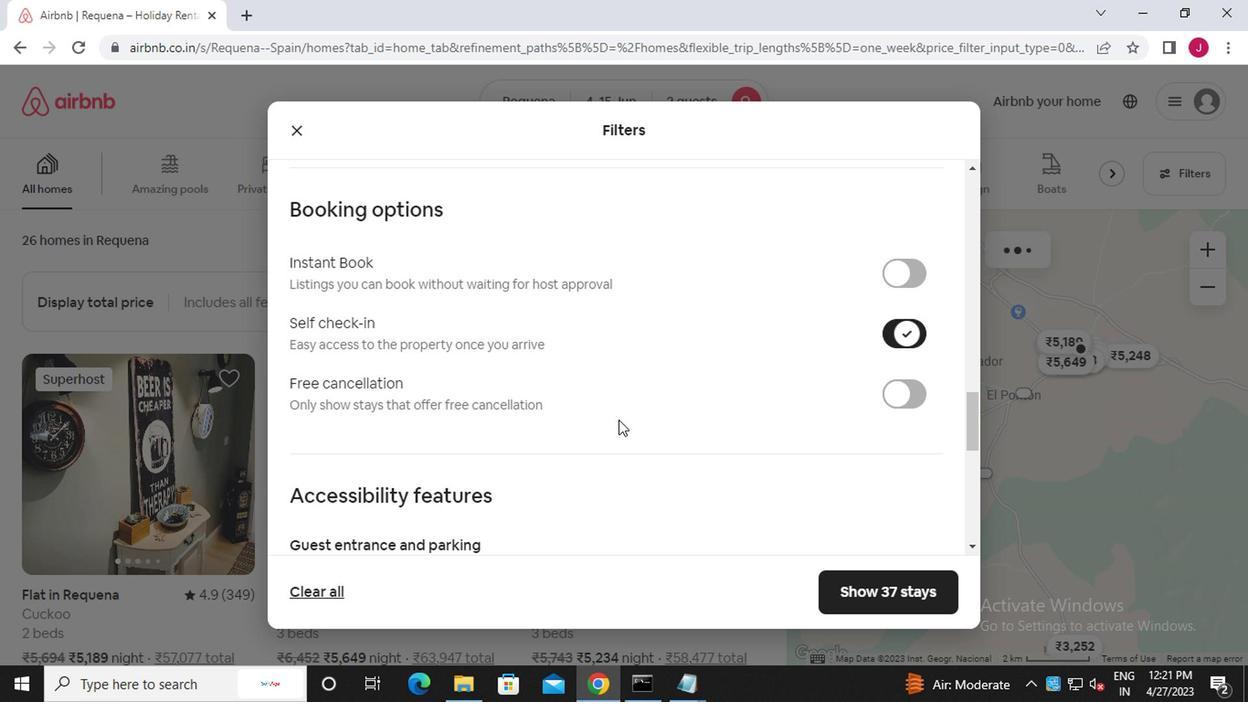 
Action: Mouse moved to (527, 429)
Screenshot: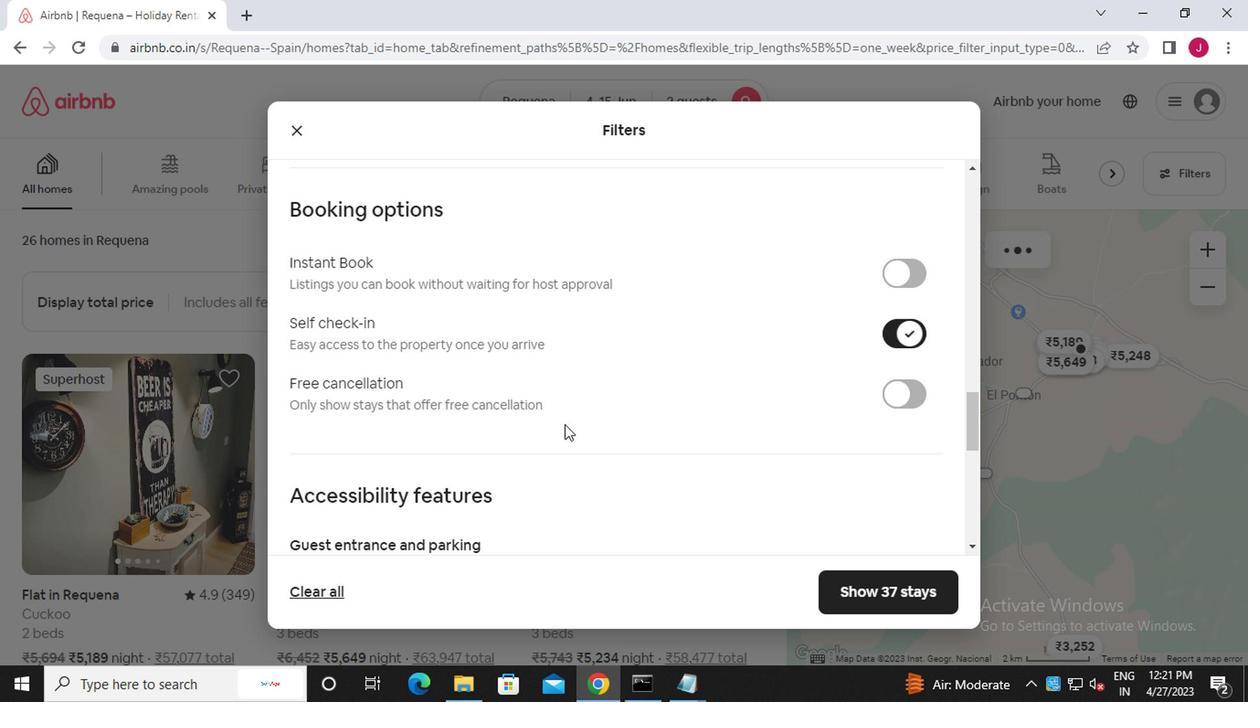 
Action: Mouse scrolled (527, 428) with delta (0, 0)
Screenshot: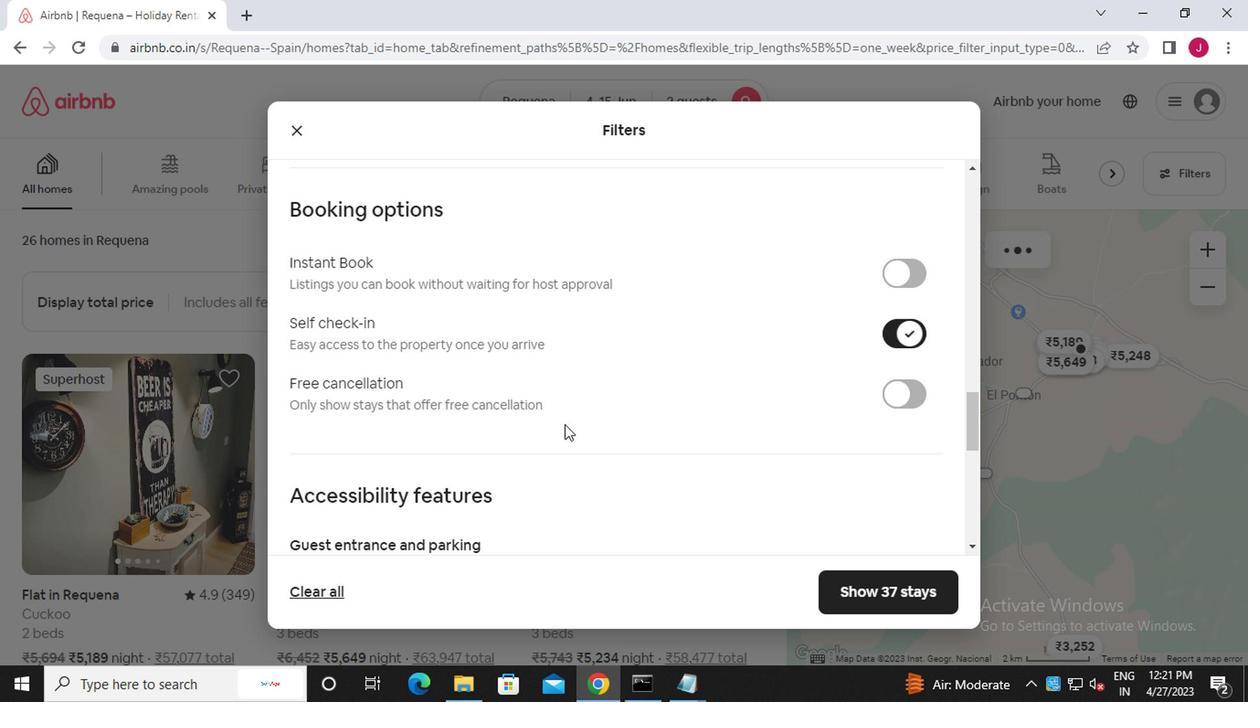 
Action: Mouse moved to (526, 429)
Screenshot: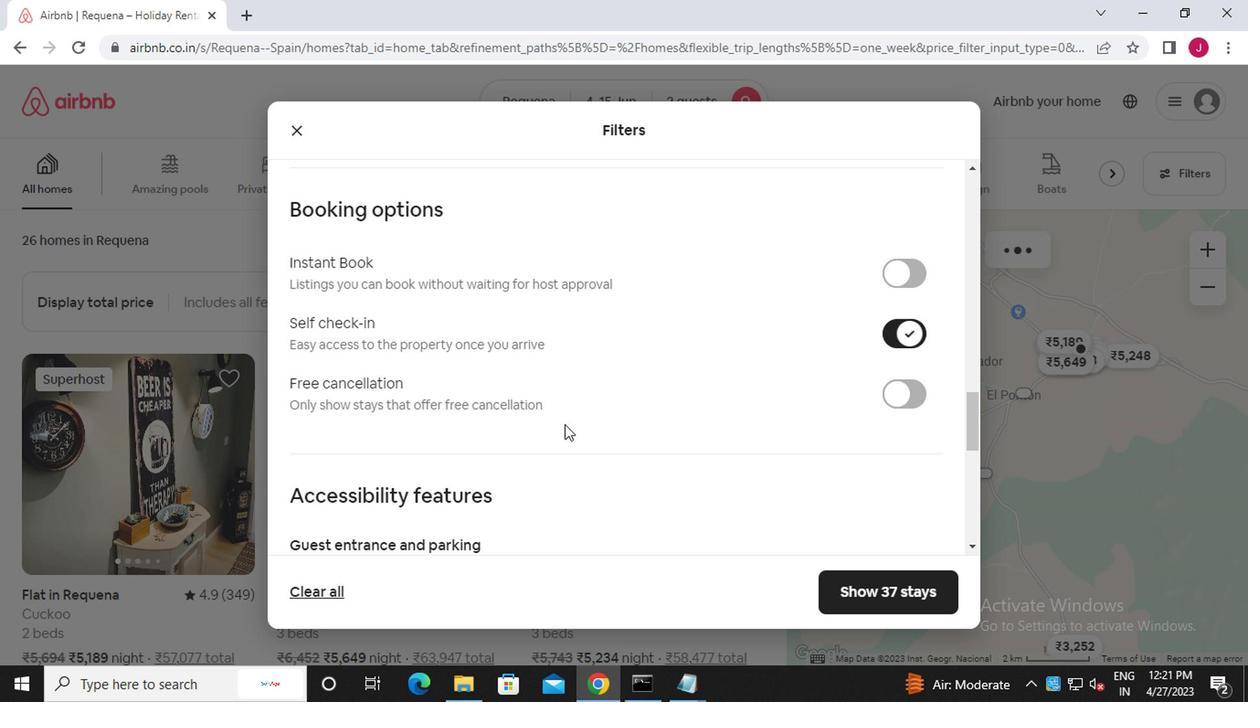 
Action: Mouse scrolled (526, 428) with delta (0, 0)
Screenshot: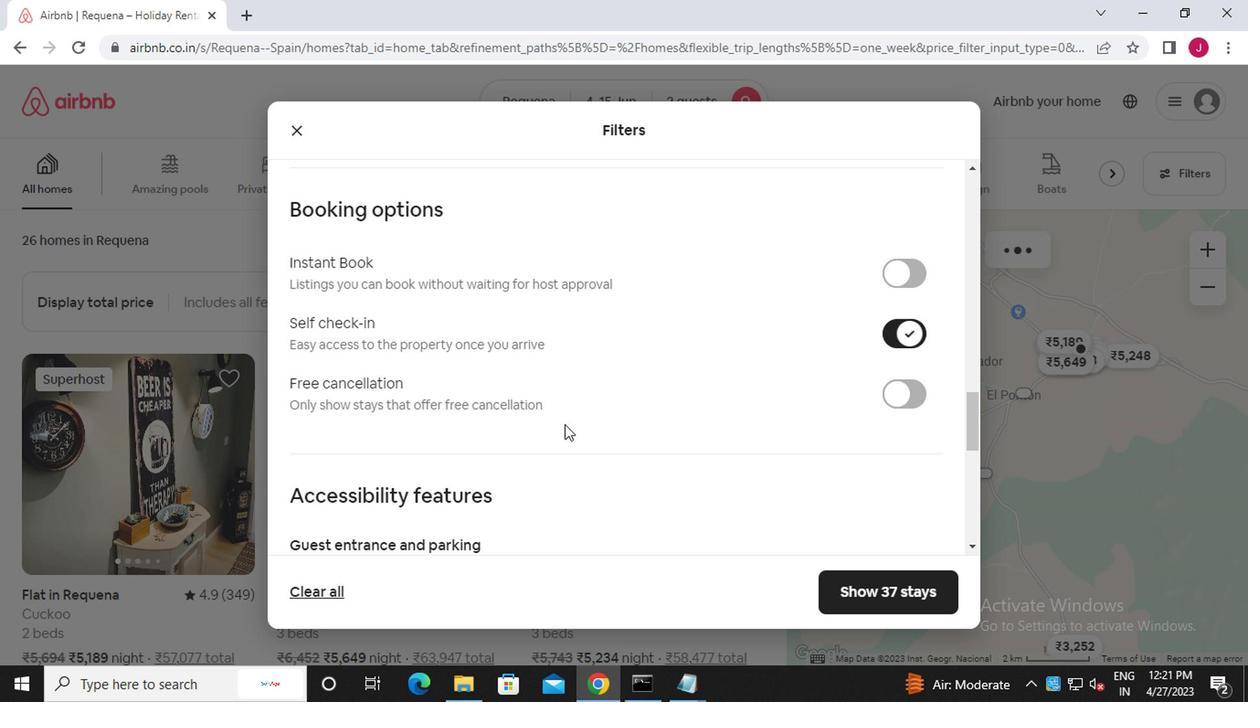 
Action: Mouse scrolled (526, 428) with delta (0, 0)
Screenshot: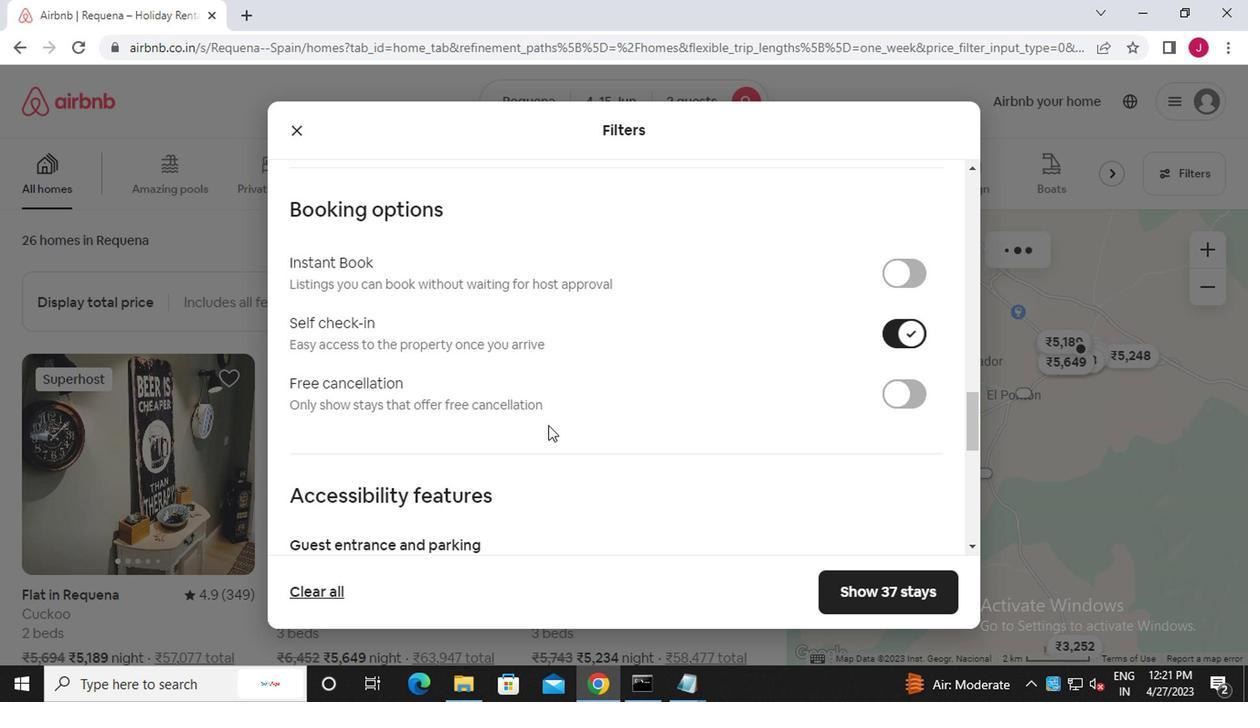 
Action: Mouse scrolled (526, 428) with delta (0, 0)
Screenshot: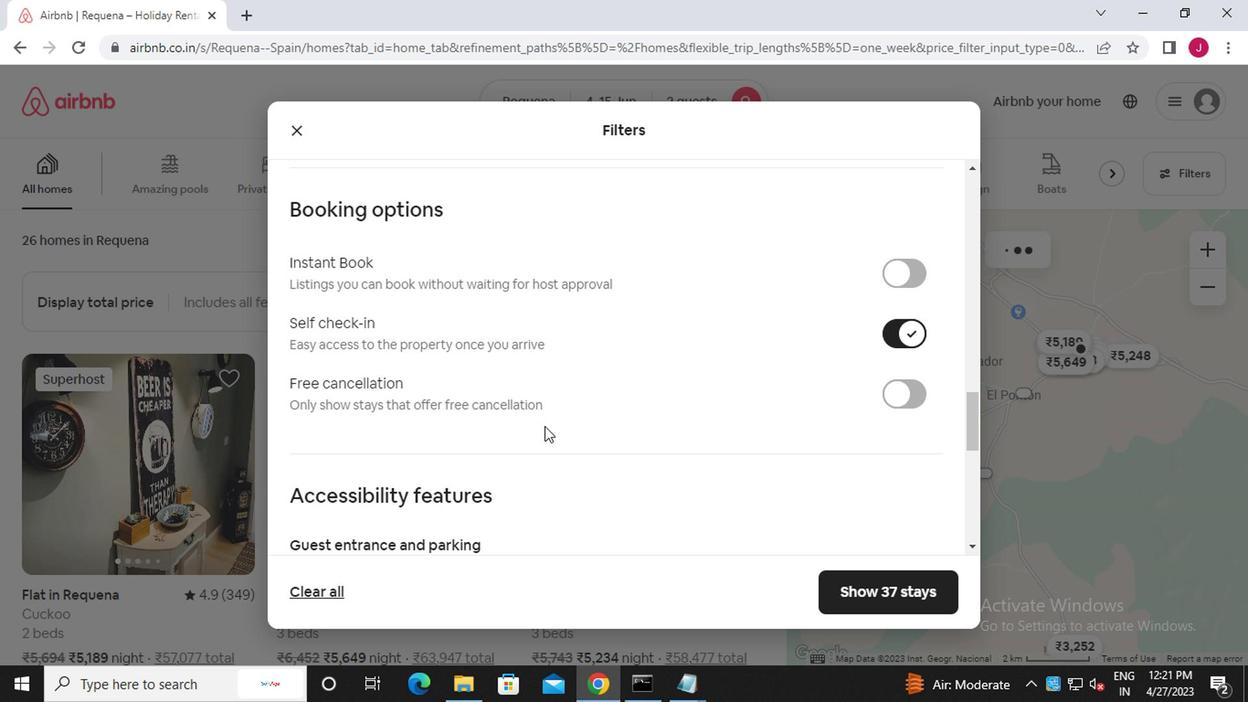 
Action: Mouse moved to (526, 429)
Screenshot: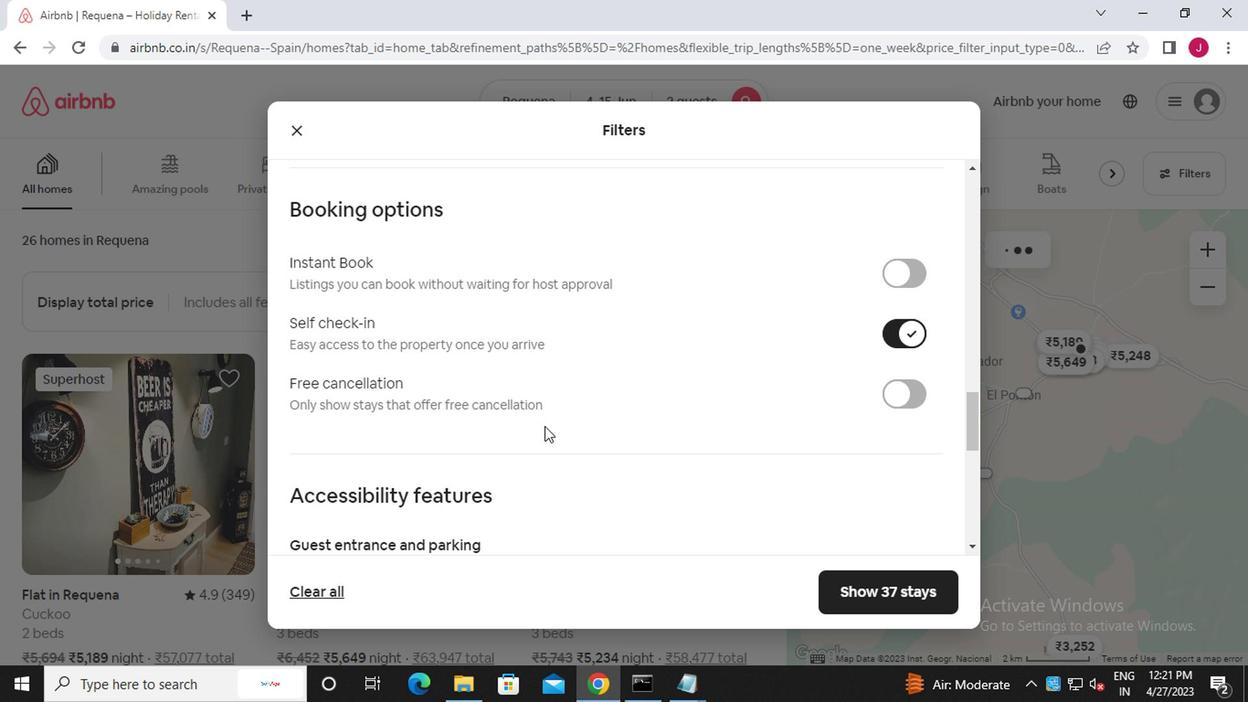 
Action: Mouse scrolled (526, 428) with delta (0, 0)
Screenshot: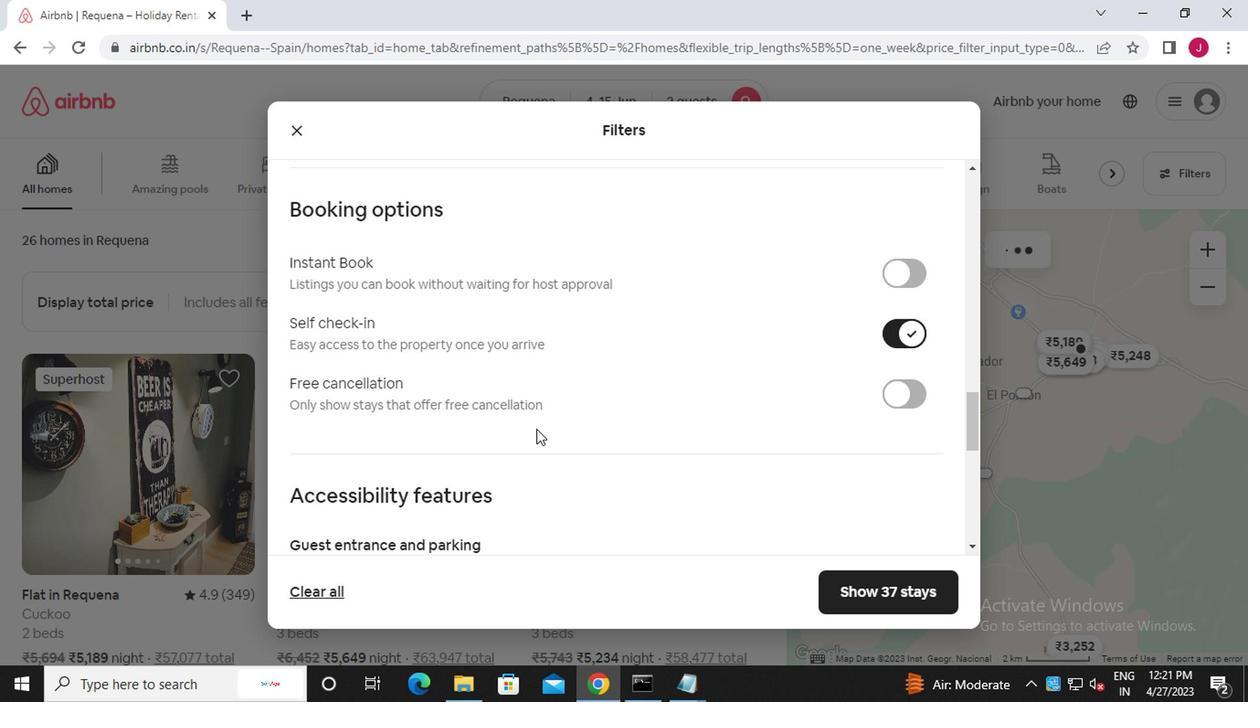 
Action: Mouse moved to (304, 421)
Screenshot: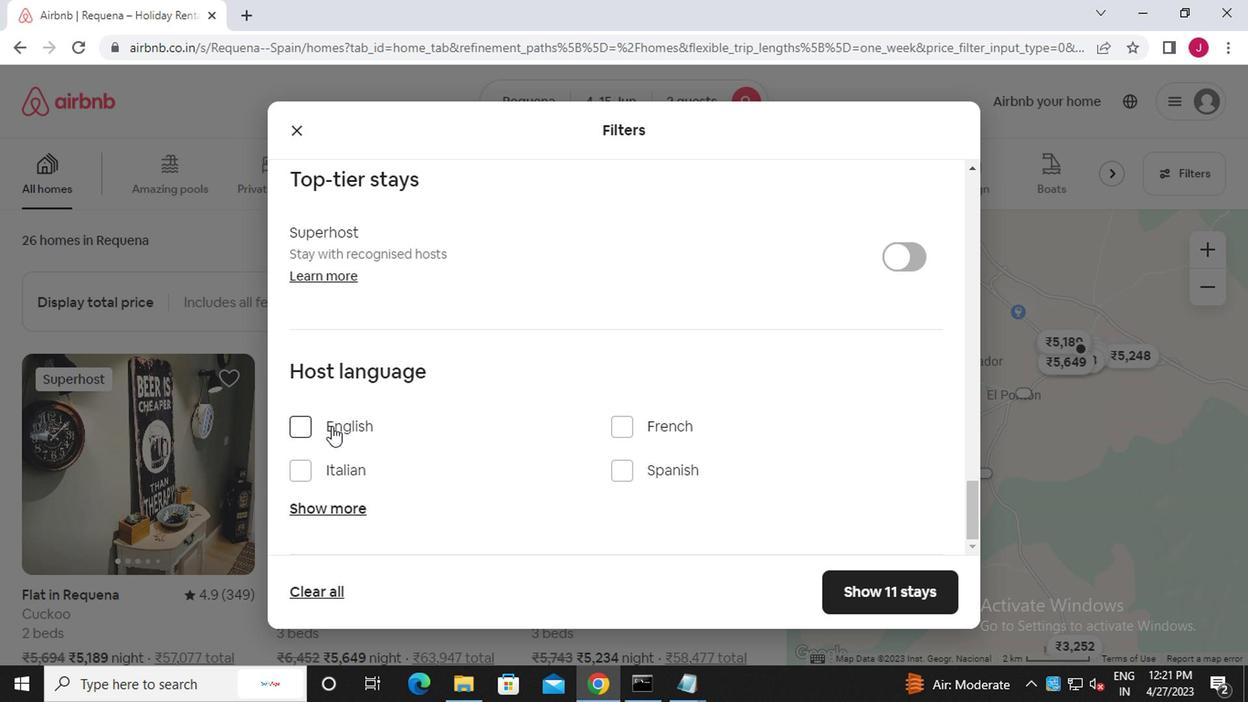 
Action: Mouse pressed left at (304, 421)
Screenshot: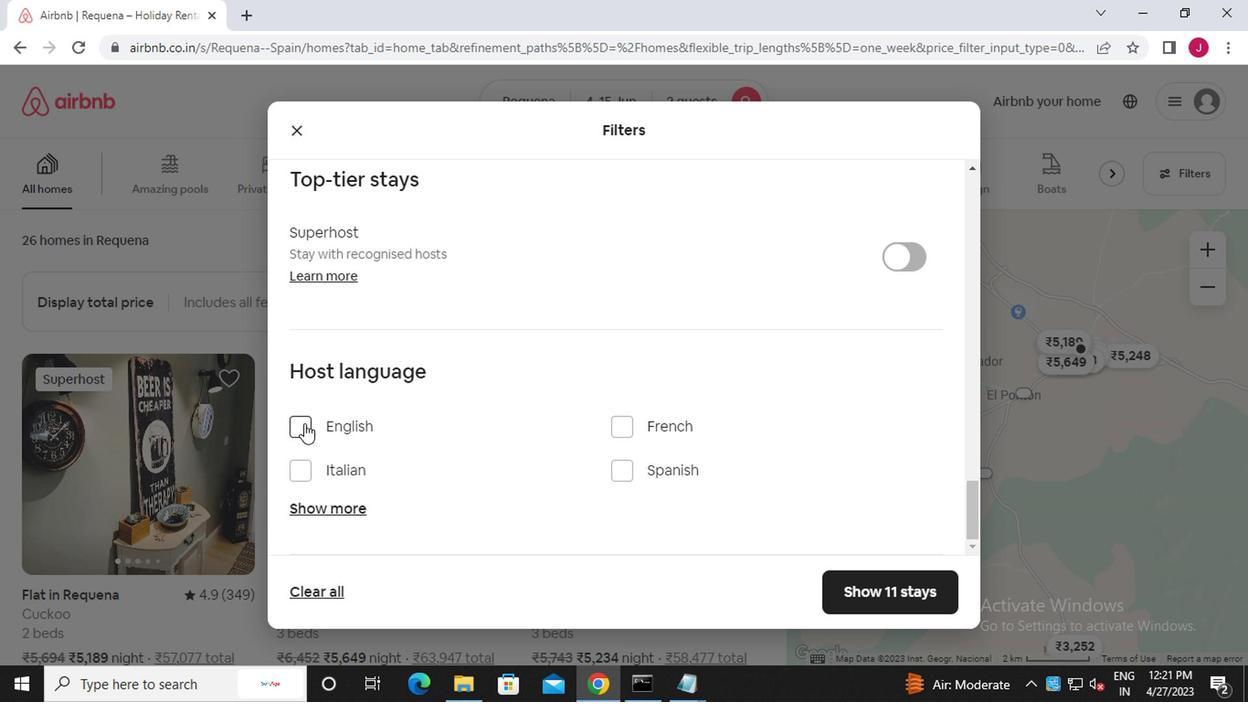 
Action: Mouse moved to (904, 587)
Screenshot: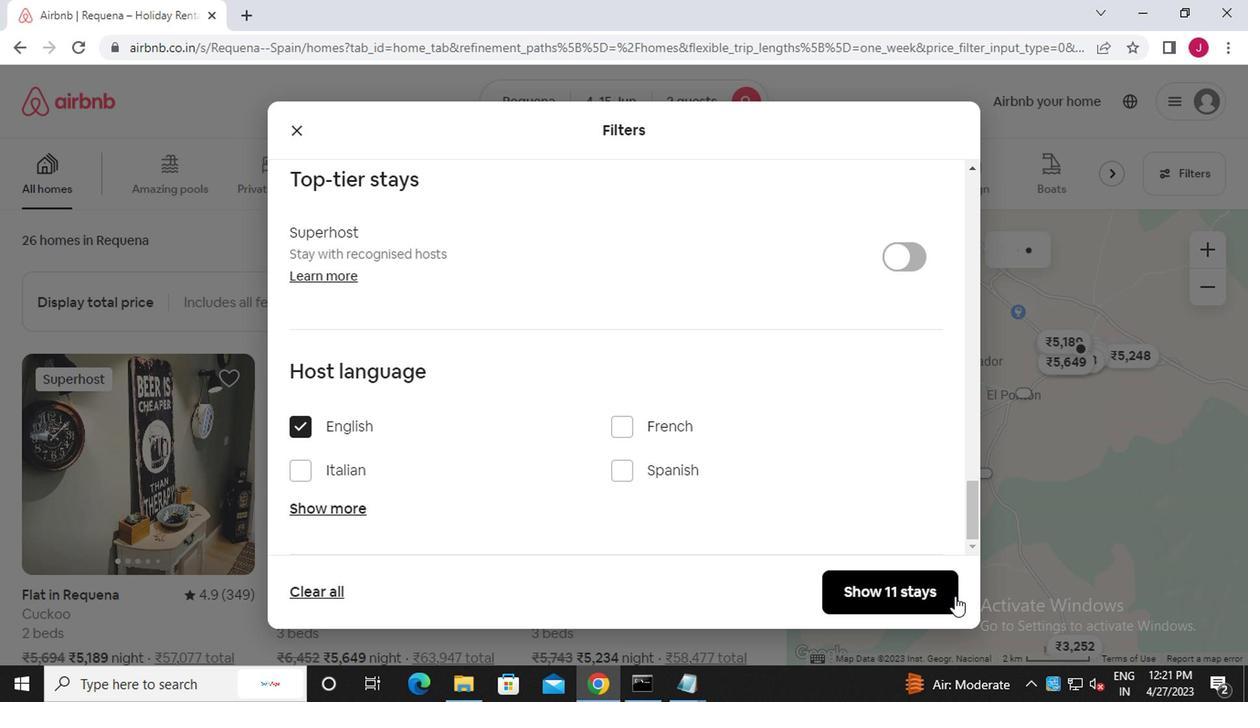 
Action: Mouse pressed left at (904, 587)
Screenshot: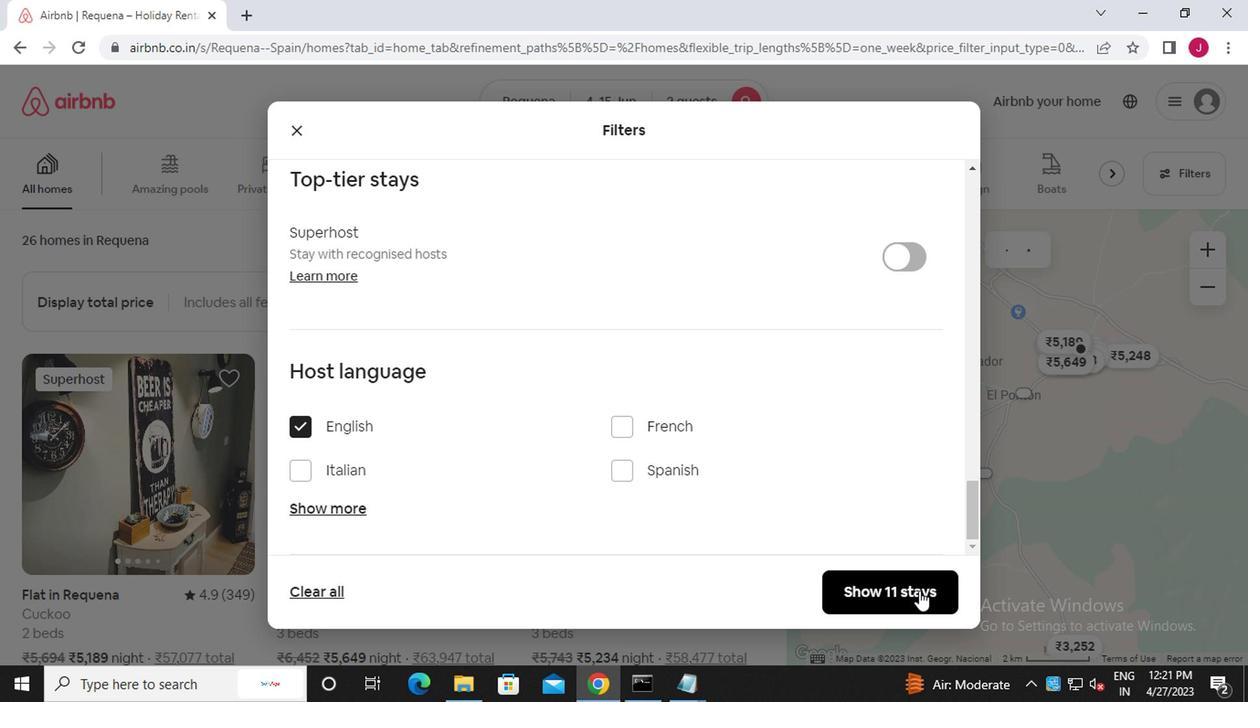 
Action: Mouse moved to (895, 579)
Screenshot: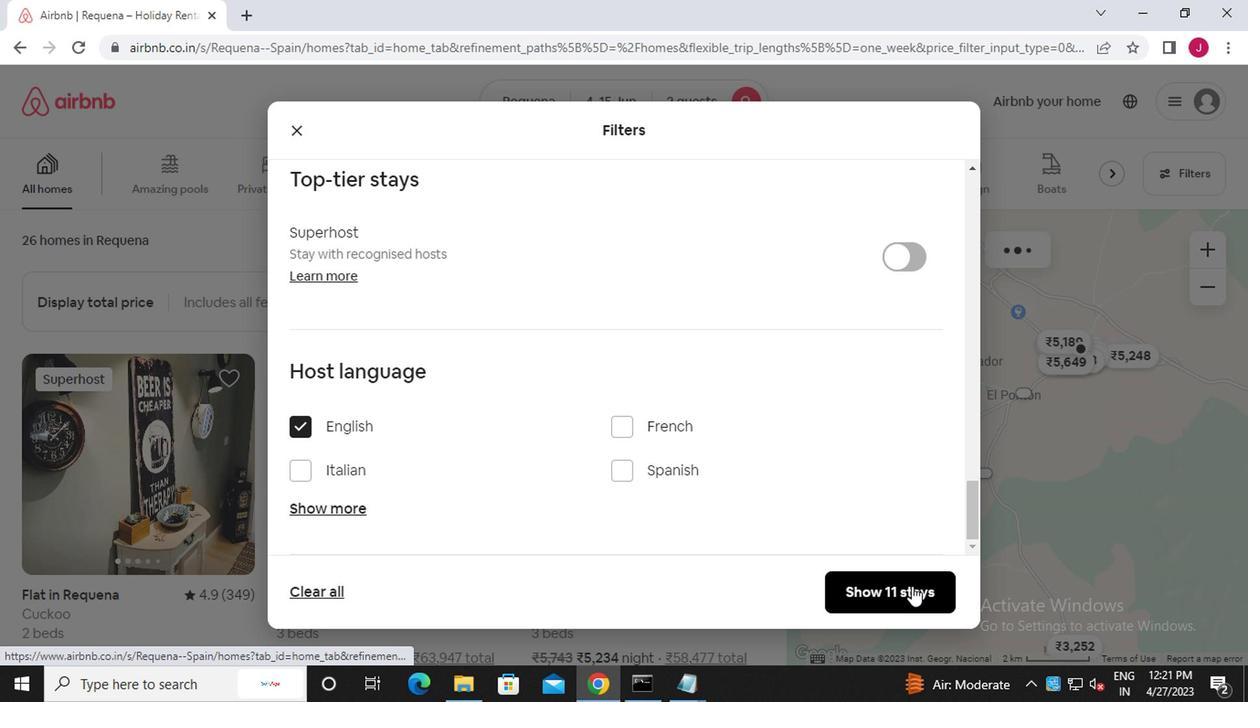 
